 Task: Find connections with filter location Tianshui with filter topic #jobsearchwith filter profile language German with filter current company Government of India with filter school West Bengal University of Technology, Kolkata with filter industry Computers and Electronics Manufacturing with filter service category AssistanceAdvertising with filter keywords title File Clerk
Action: Mouse moved to (192, 277)
Screenshot: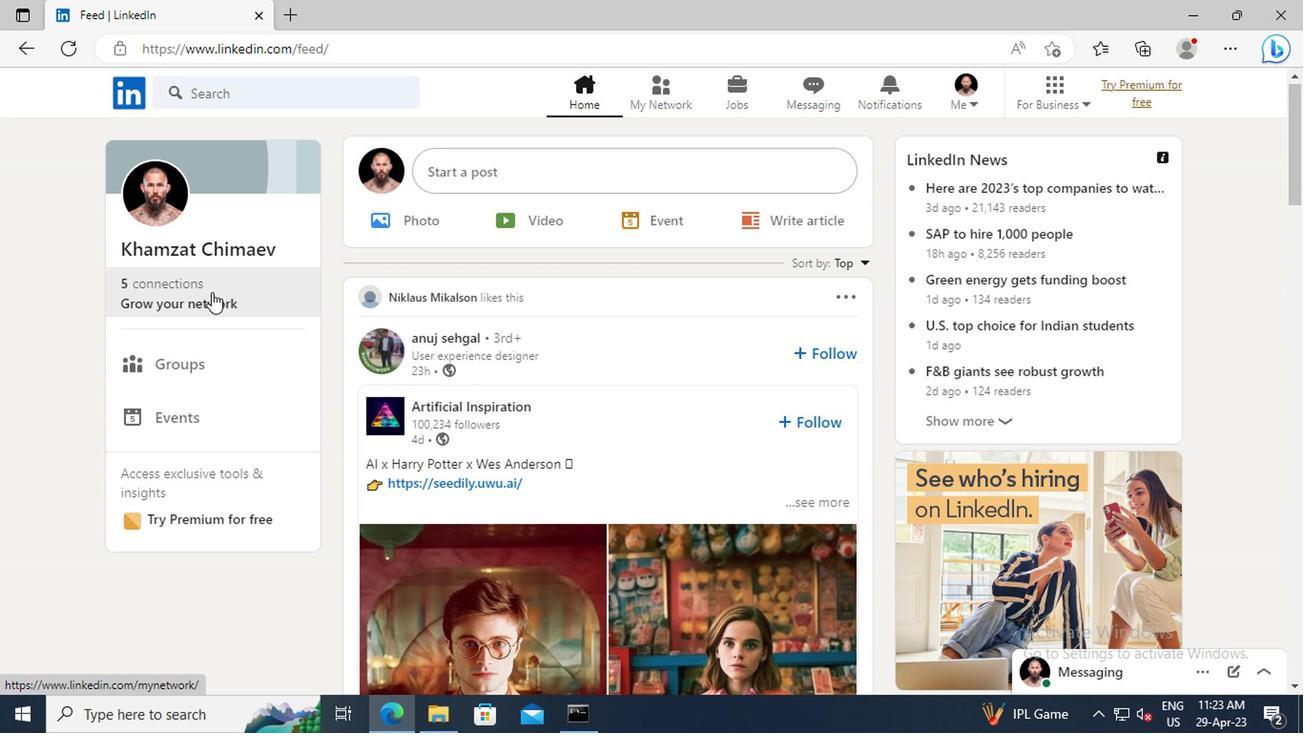 
Action: Mouse pressed left at (192, 277)
Screenshot: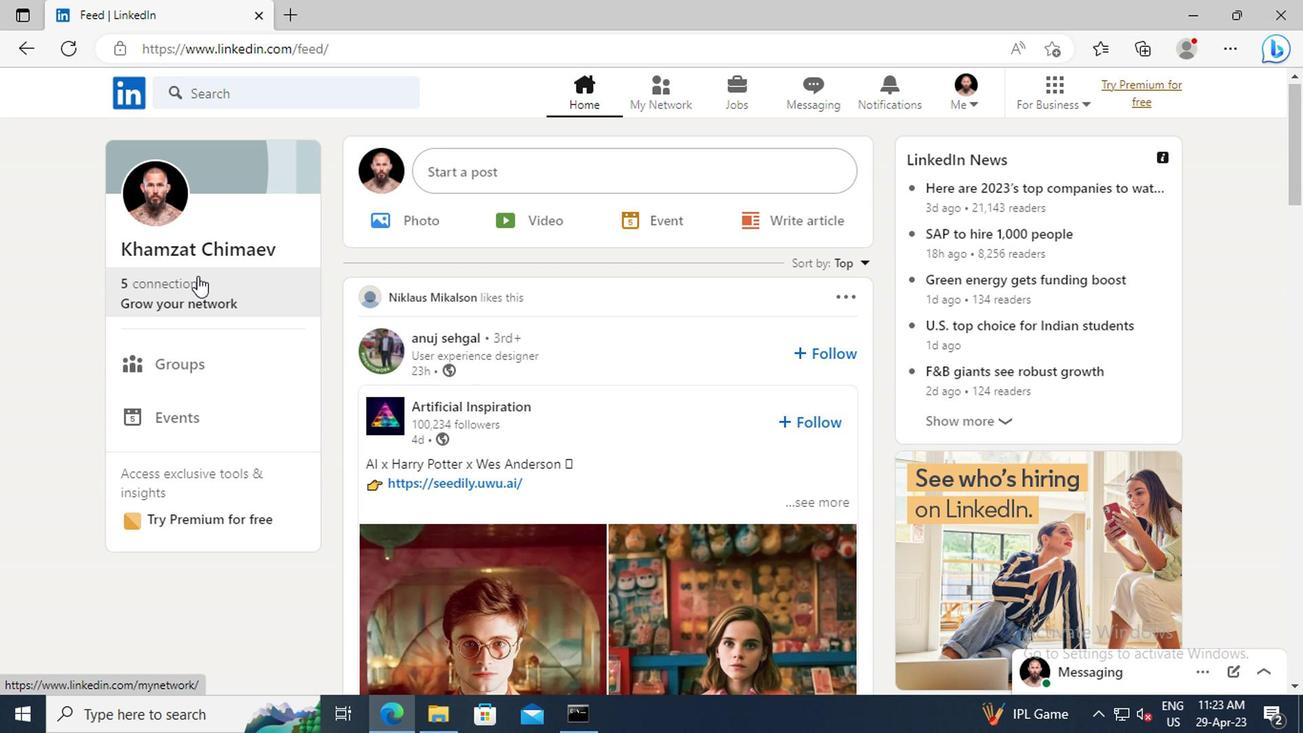 
Action: Mouse moved to (196, 204)
Screenshot: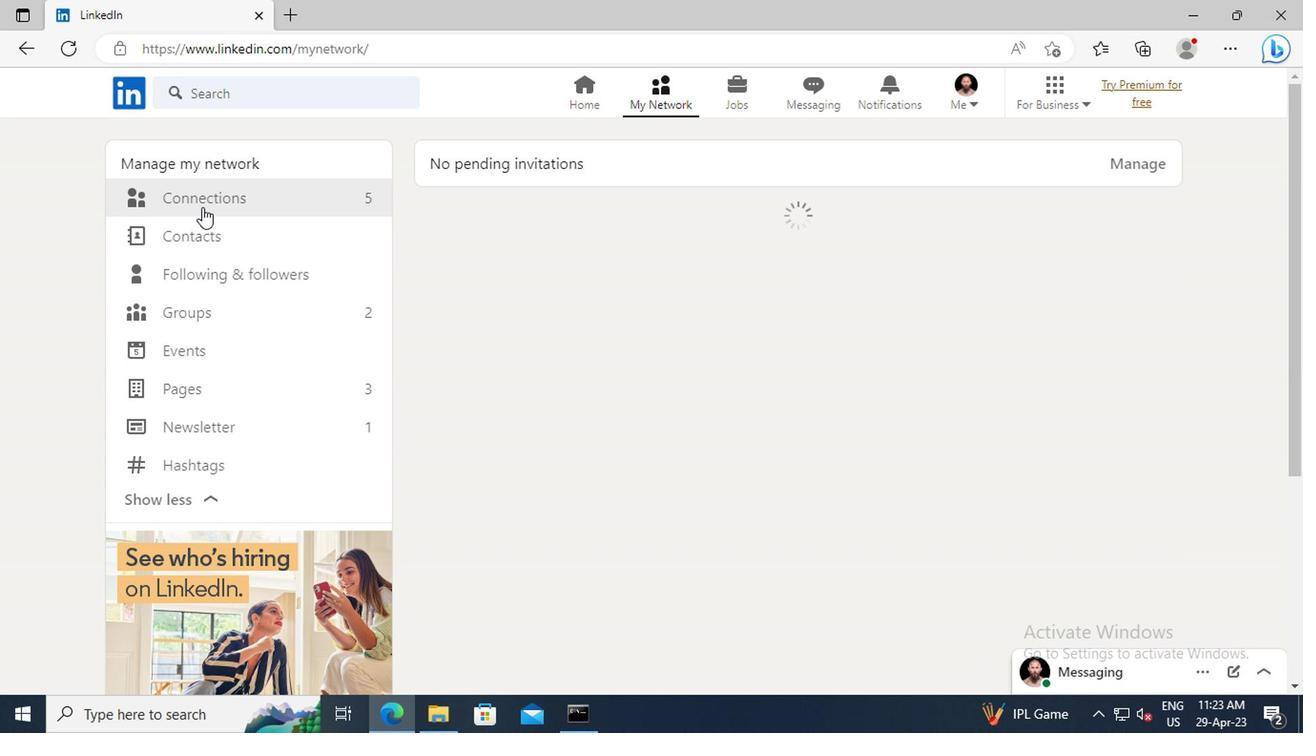 
Action: Mouse pressed left at (196, 204)
Screenshot: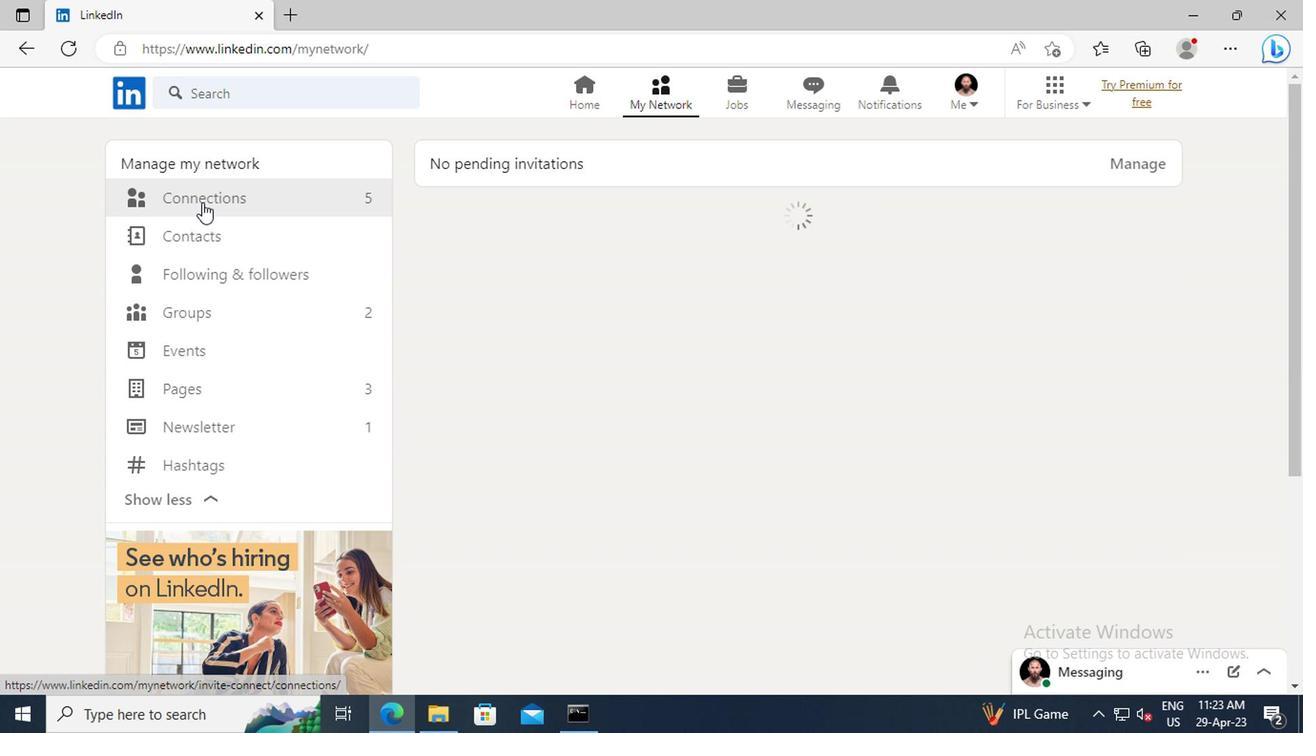 
Action: Mouse moved to (765, 206)
Screenshot: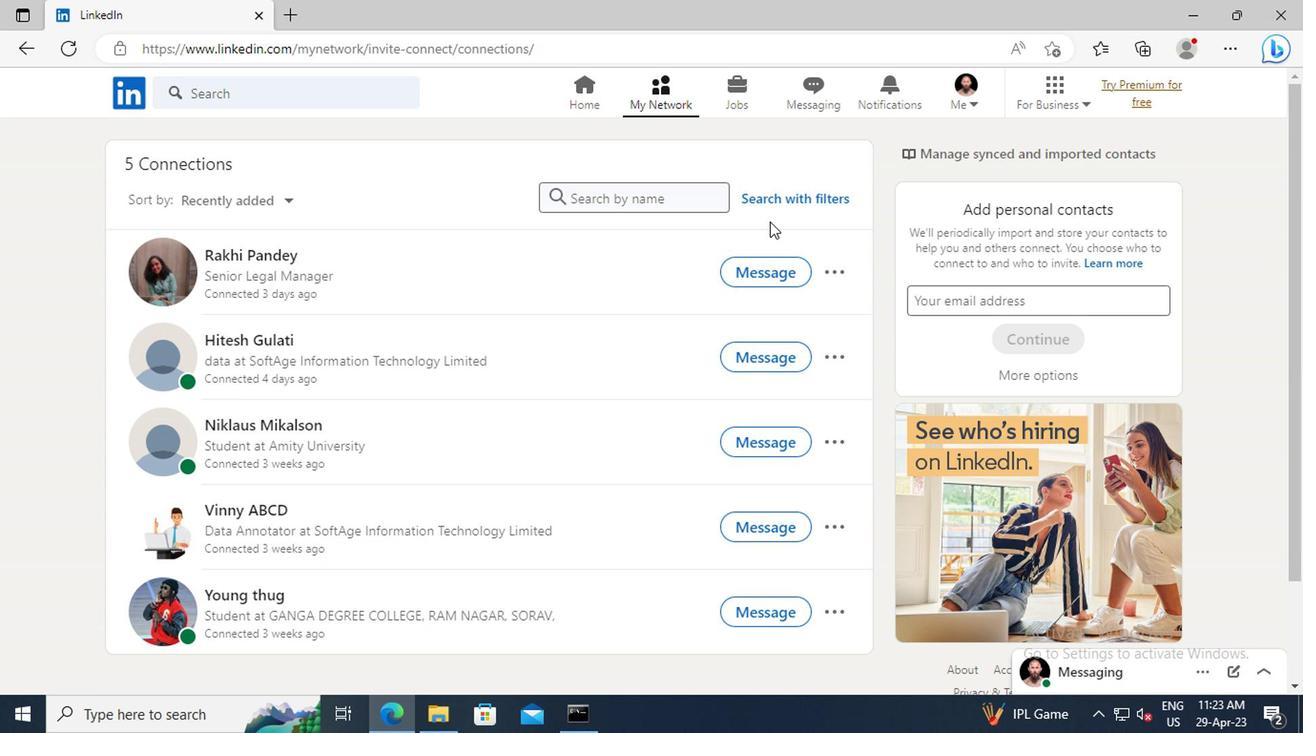 
Action: Mouse pressed left at (765, 206)
Screenshot: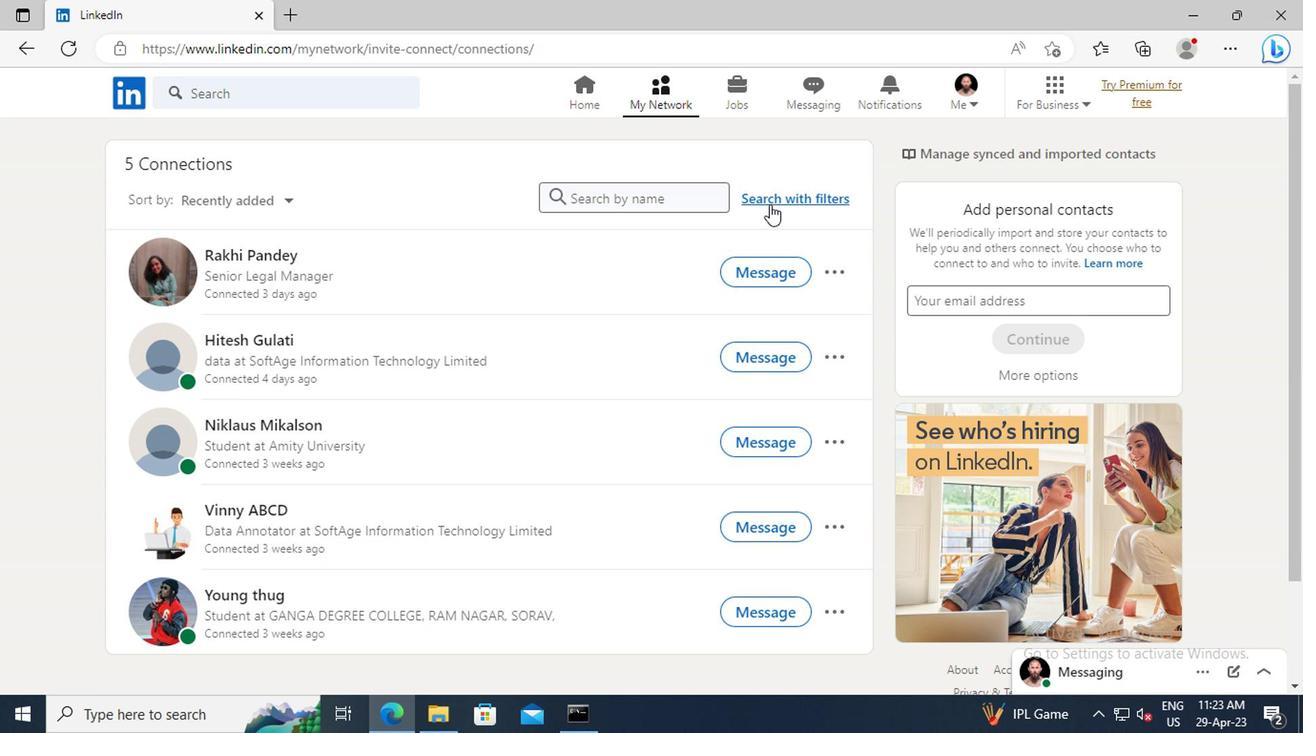 
Action: Mouse moved to (721, 154)
Screenshot: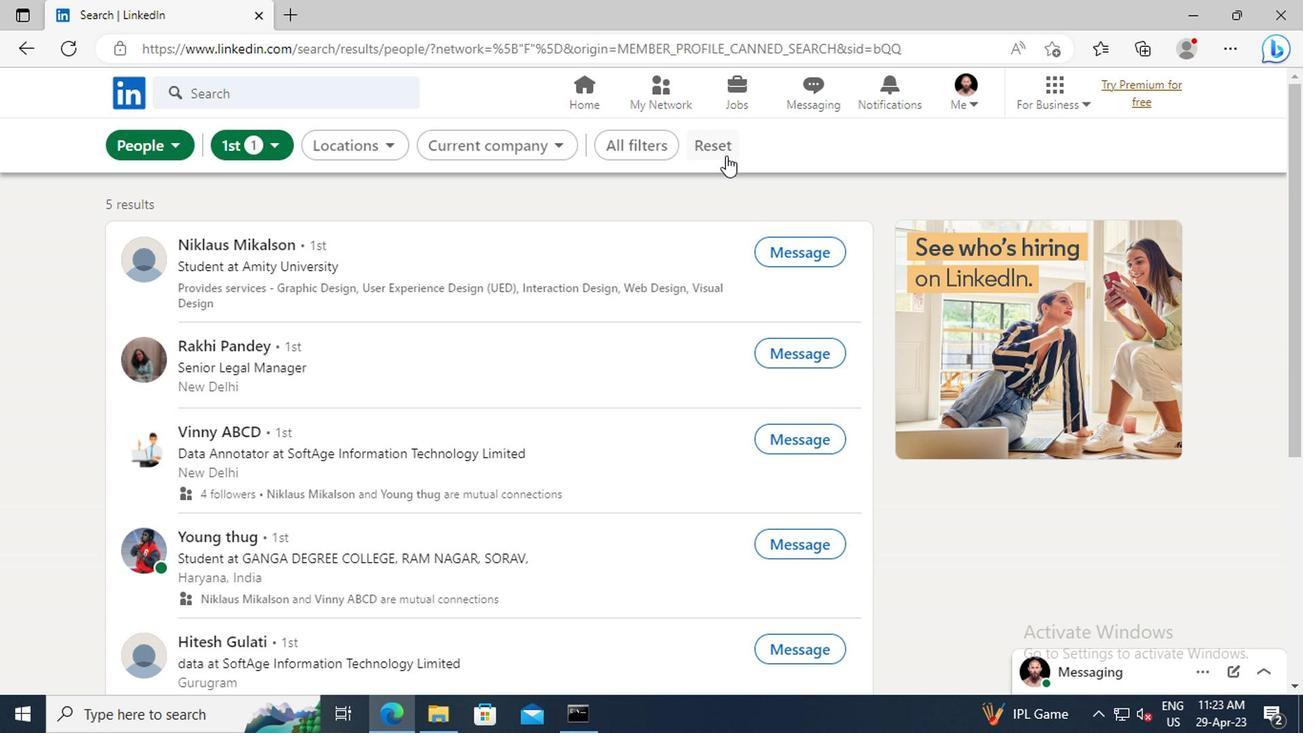 
Action: Mouse pressed left at (721, 154)
Screenshot: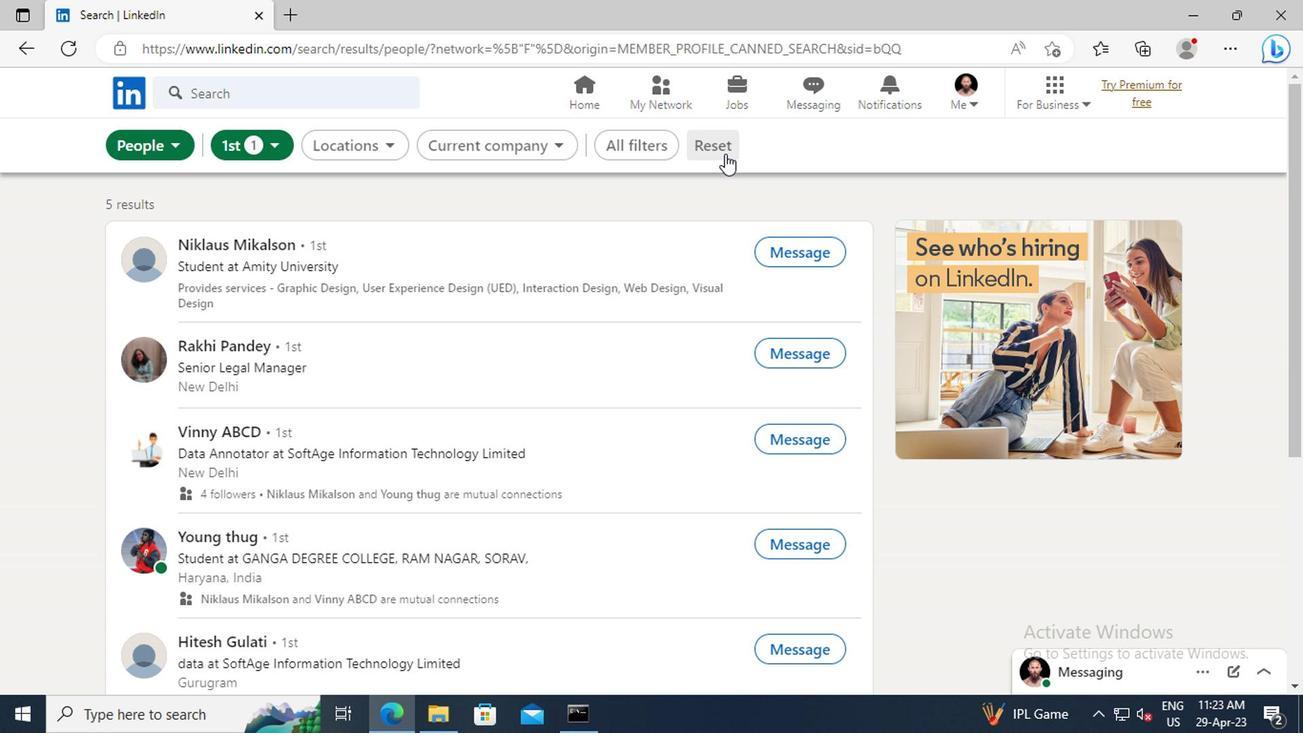 
Action: Mouse moved to (687, 145)
Screenshot: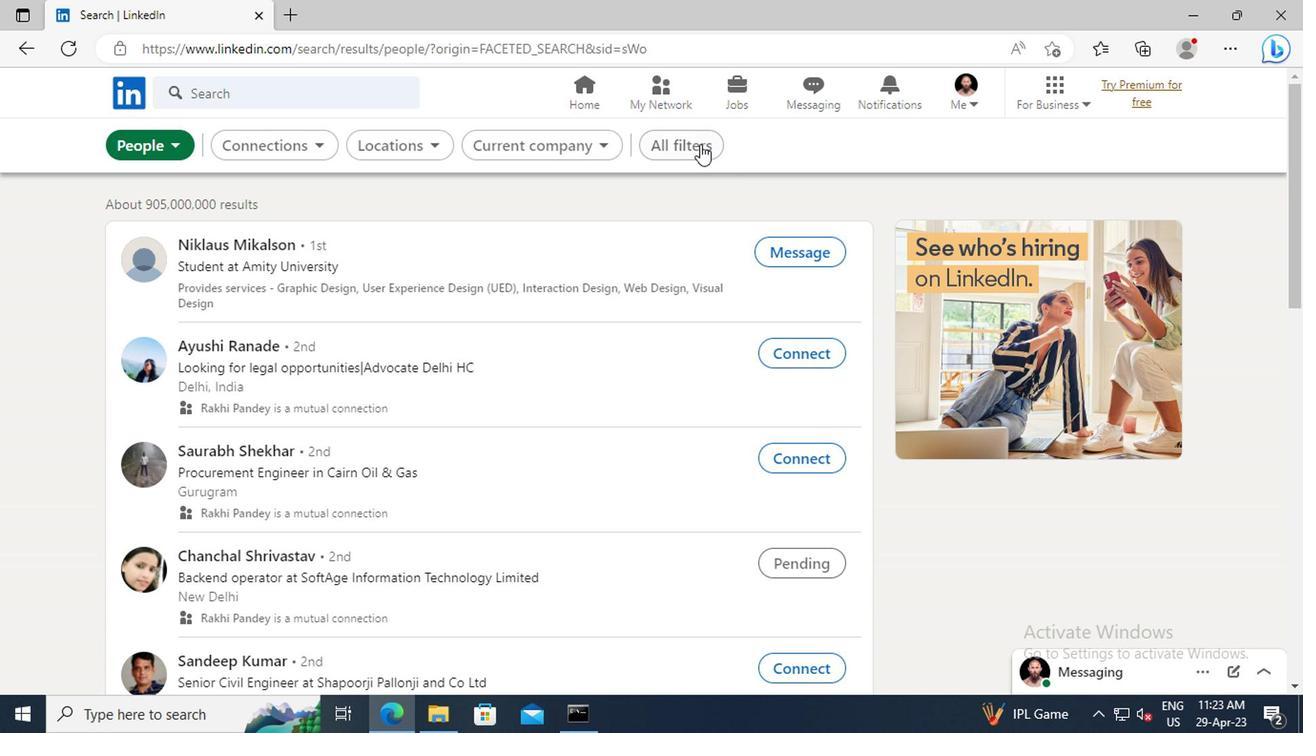 
Action: Mouse pressed left at (687, 145)
Screenshot: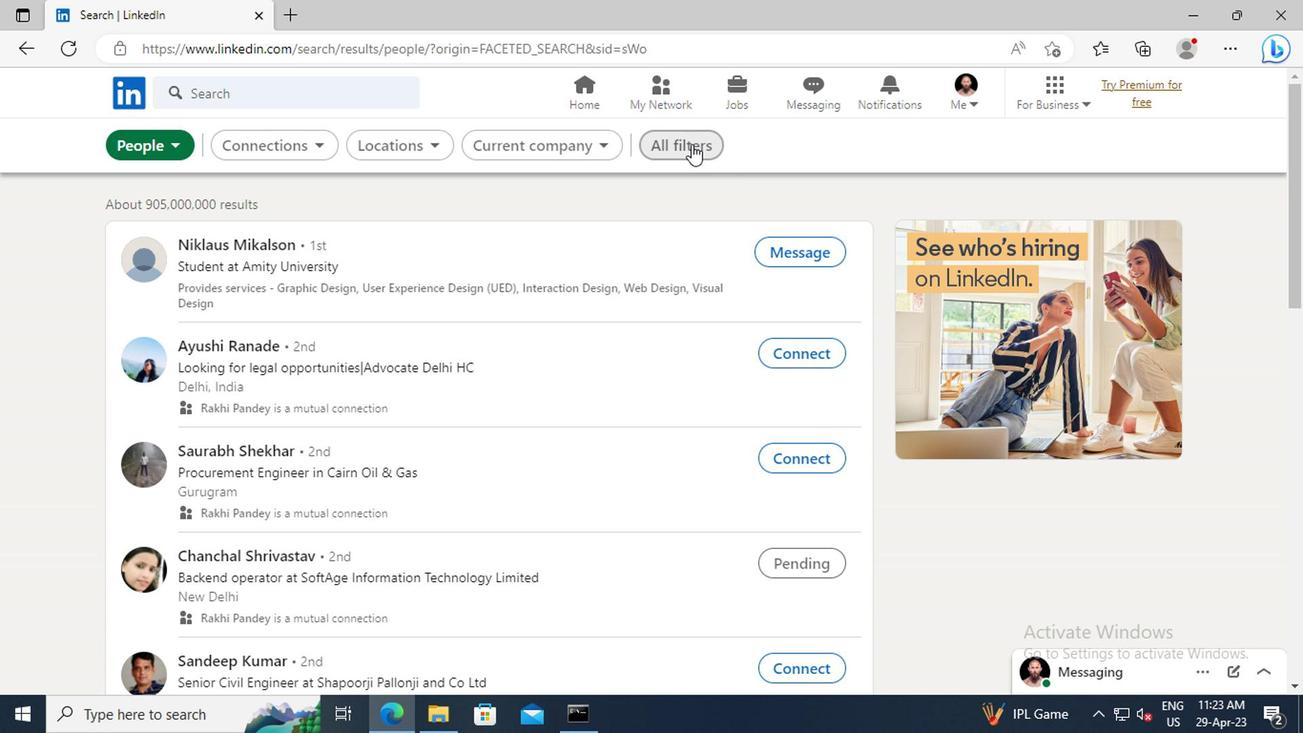 
Action: Mouse moved to (1076, 320)
Screenshot: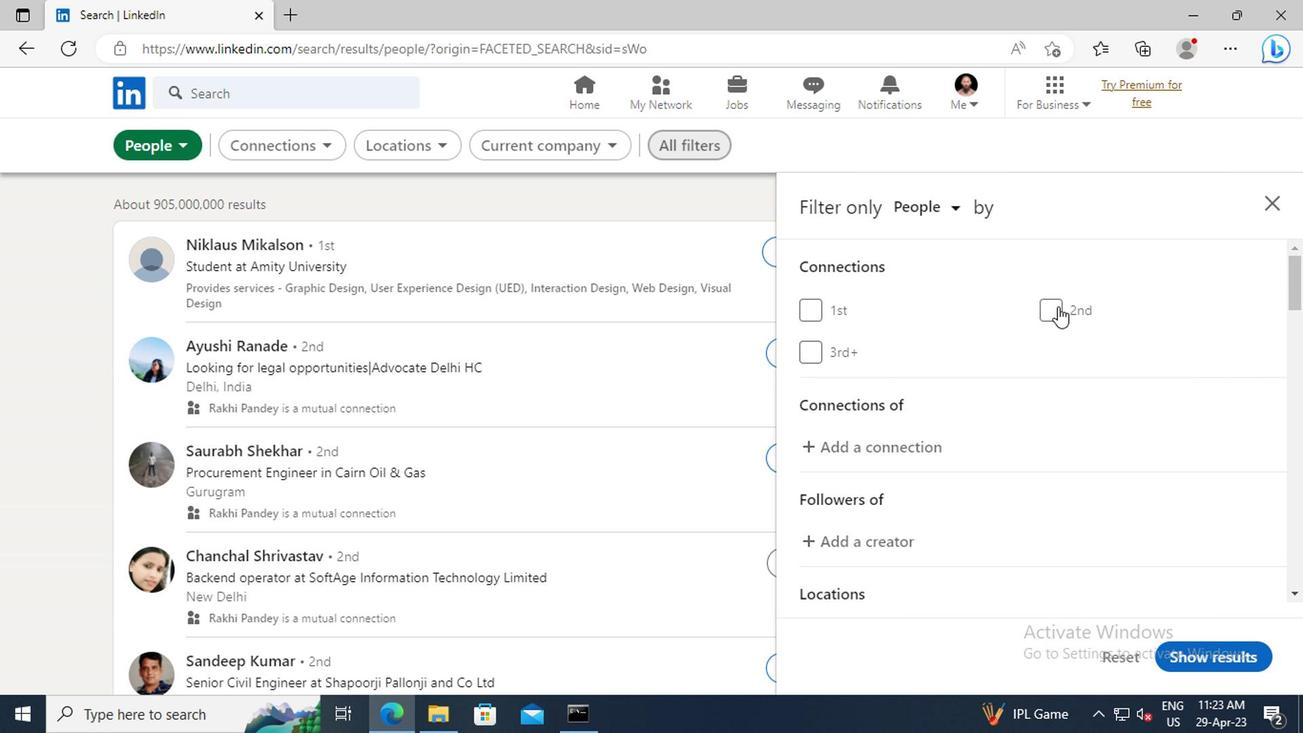 
Action: Mouse scrolled (1076, 319) with delta (0, 0)
Screenshot: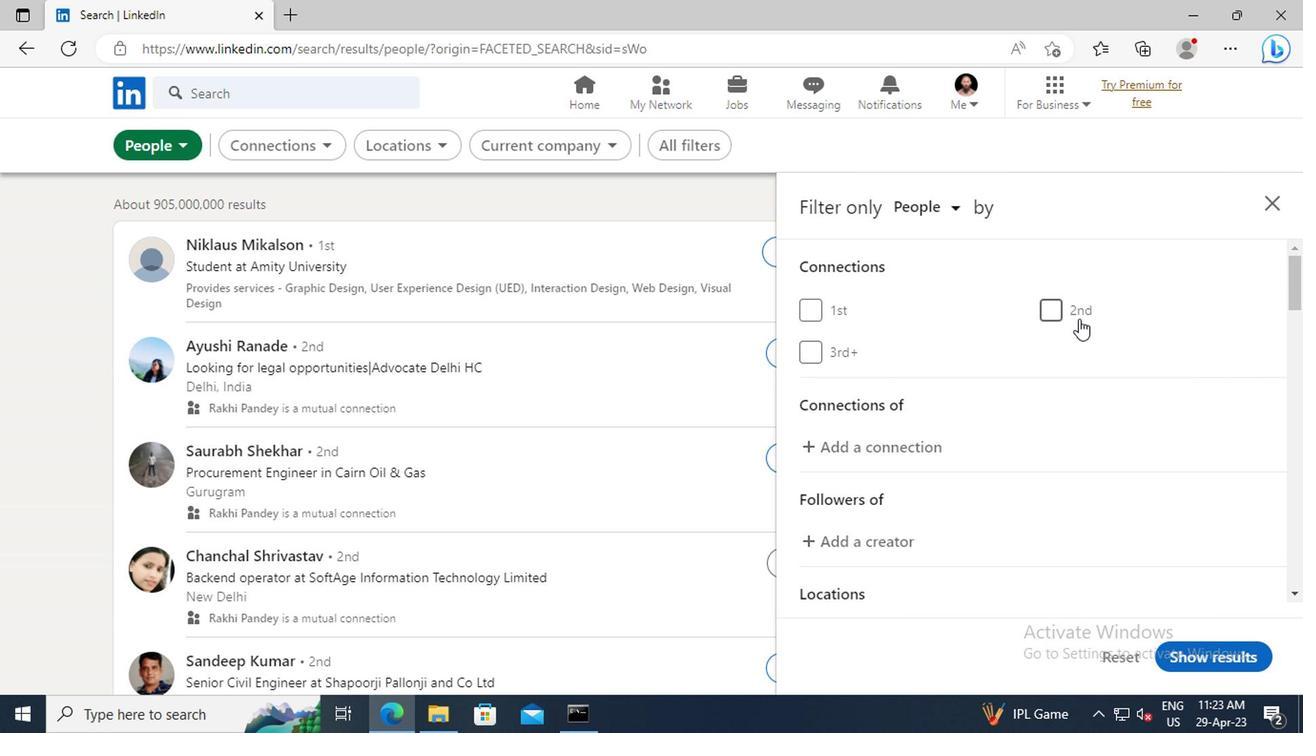 
Action: Mouse scrolled (1076, 319) with delta (0, 0)
Screenshot: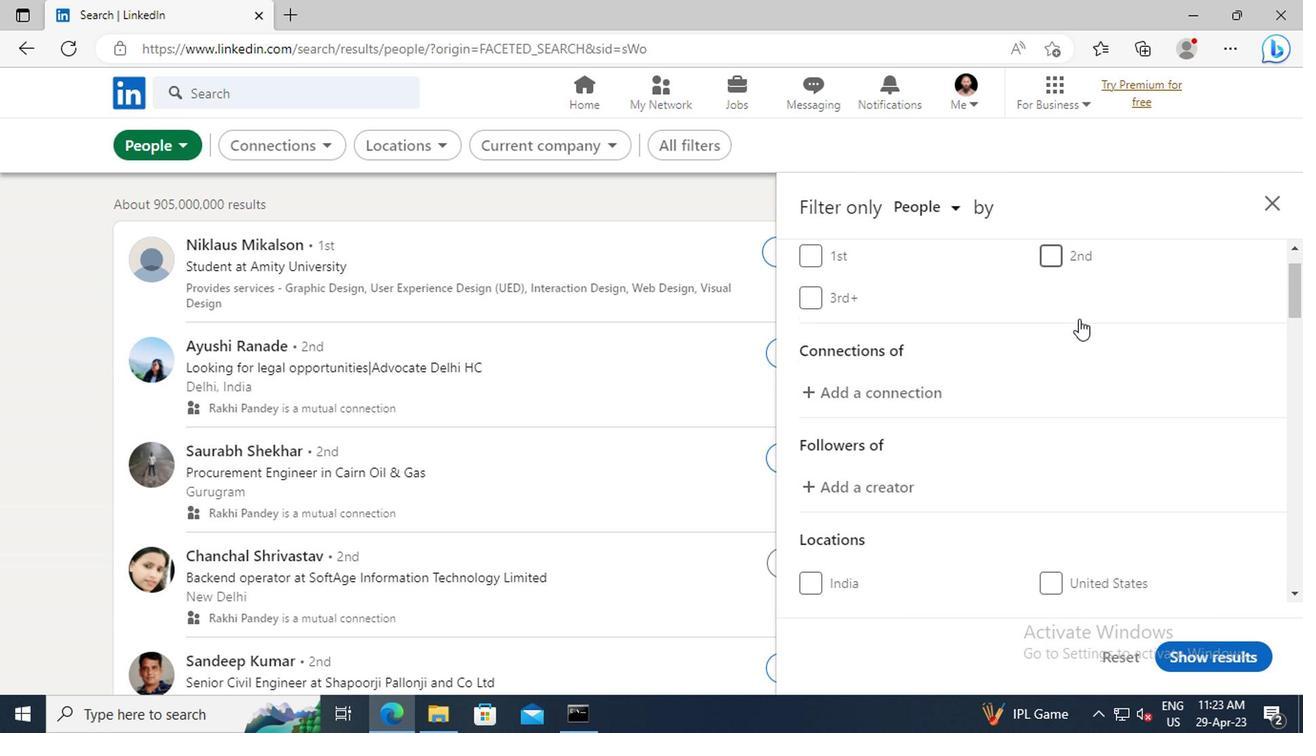 
Action: Mouse scrolled (1076, 319) with delta (0, 0)
Screenshot: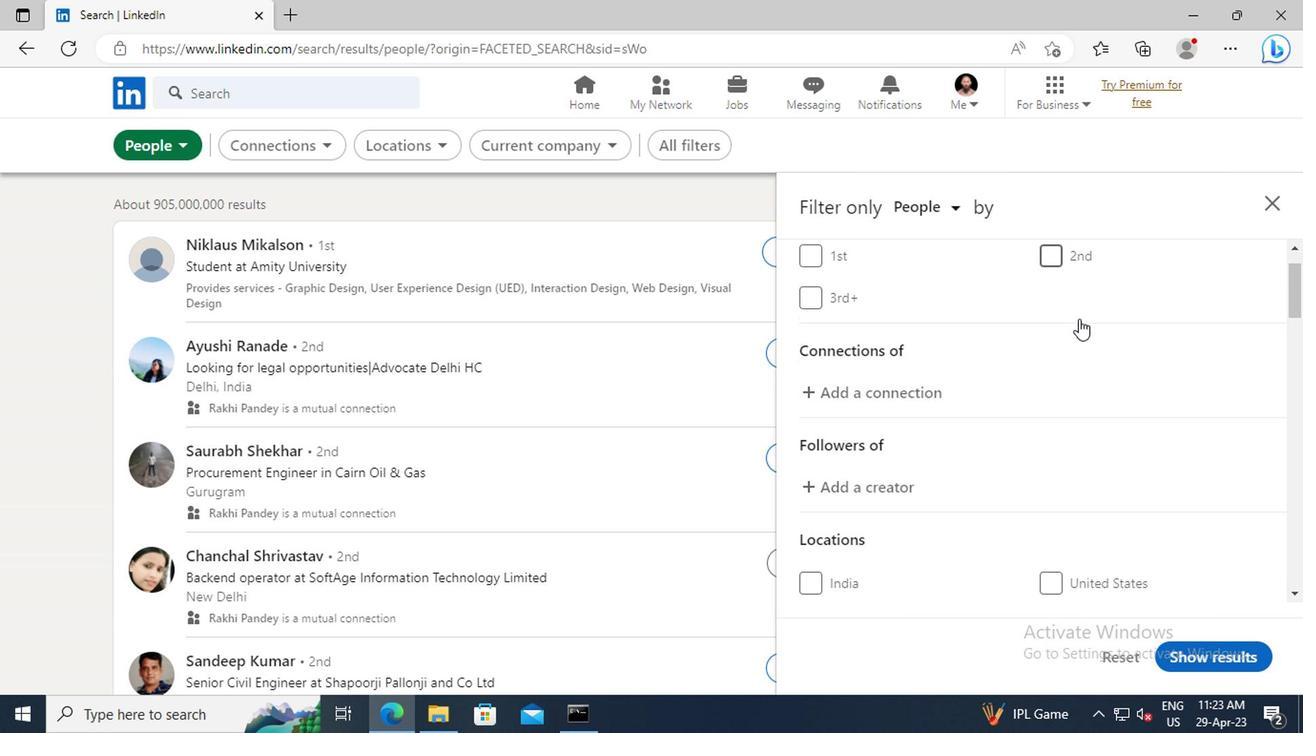 
Action: Mouse scrolled (1076, 319) with delta (0, 0)
Screenshot: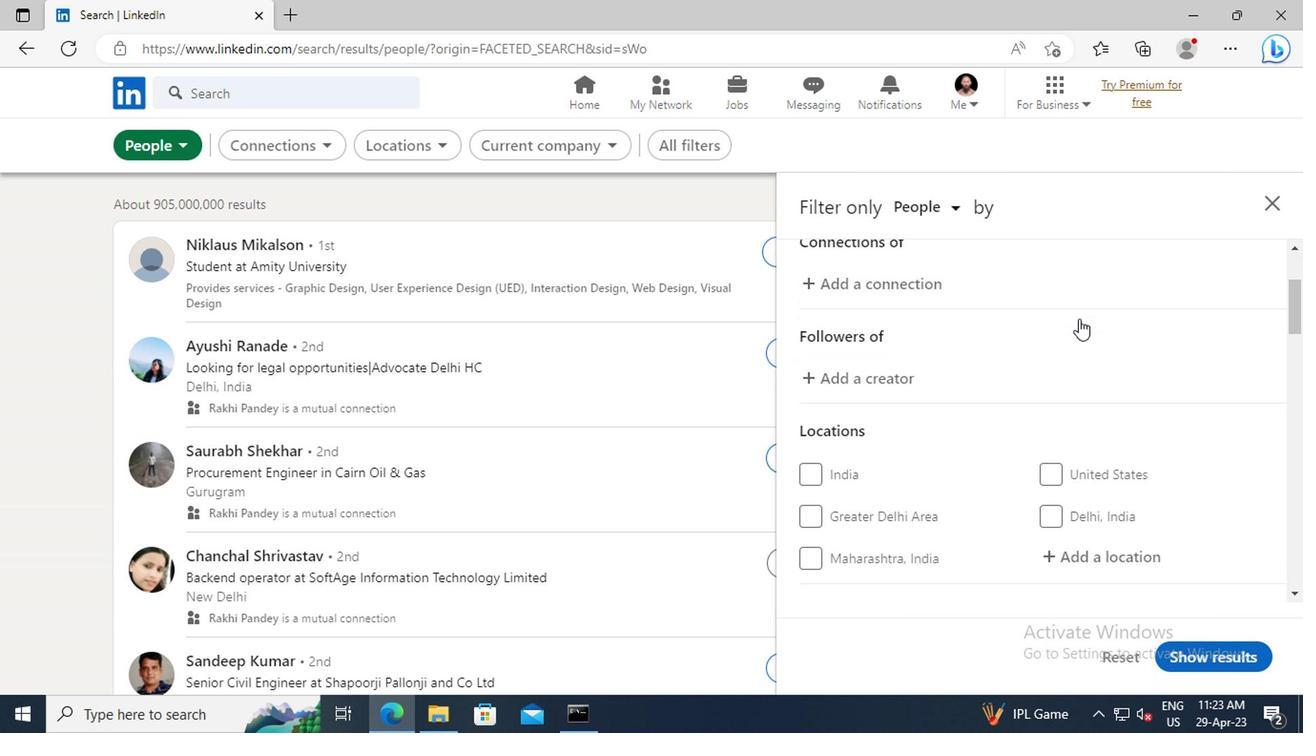 
Action: Mouse scrolled (1076, 319) with delta (0, 0)
Screenshot: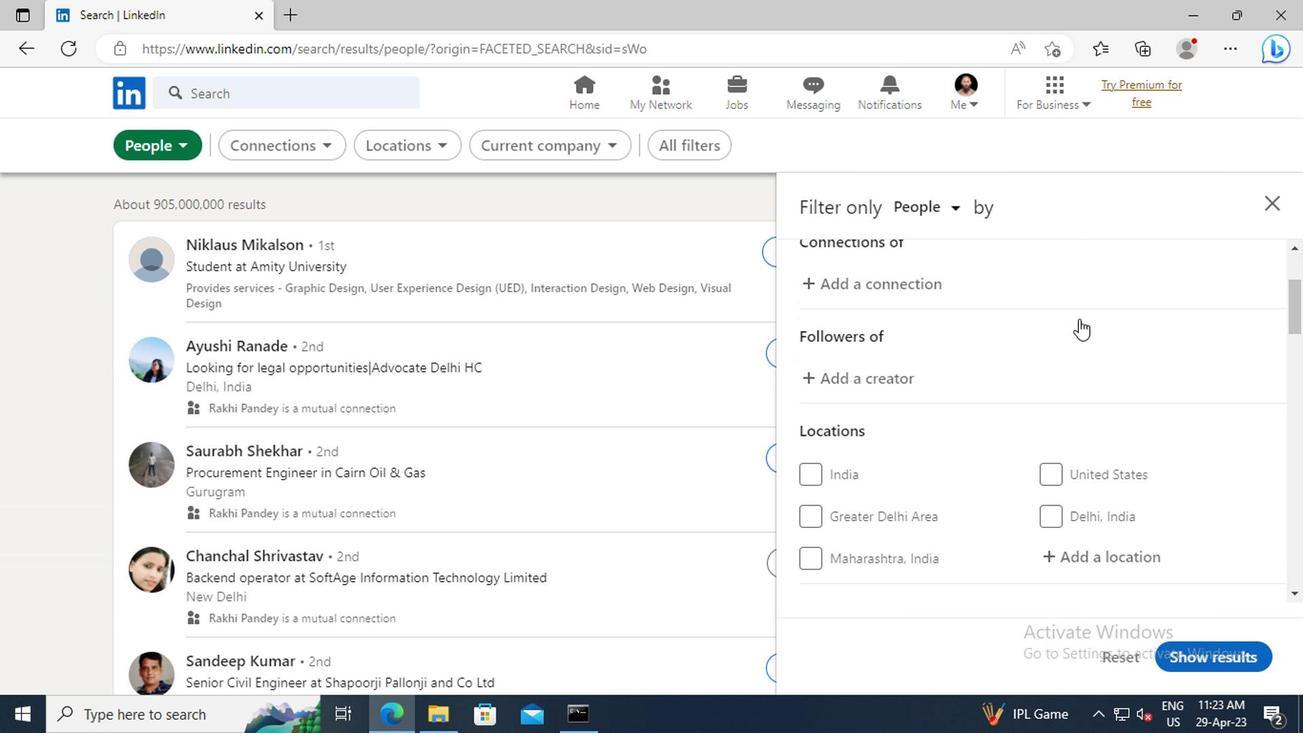 
Action: Mouse scrolled (1076, 319) with delta (0, 0)
Screenshot: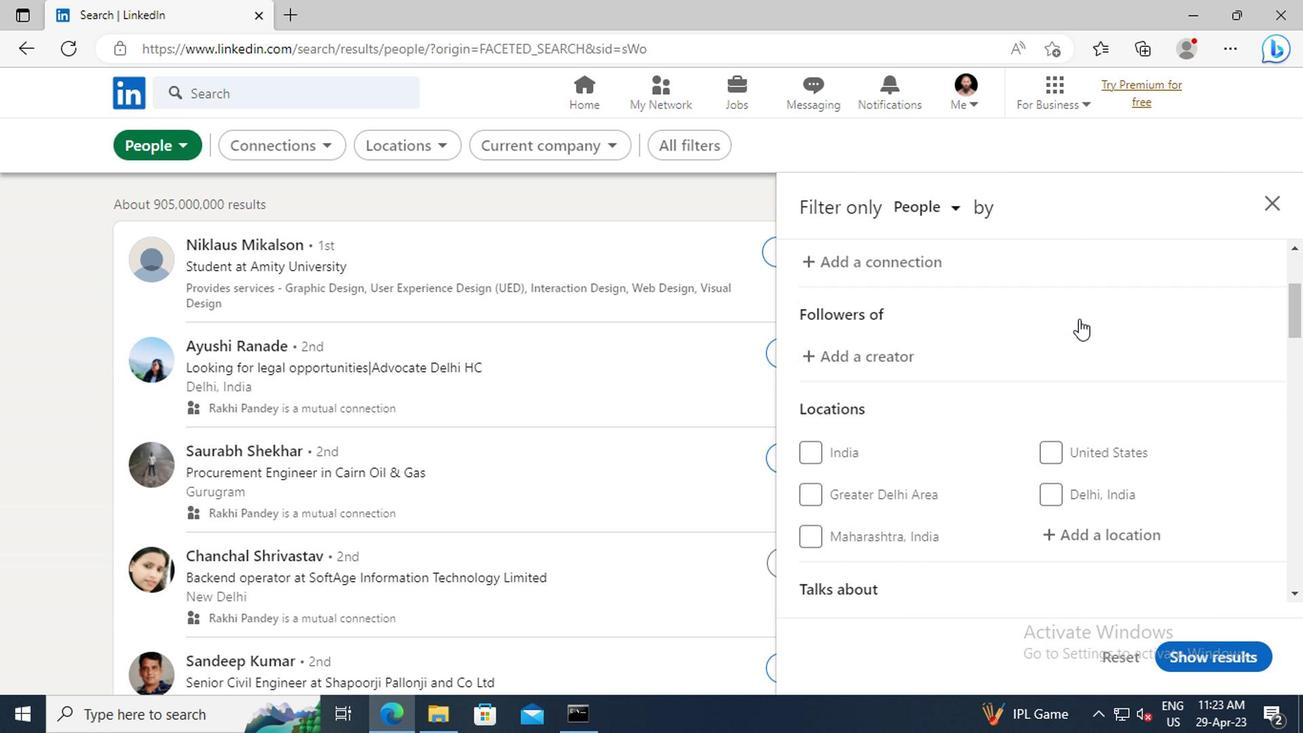 
Action: Mouse moved to (1055, 390)
Screenshot: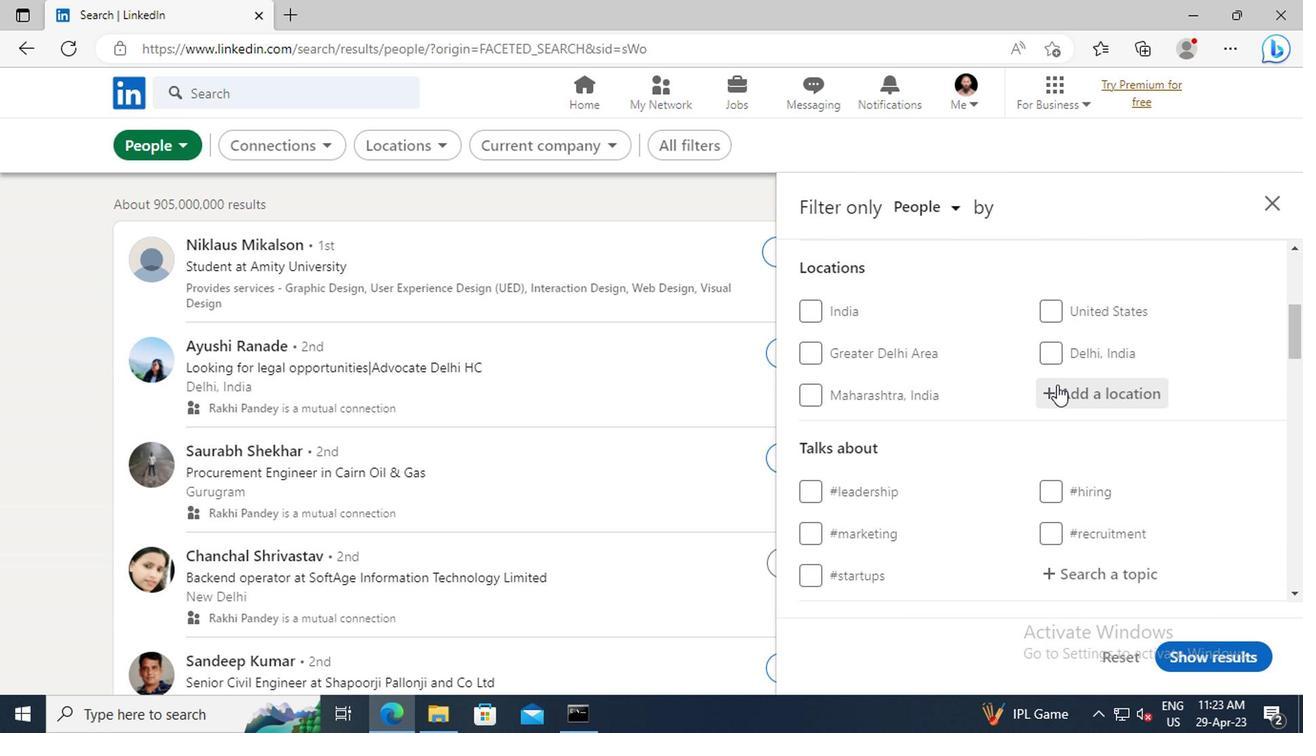 
Action: Mouse pressed left at (1055, 390)
Screenshot: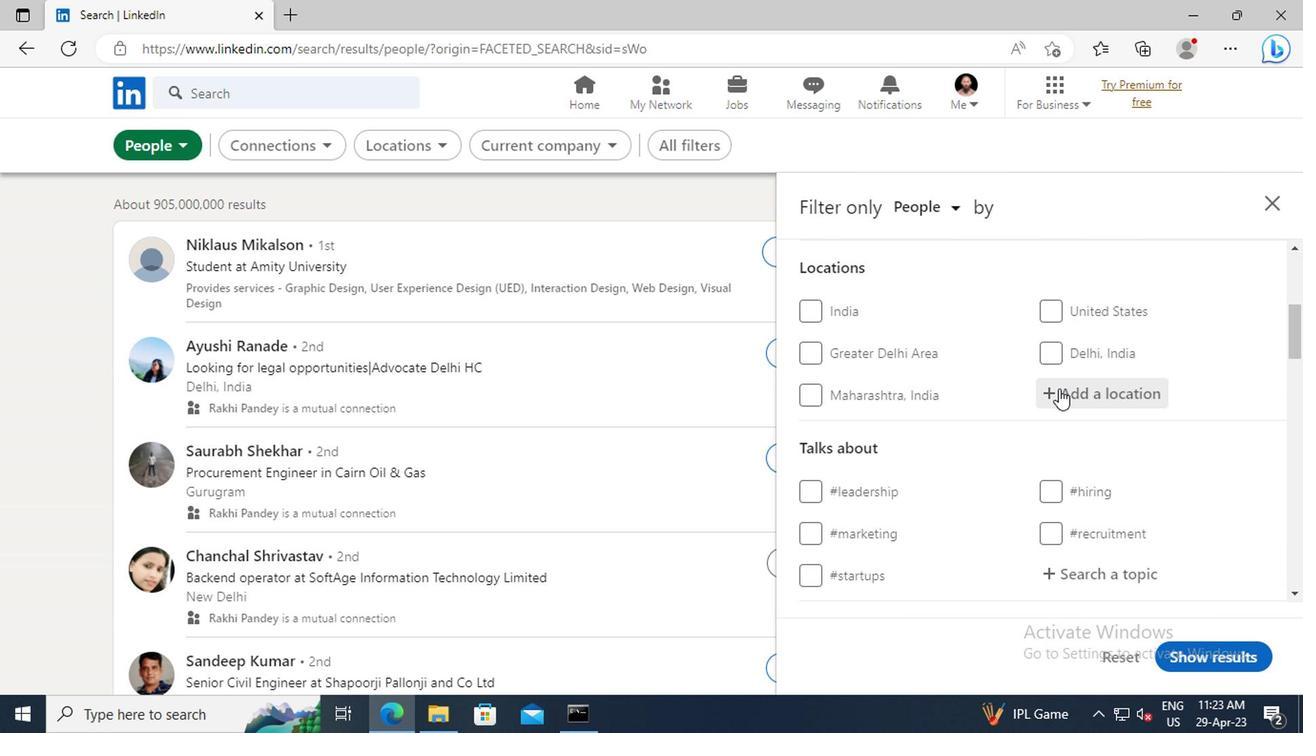
Action: Key pressed <Key.shift>TIANSHUI<Key.enter>
Screenshot: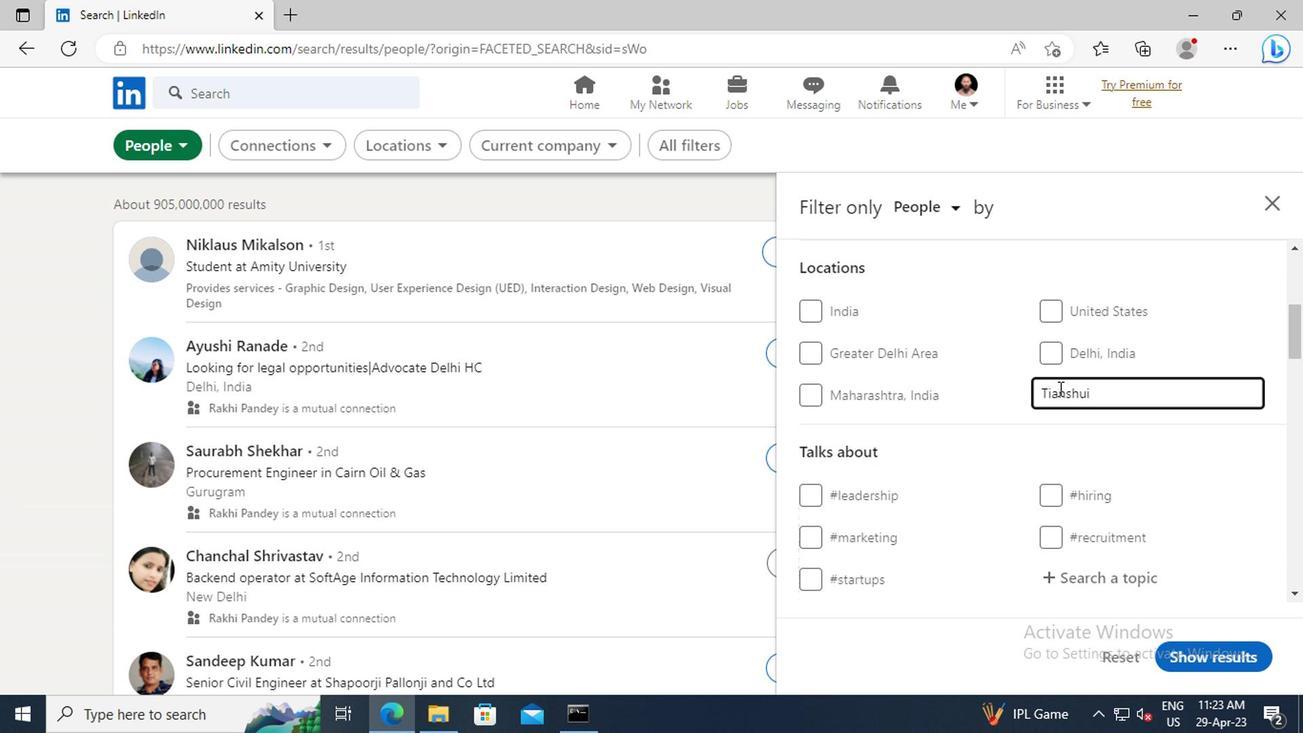 
Action: Mouse scrolled (1055, 389) with delta (0, -1)
Screenshot: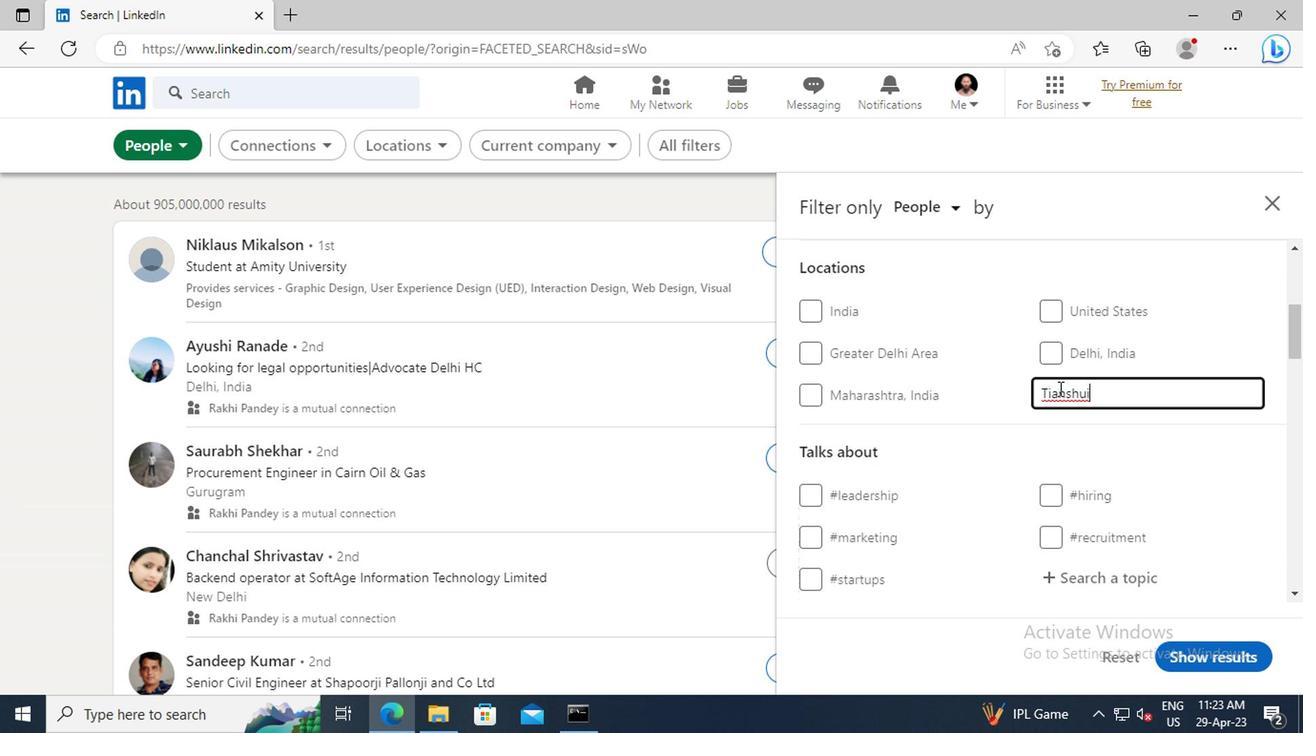 
Action: Mouse scrolled (1055, 389) with delta (0, -1)
Screenshot: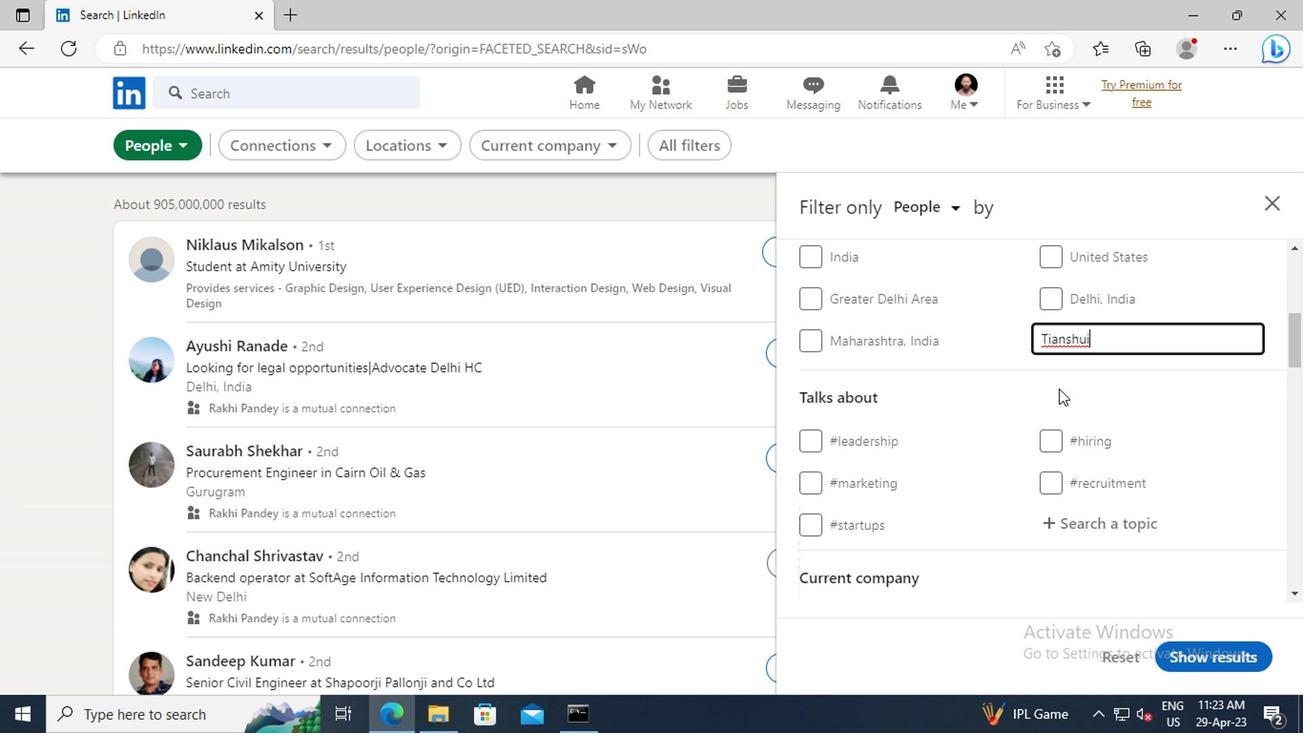 
Action: Mouse scrolled (1055, 389) with delta (0, -1)
Screenshot: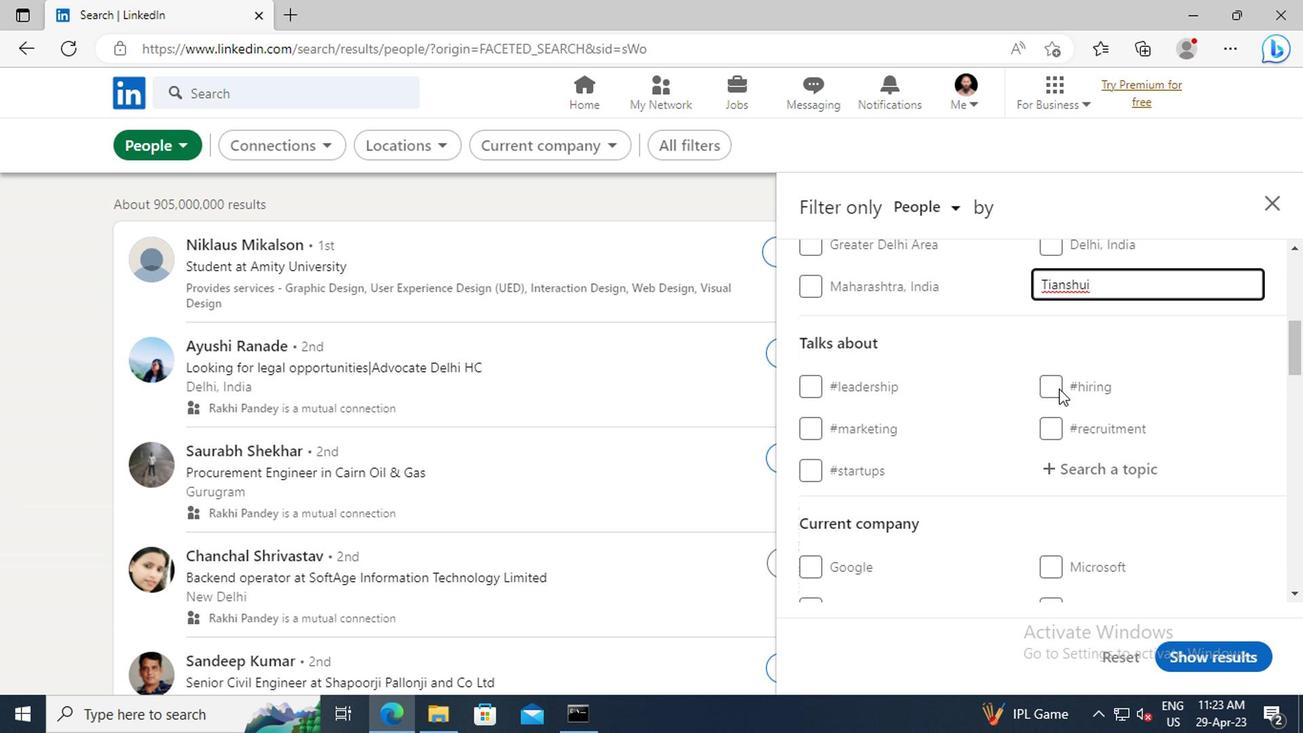 
Action: Mouse moved to (1064, 410)
Screenshot: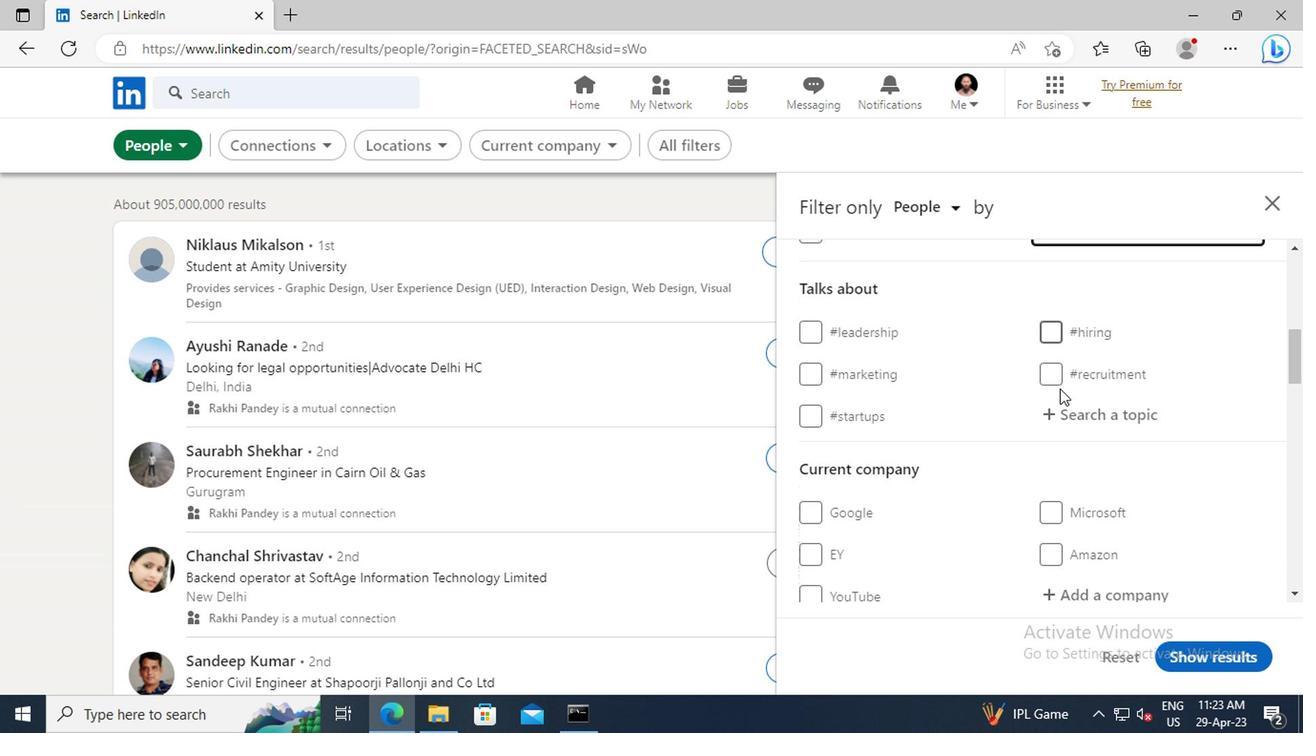 
Action: Mouse pressed left at (1064, 410)
Screenshot: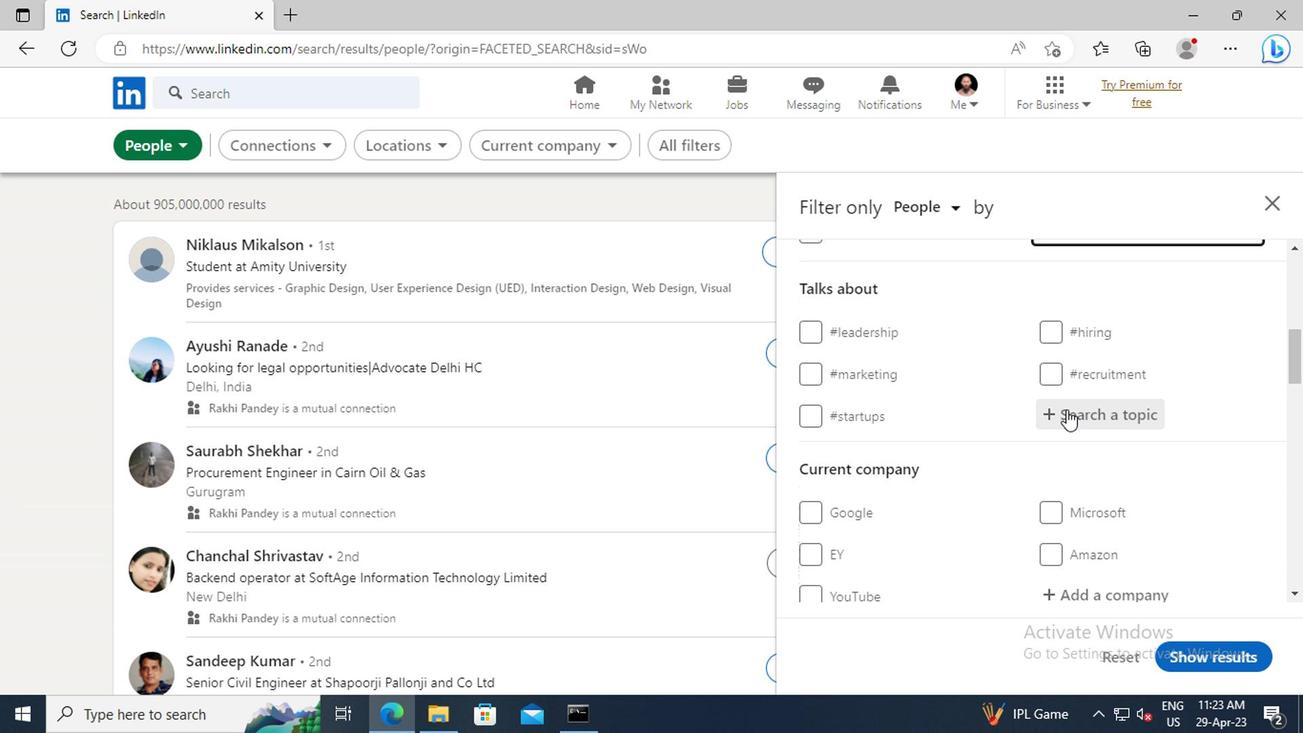
Action: Key pressed JOBSEARCH
Screenshot: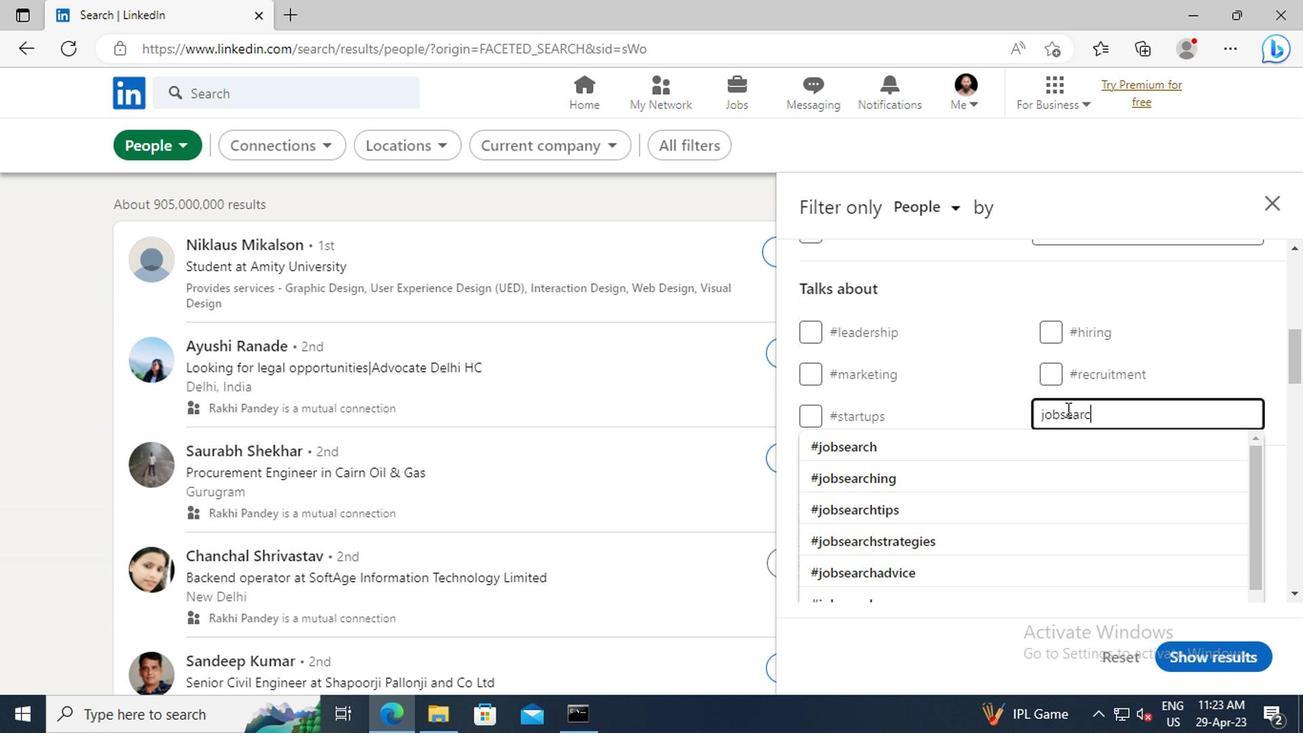 
Action: Mouse moved to (1062, 441)
Screenshot: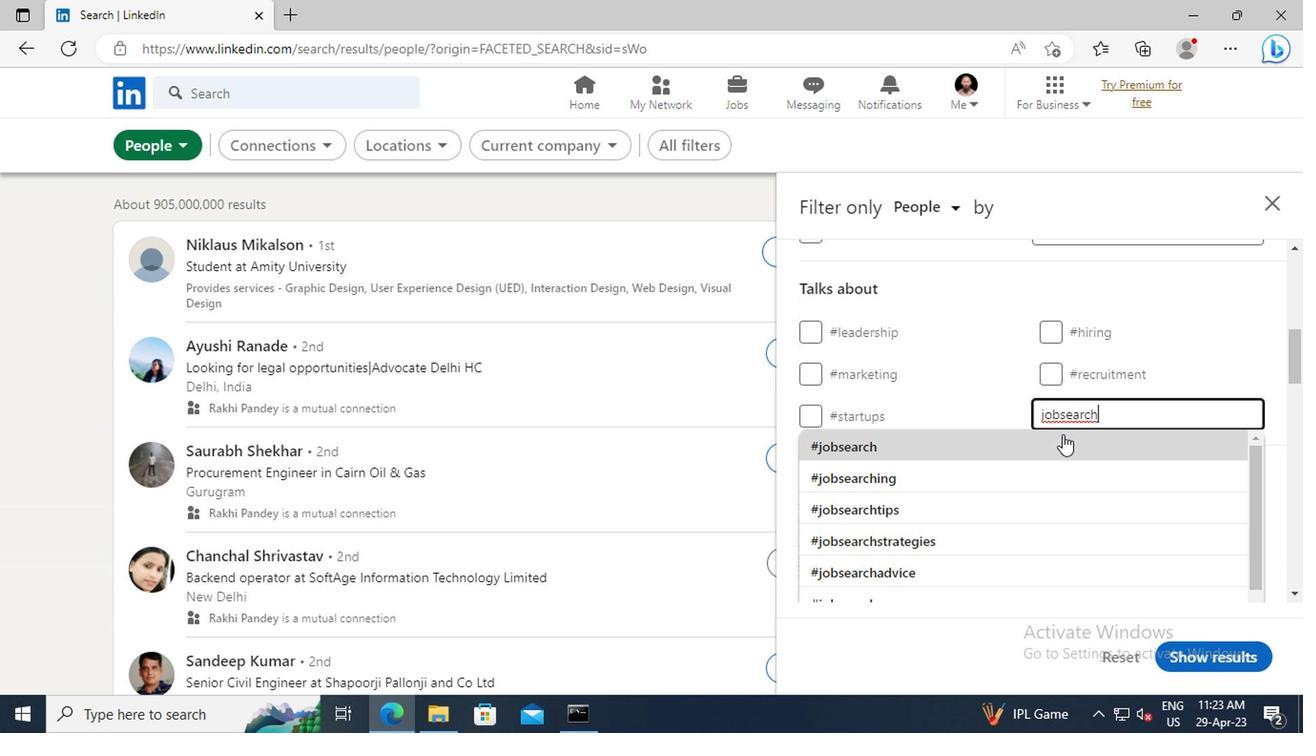 
Action: Mouse pressed left at (1062, 441)
Screenshot: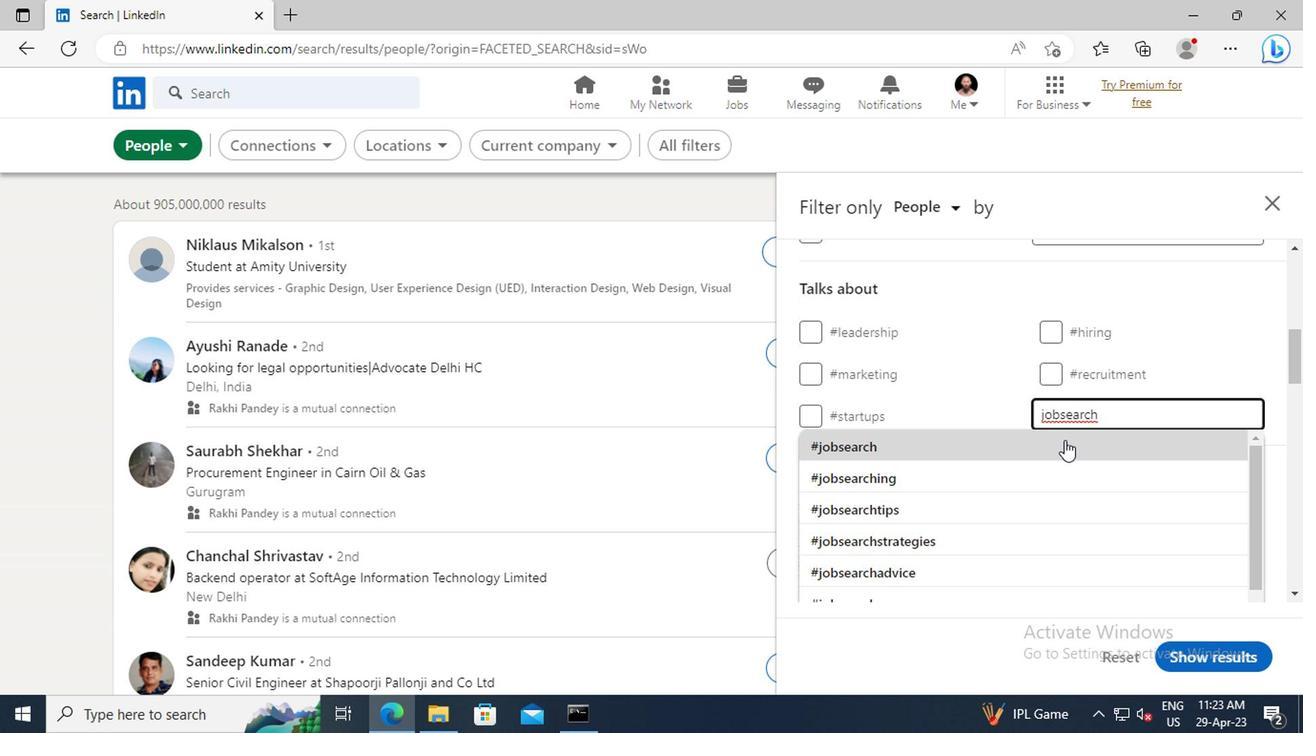 
Action: Mouse scrolled (1062, 440) with delta (0, 0)
Screenshot: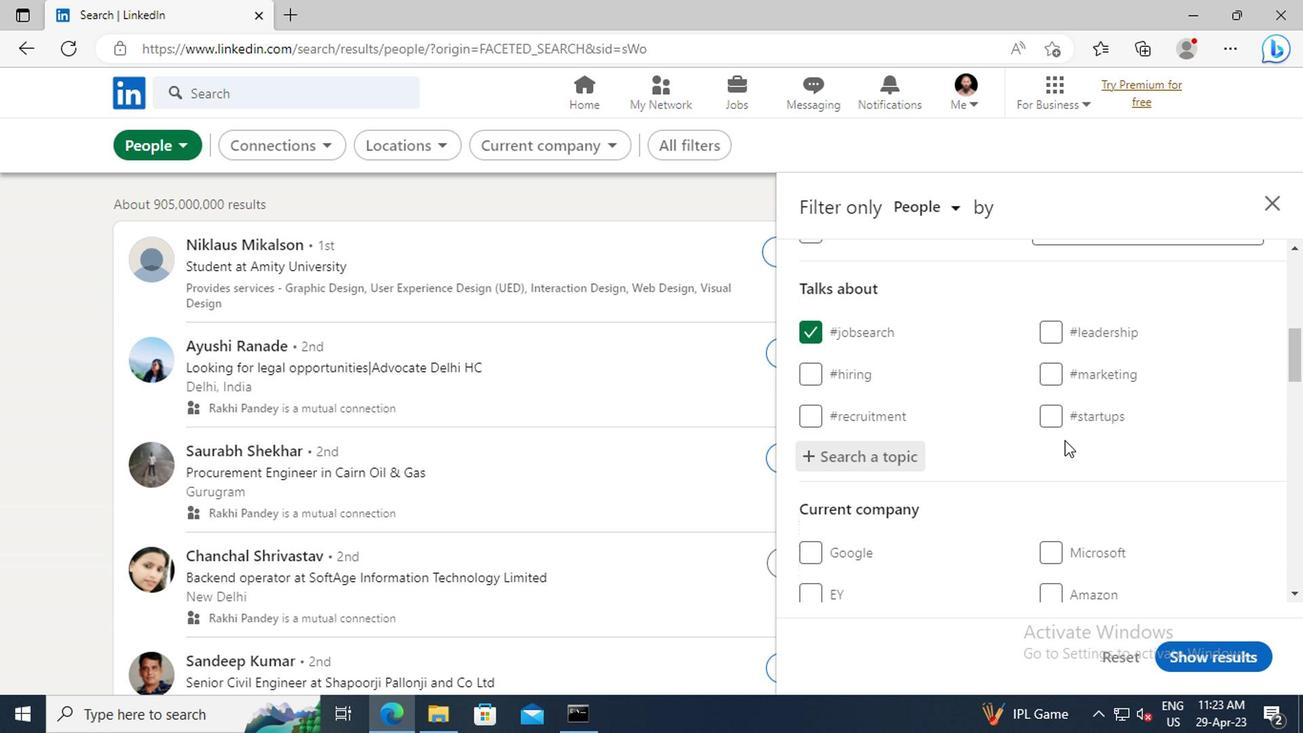 
Action: Mouse scrolled (1062, 440) with delta (0, 0)
Screenshot: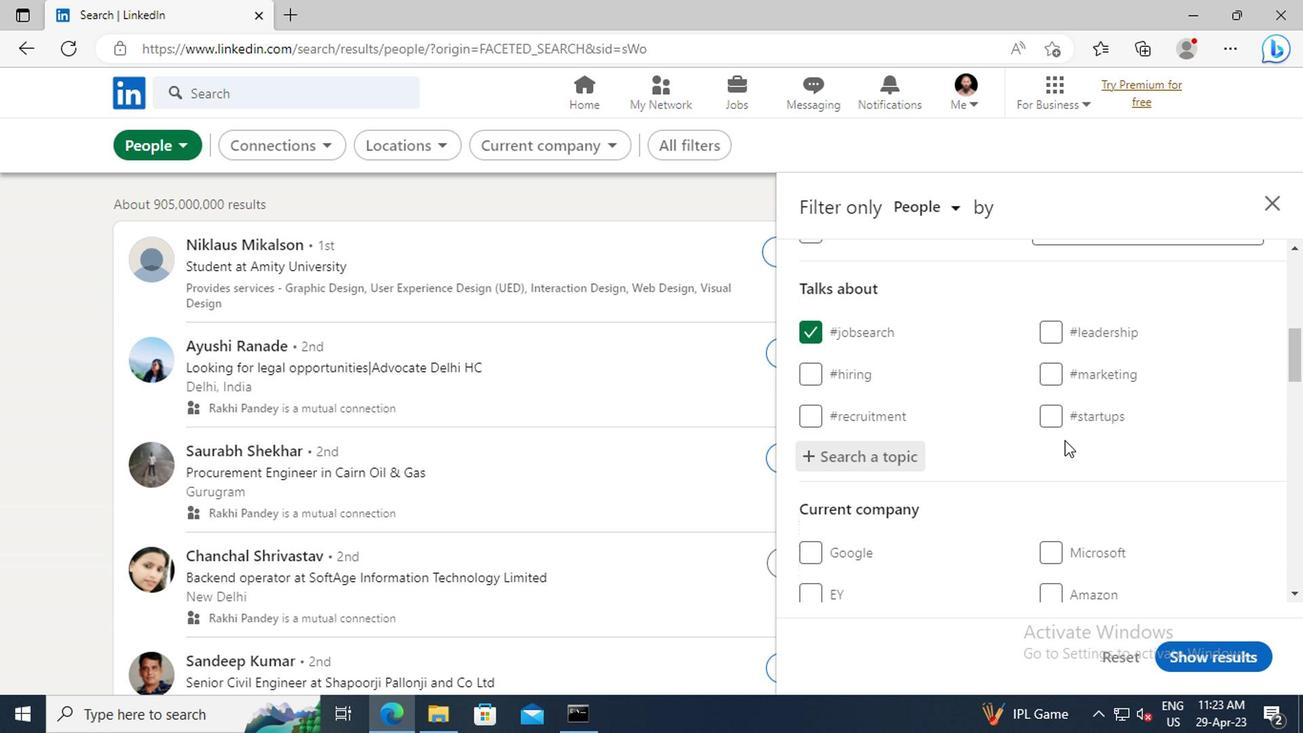 
Action: Mouse moved to (1051, 402)
Screenshot: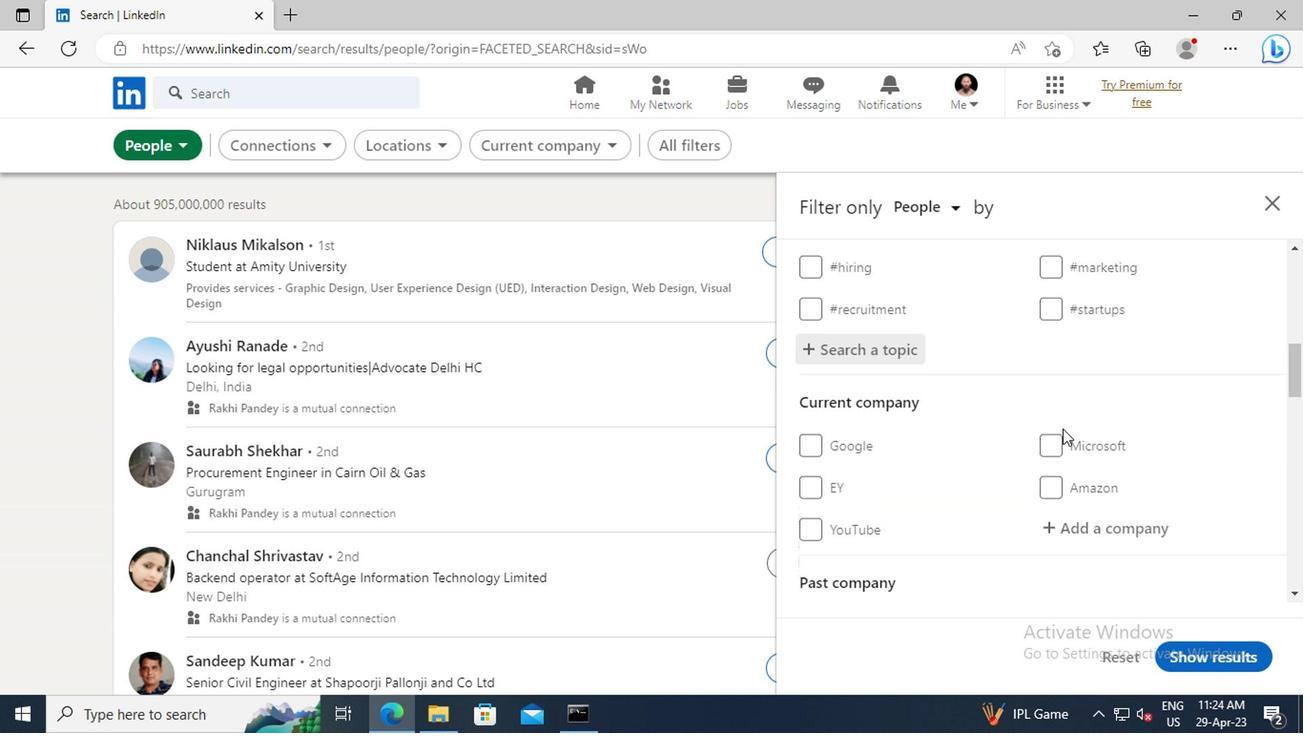 
Action: Mouse scrolled (1051, 401) with delta (0, -1)
Screenshot: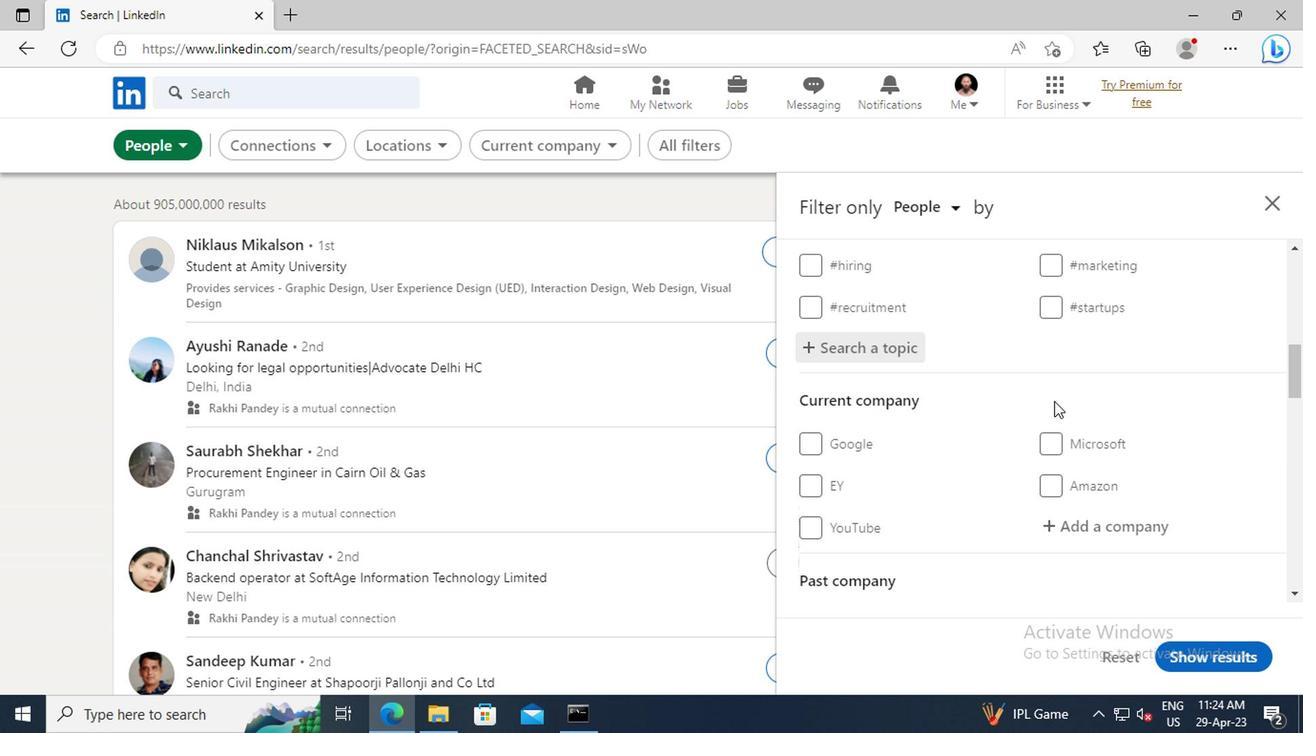 
Action: Mouse scrolled (1051, 401) with delta (0, -1)
Screenshot: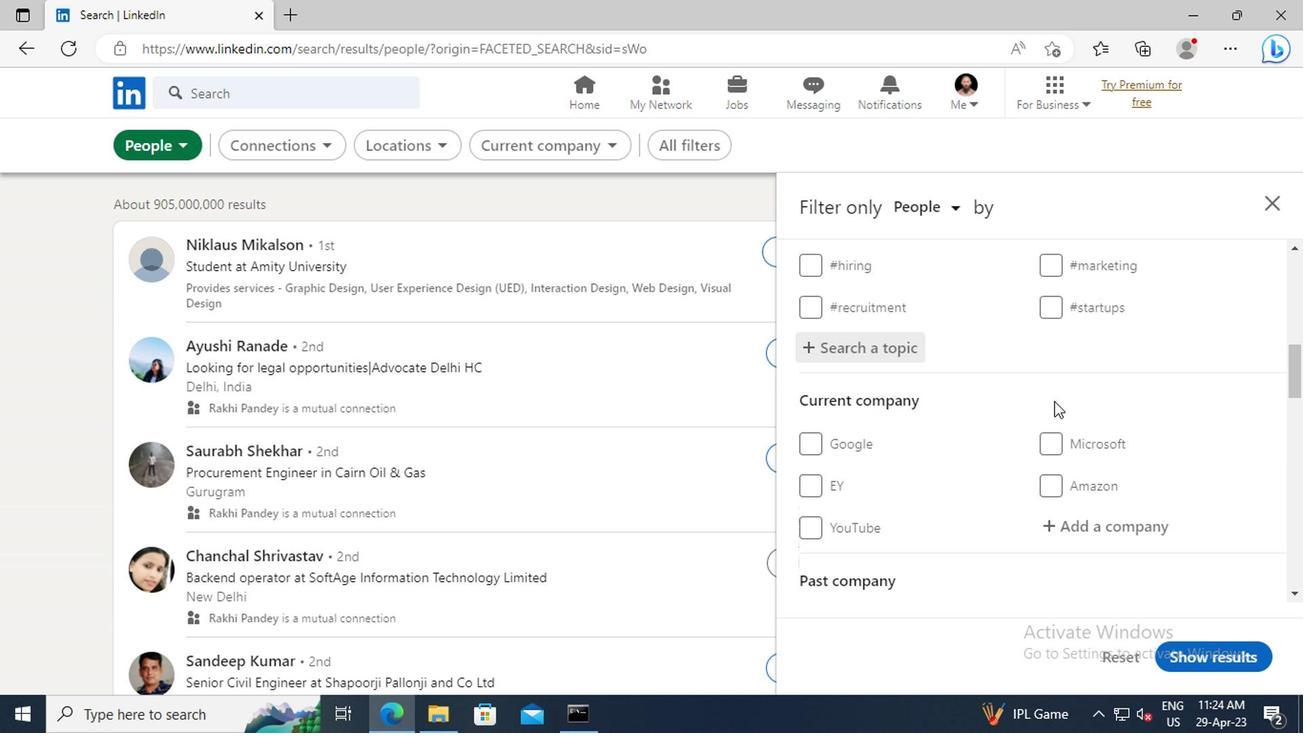
Action: Mouse scrolled (1051, 401) with delta (0, -1)
Screenshot: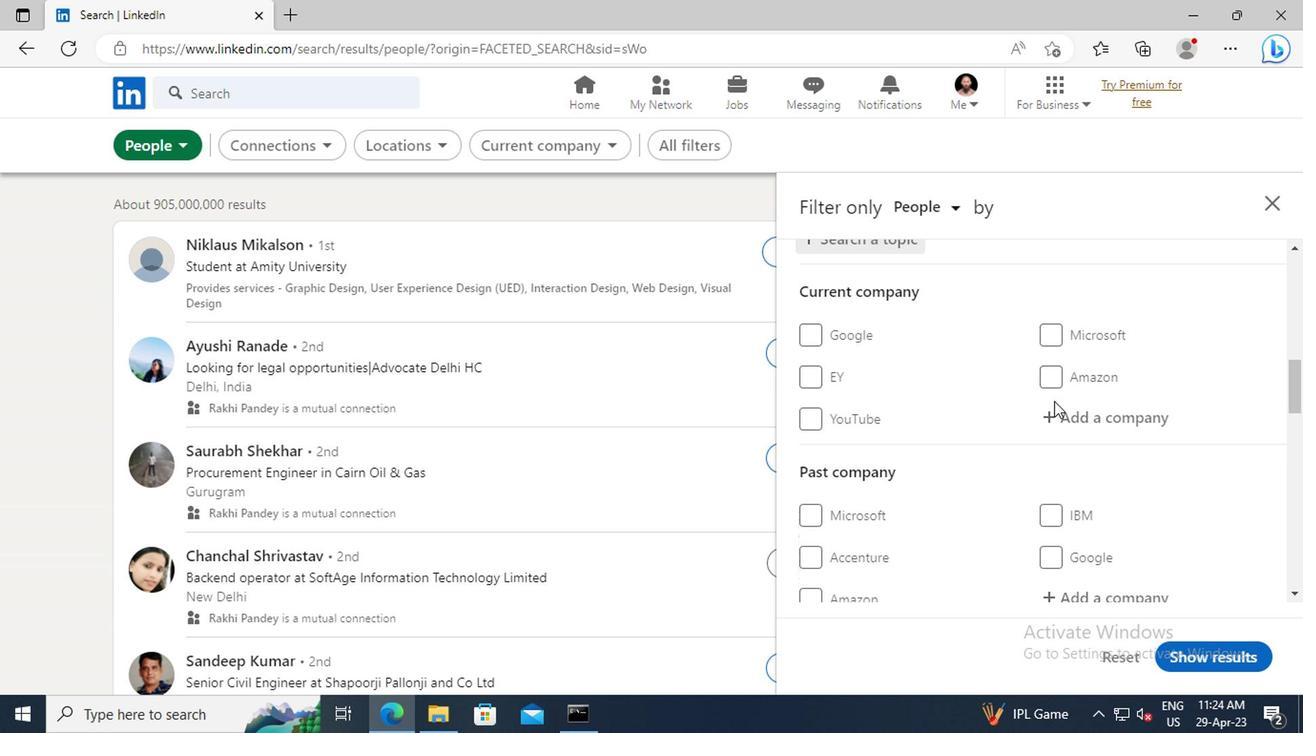 
Action: Mouse scrolled (1051, 401) with delta (0, -1)
Screenshot: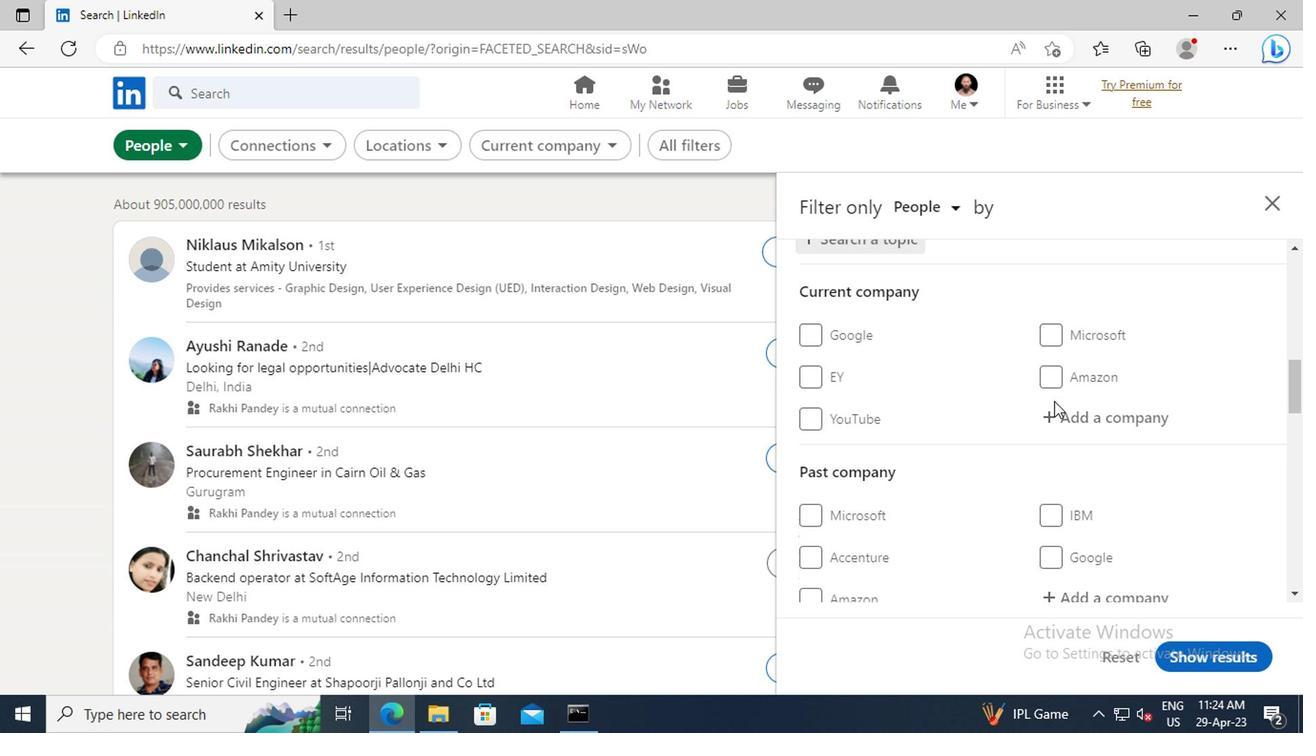 
Action: Mouse moved to (1050, 393)
Screenshot: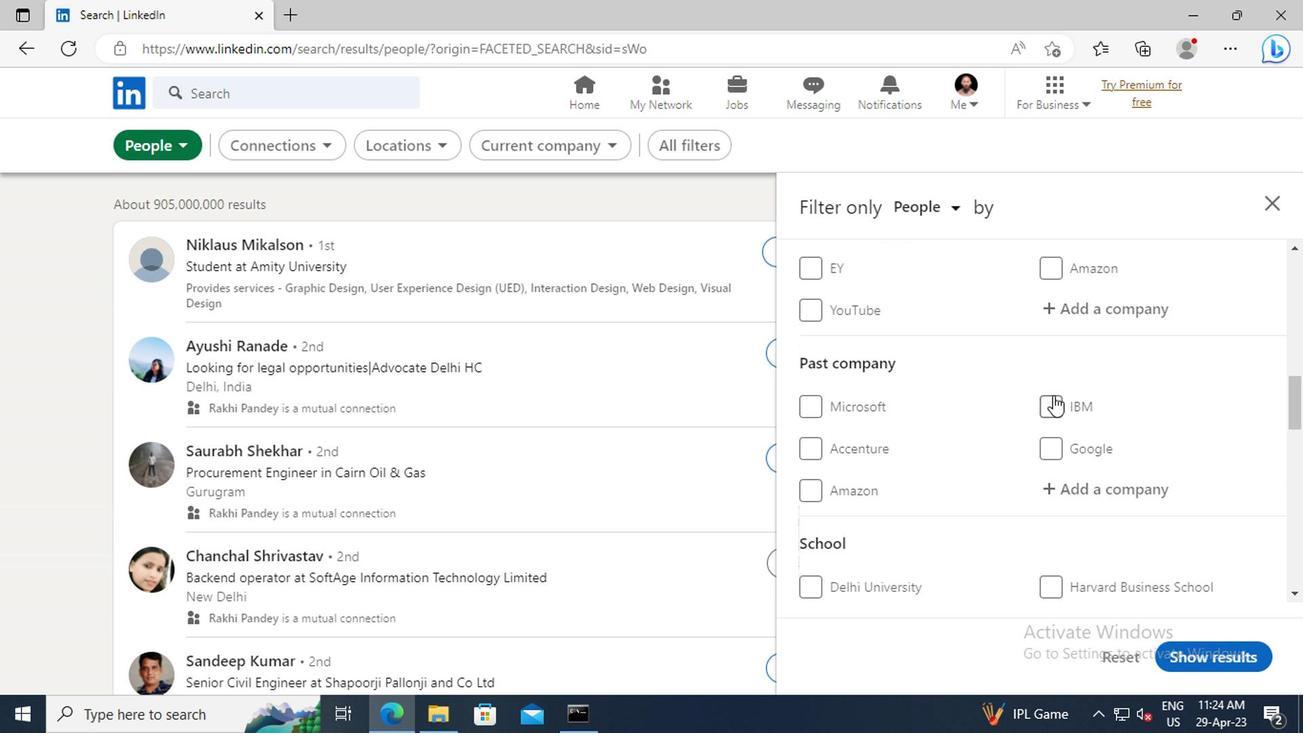 
Action: Mouse scrolled (1050, 393) with delta (0, 0)
Screenshot: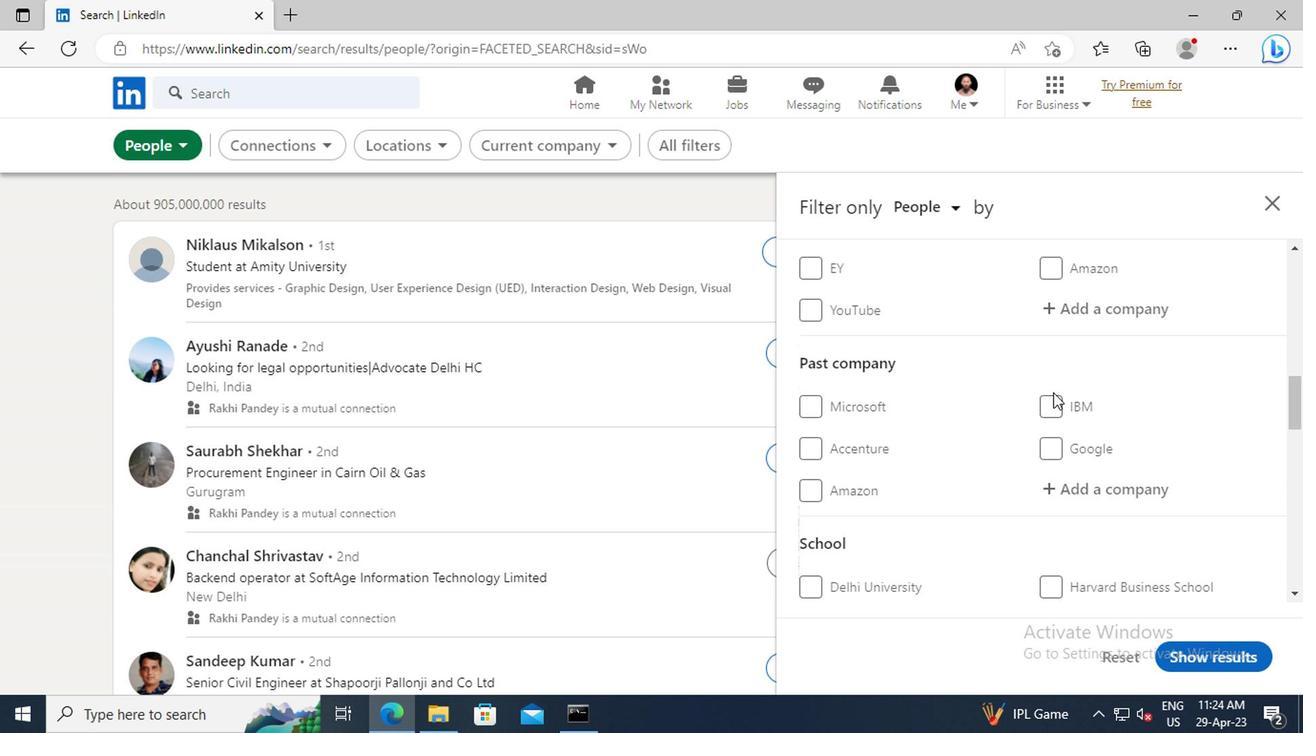 
Action: Mouse scrolled (1050, 393) with delta (0, 0)
Screenshot: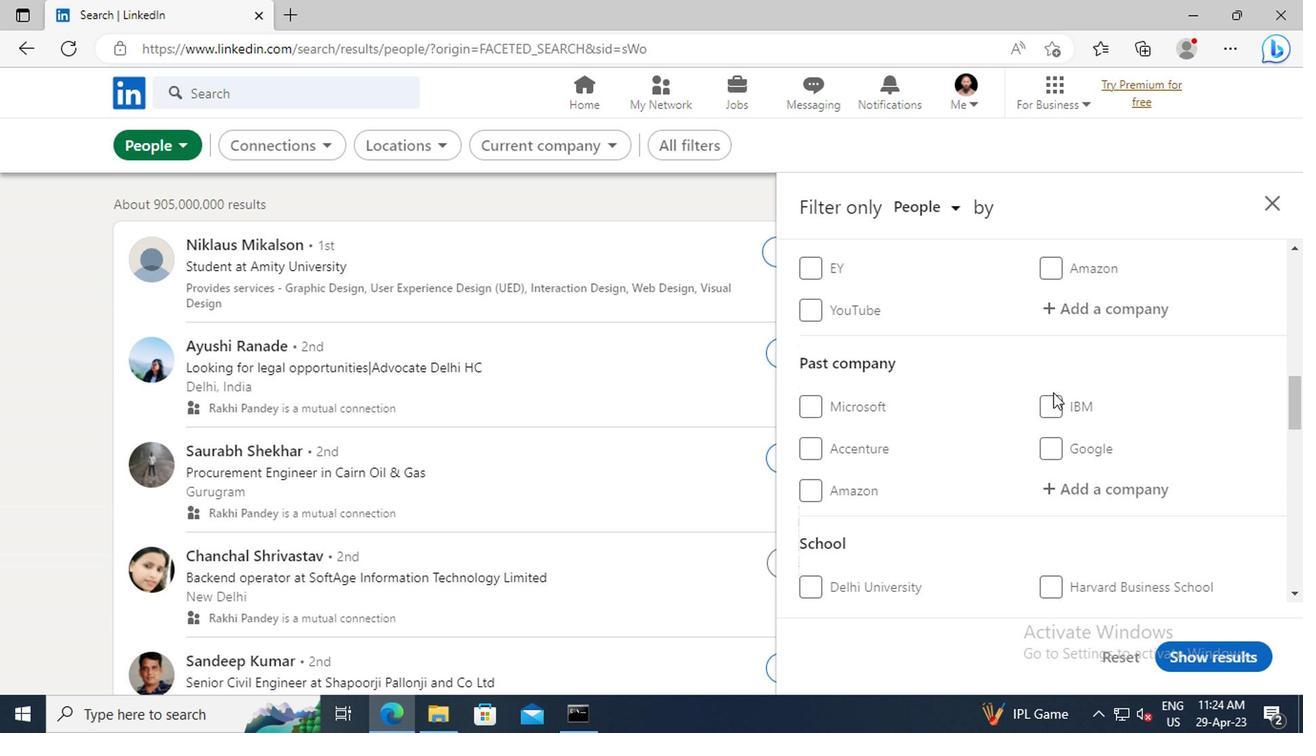 
Action: Mouse scrolled (1050, 393) with delta (0, 0)
Screenshot: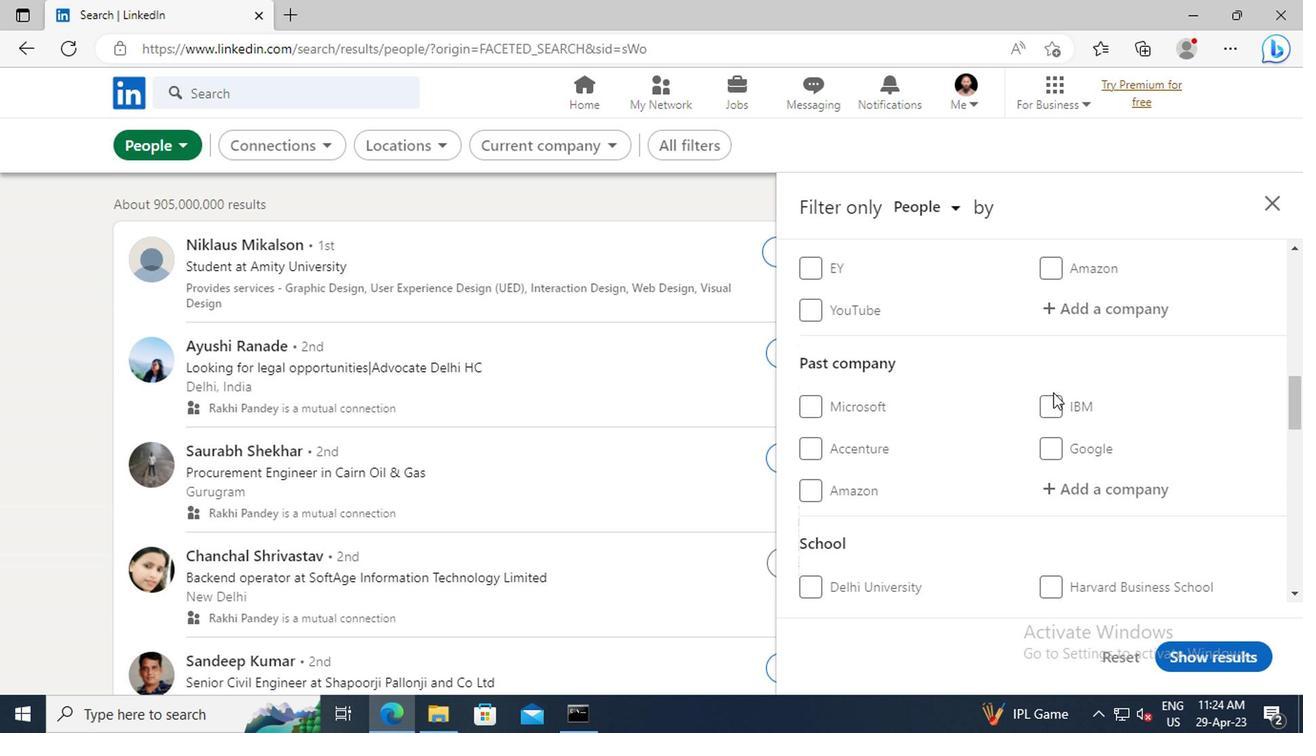 
Action: Mouse scrolled (1050, 393) with delta (0, 0)
Screenshot: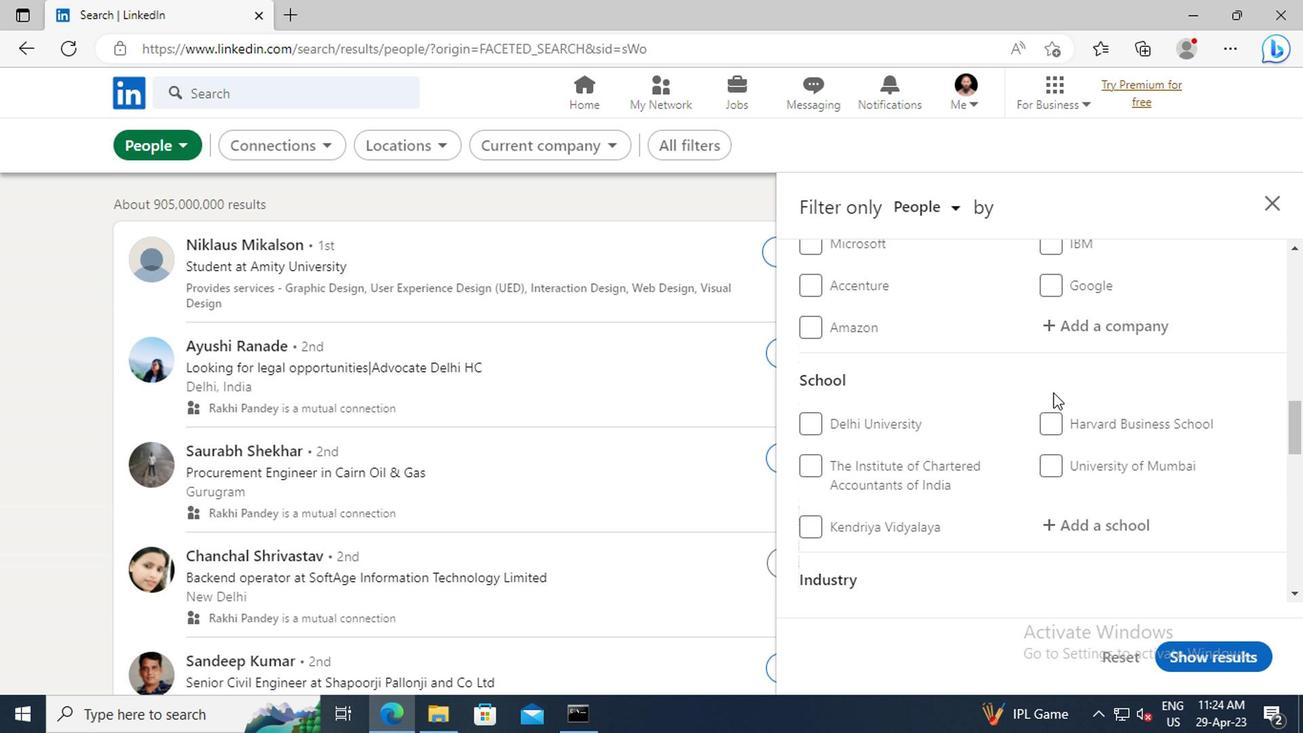 
Action: Mouse scrolled (1050, 393) with delta (0, 0)
Screenshot: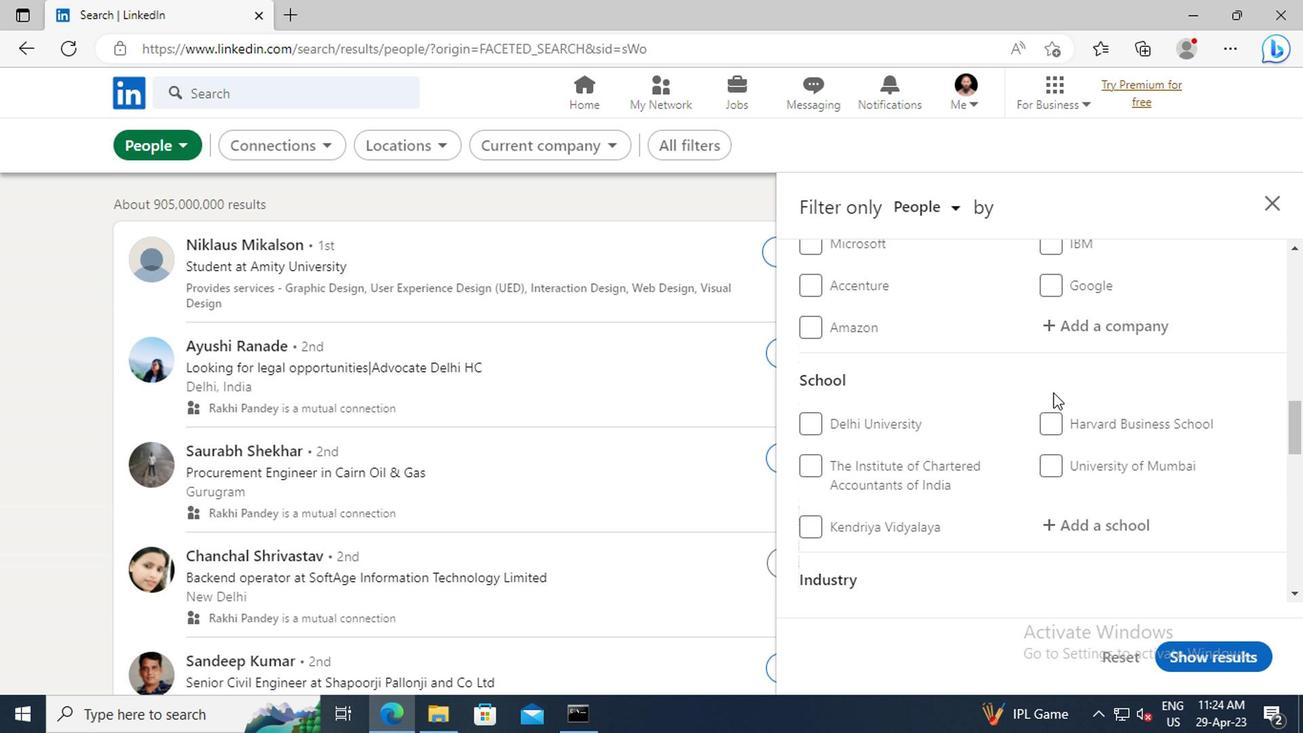 
Action: Mouse scrolled (1050, 393) with delta (0, 0)
Screenshot: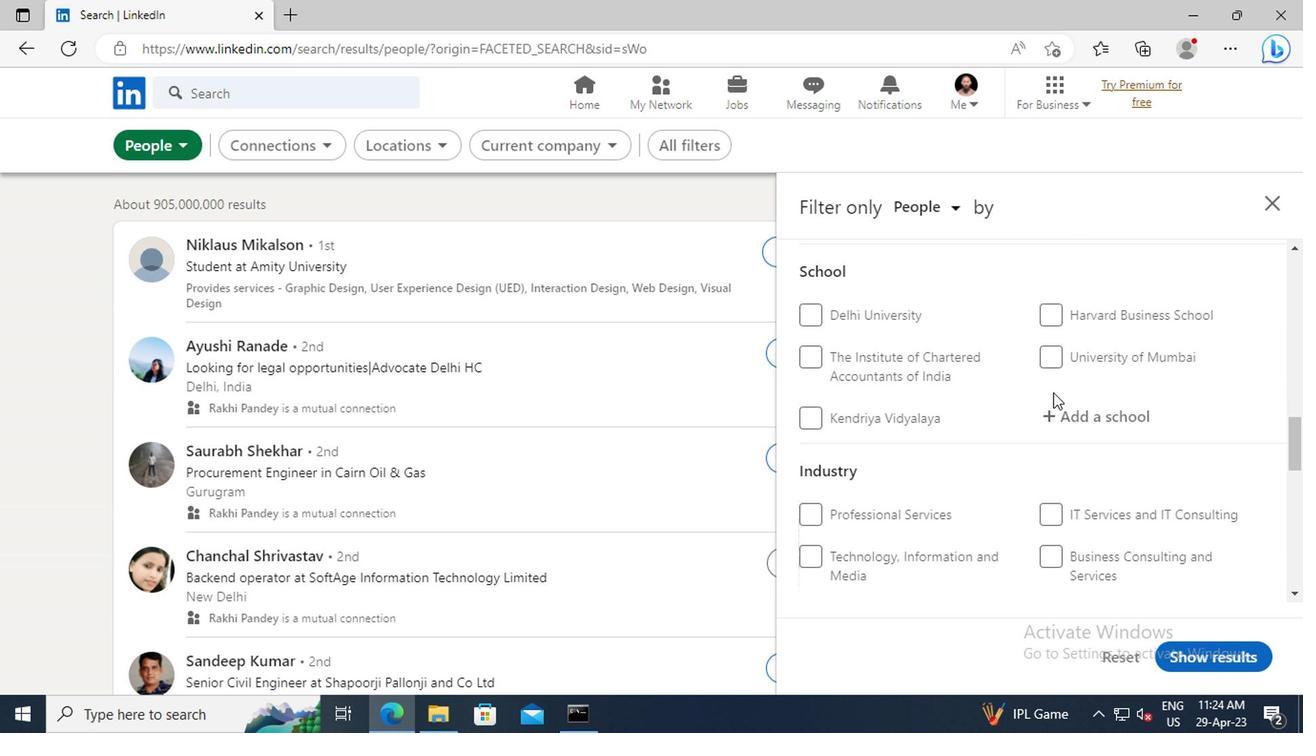 
Action: Mouse scrolled (1050, 393) with delta (0, 0)
Screenshot: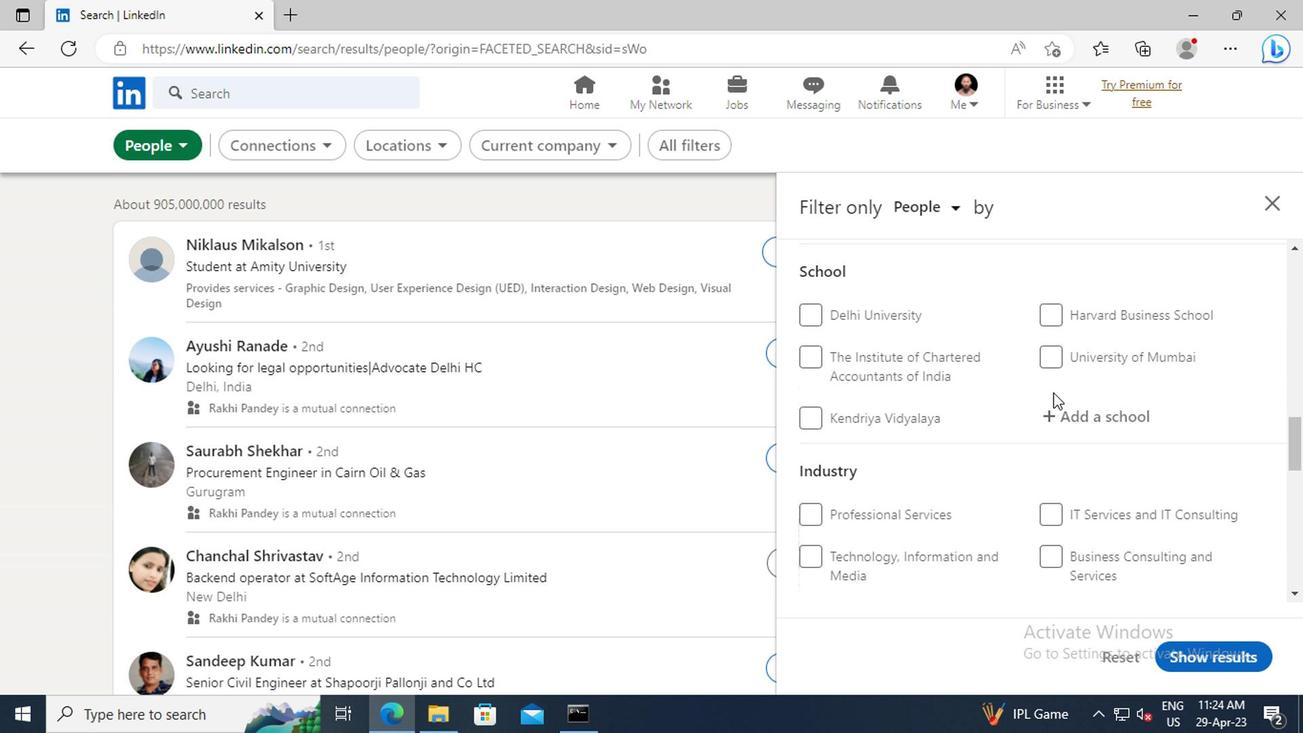 
Action: Mouse scrolled (1050, 393) with delta (0, 0)
Screenshot: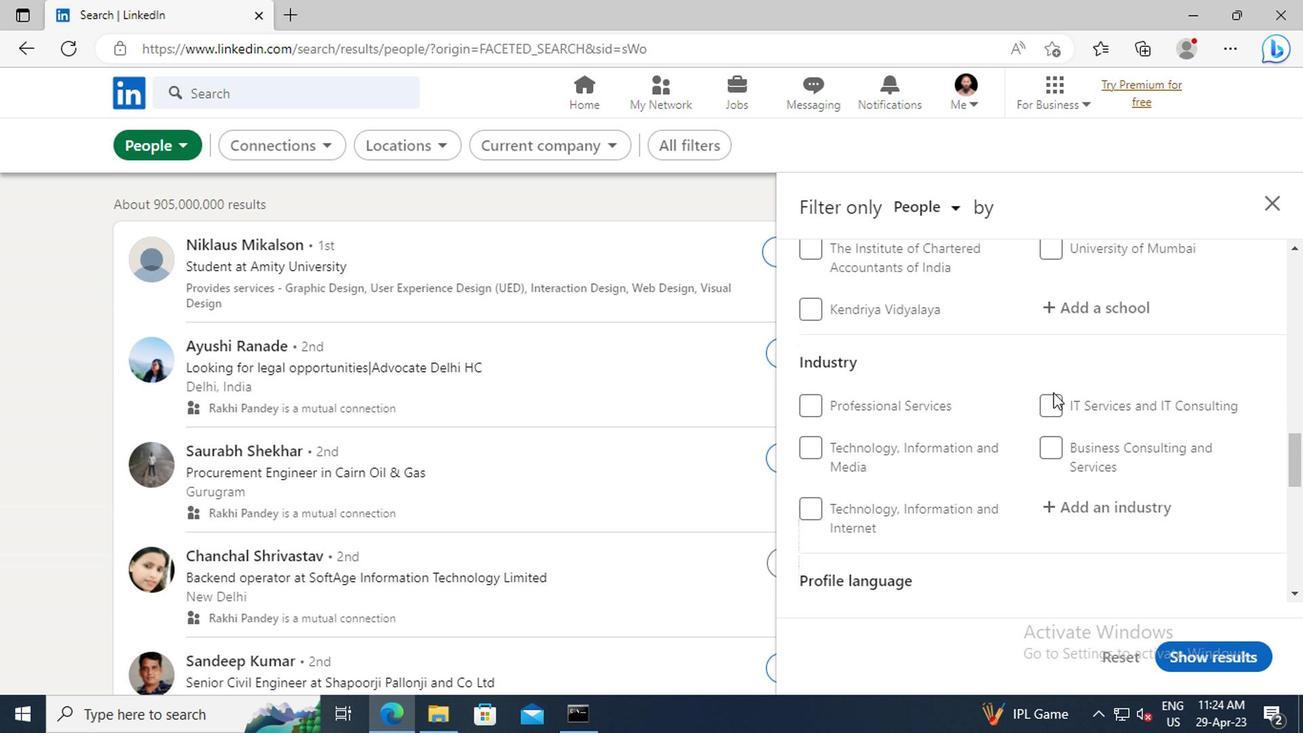 
Action: Mouse scrolled (1050, 393) with delta (0, 0)
Screenshot: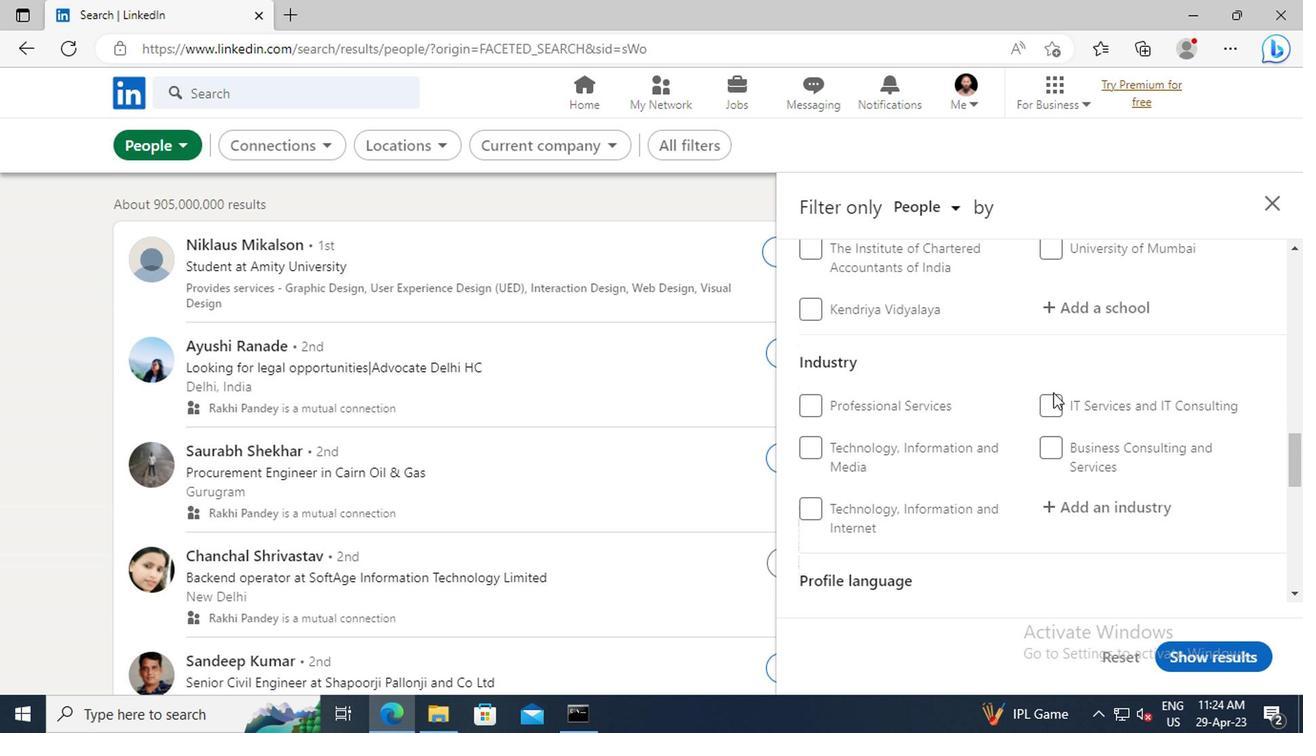 
Action: Mouse scrolled (1050, 393) with delta (0, 0)
Screenshot: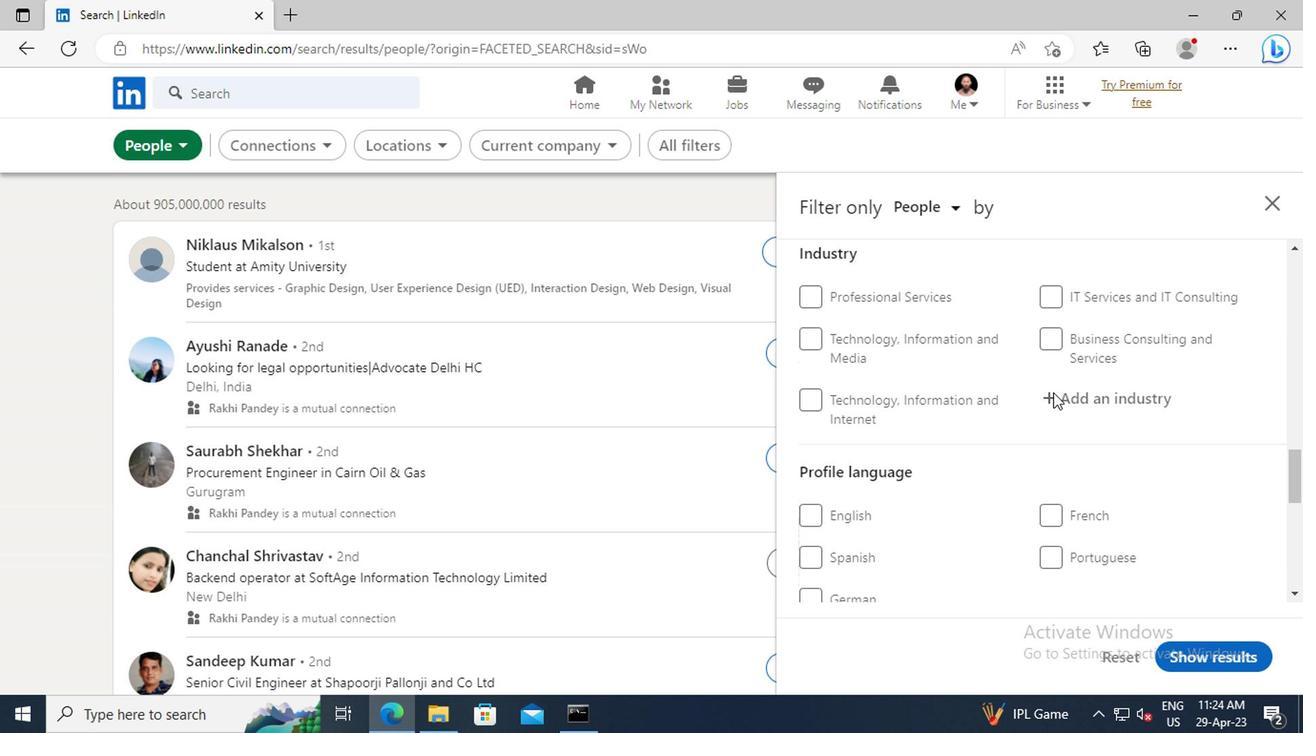 
Action: Mouse scrolled (1050, 393) with delta (0, 0)
Screenshot: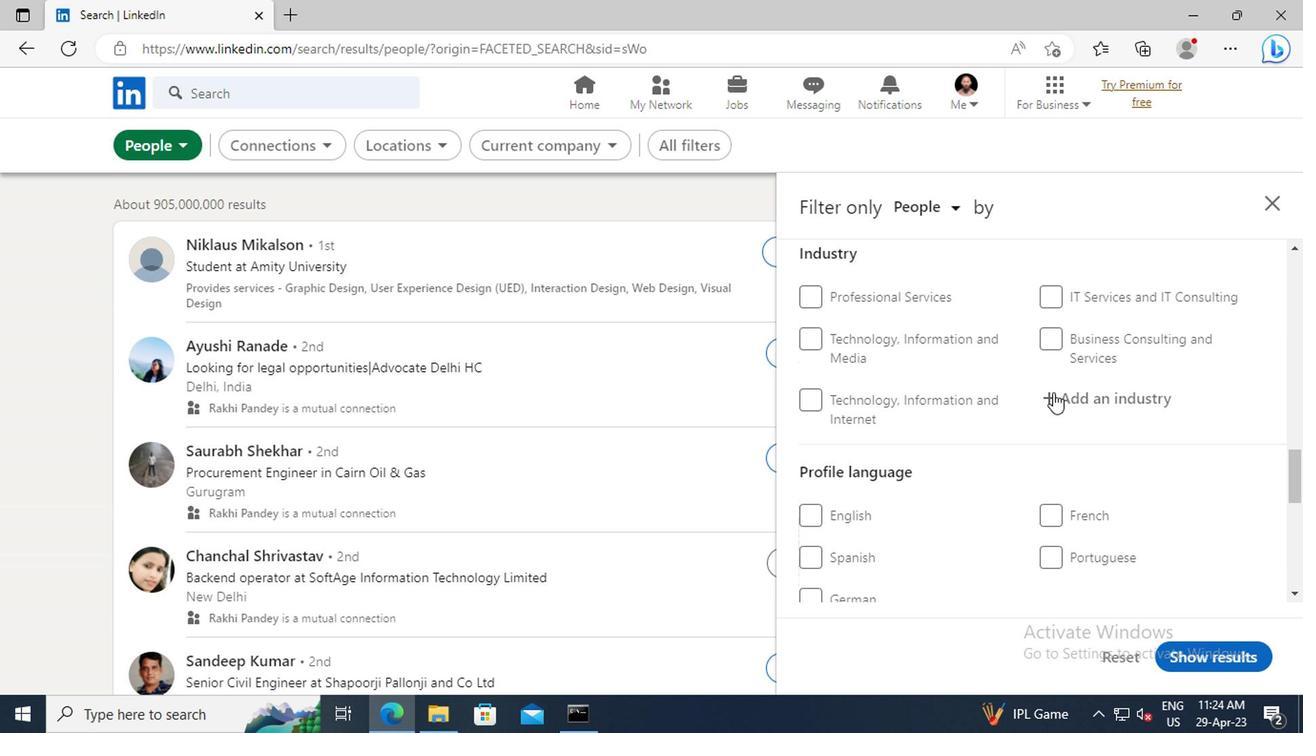 
Action: Mouse scrolled (1050, 393) with delta (0, 0)
Screenshot: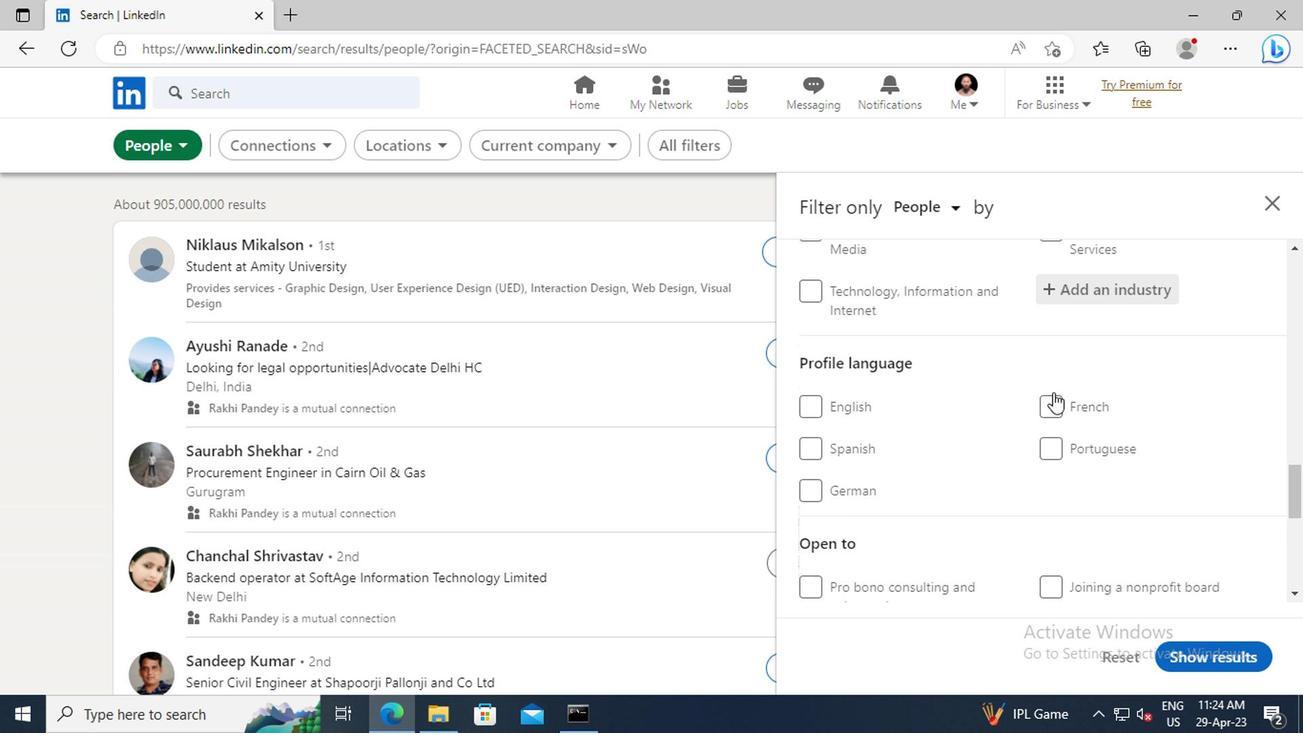 
Action: Mouse moved to (810, 439)
Screenshot: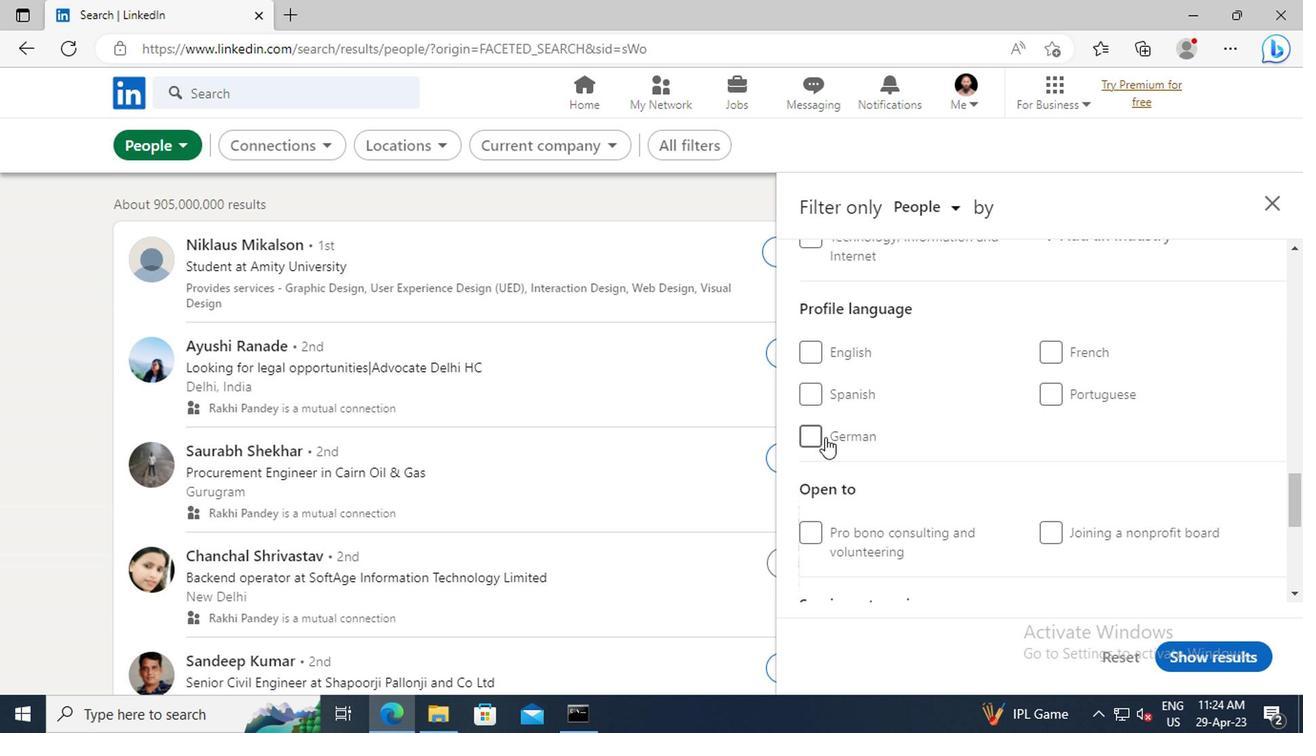 
Action: Mouse pressed left at (810, 439)
Screenshot: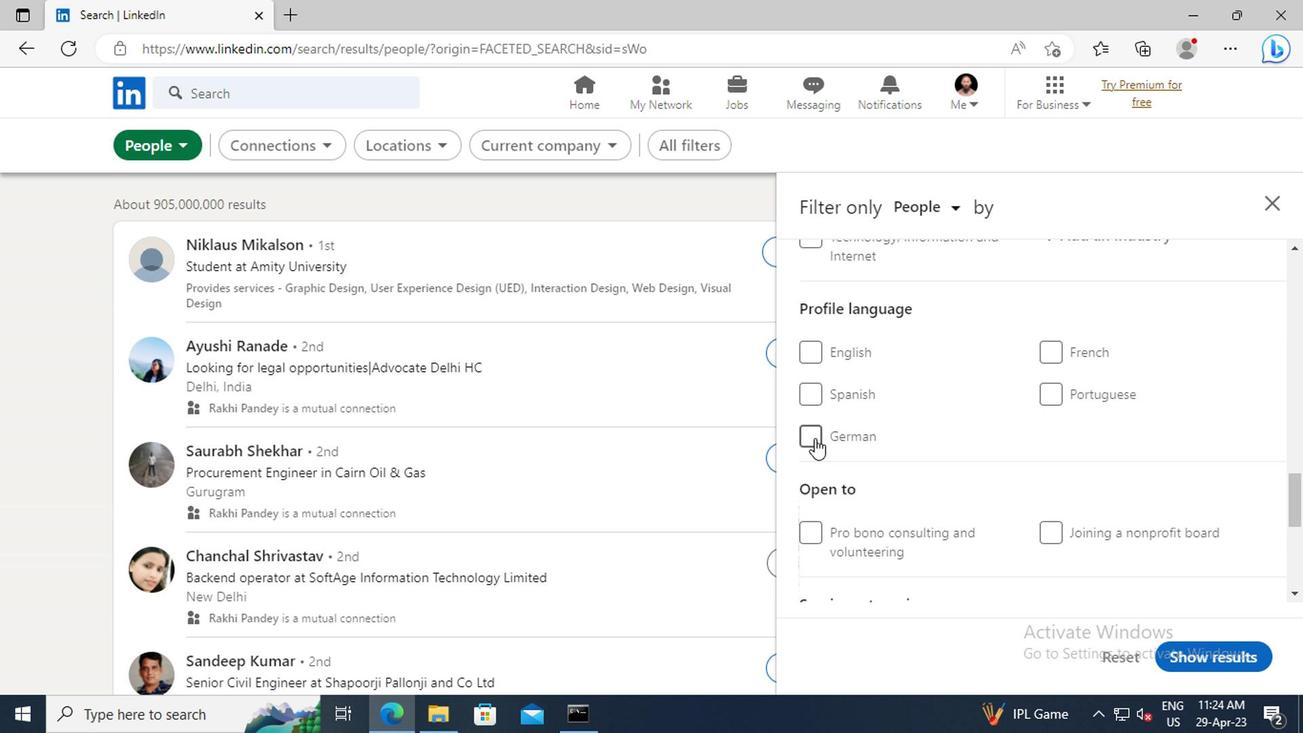 
Action: Mouse moved to (1044, 391)
Screenshot: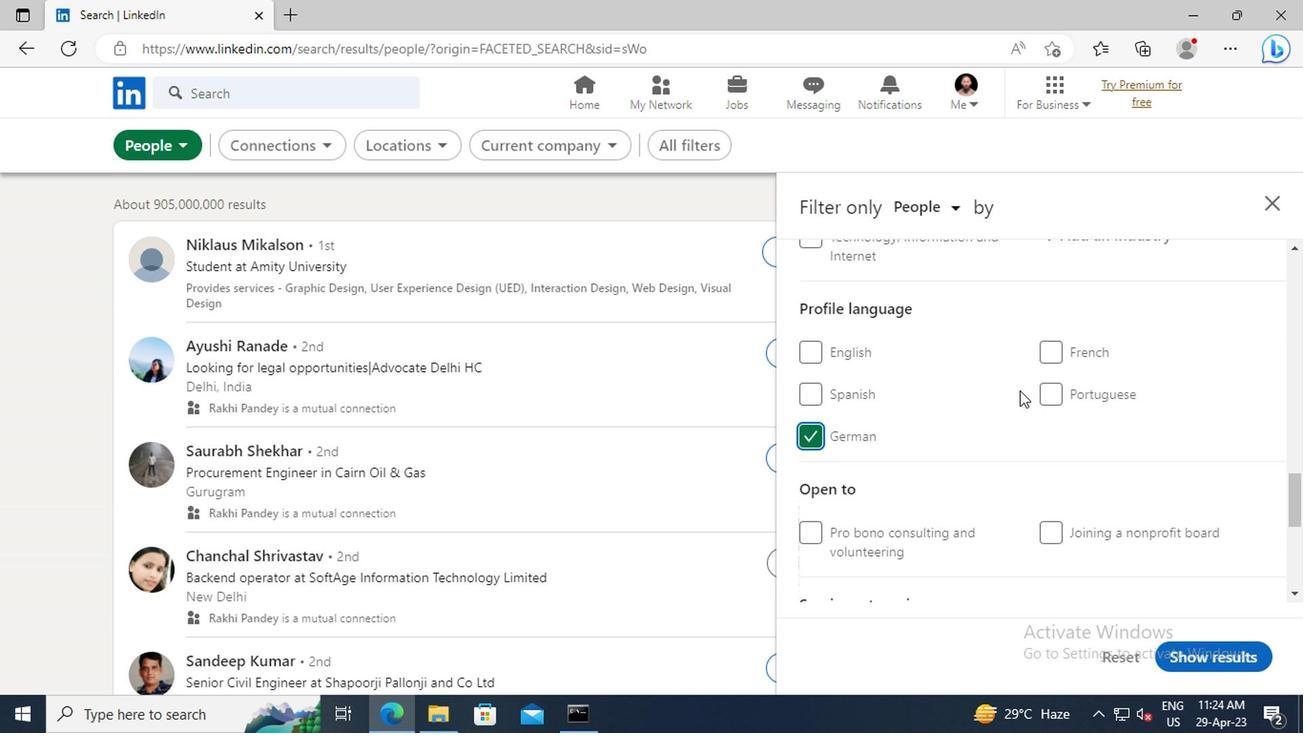 
Action: Mouse scrolled (1044, 393) with delta (0, 1)
Screenshot: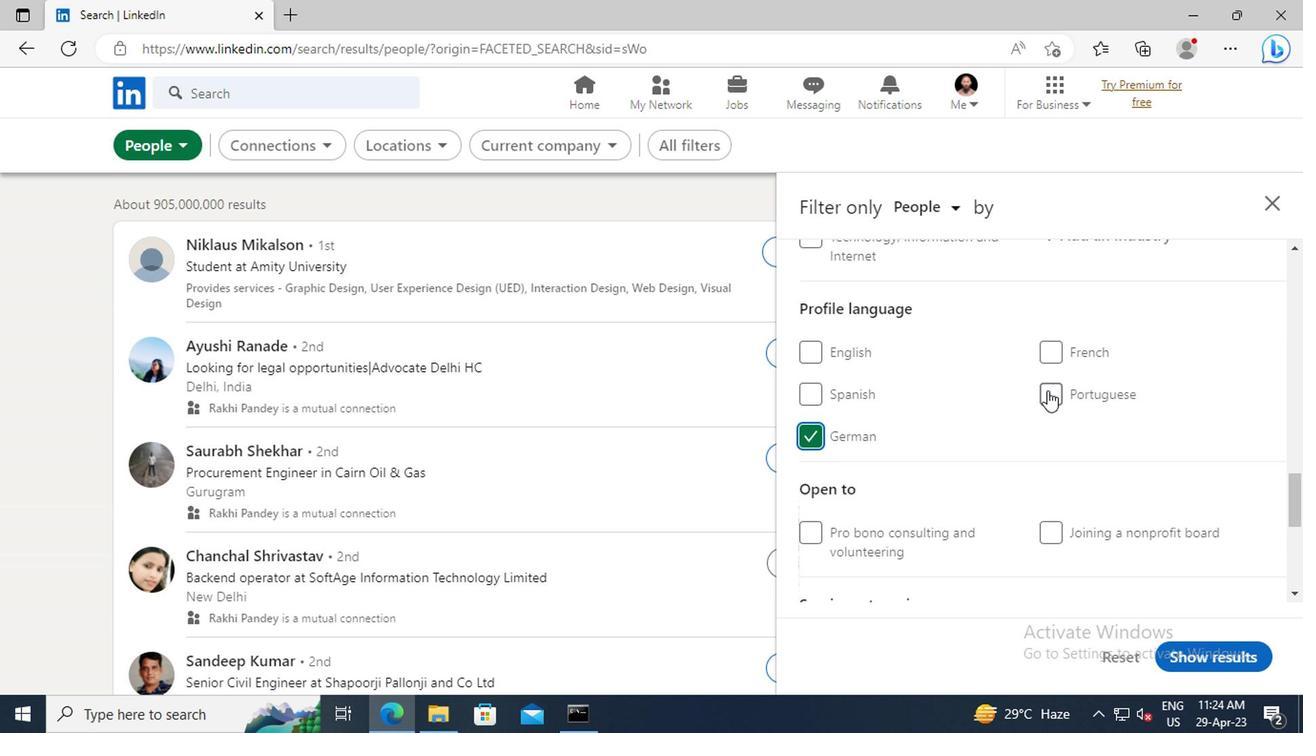 
Action: Mouse scrolled (1044, 393) with delta (0, 1)
Screenshot: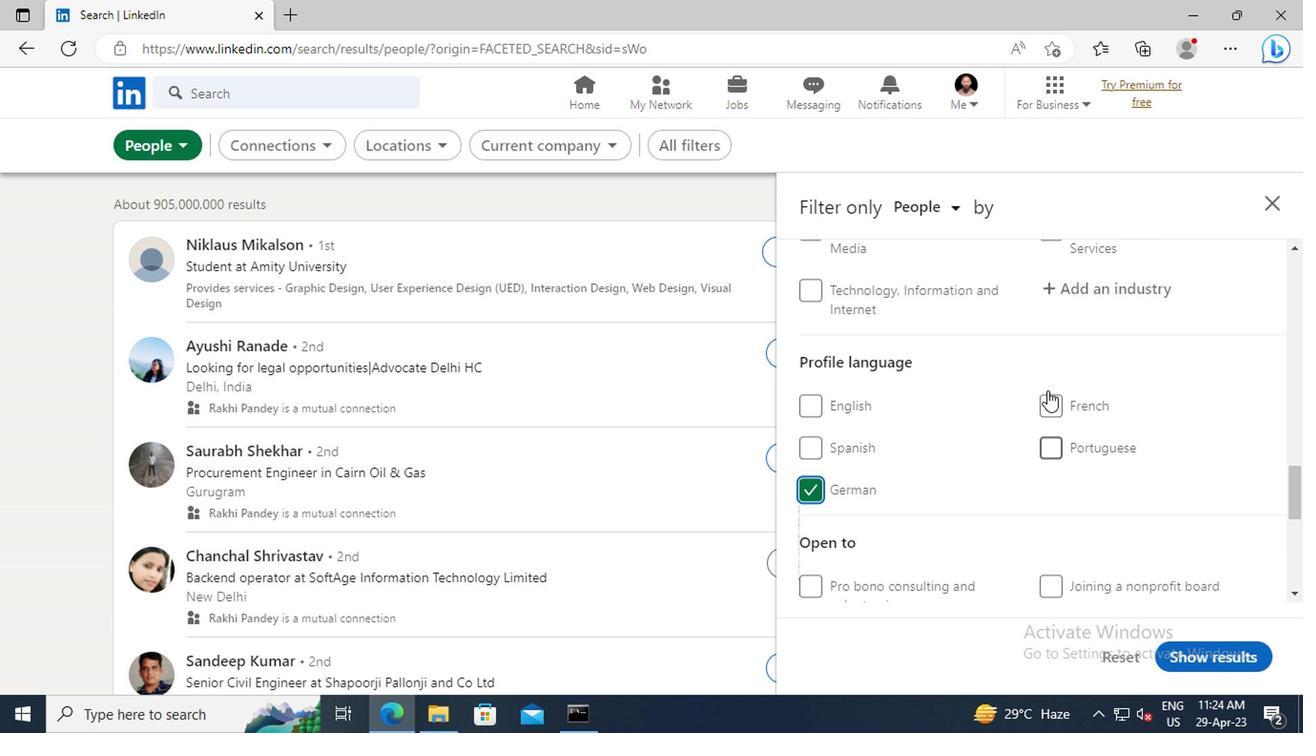 
Action: Mouse scrolled (1044, 393) with delta (0, 1)
Screenshot: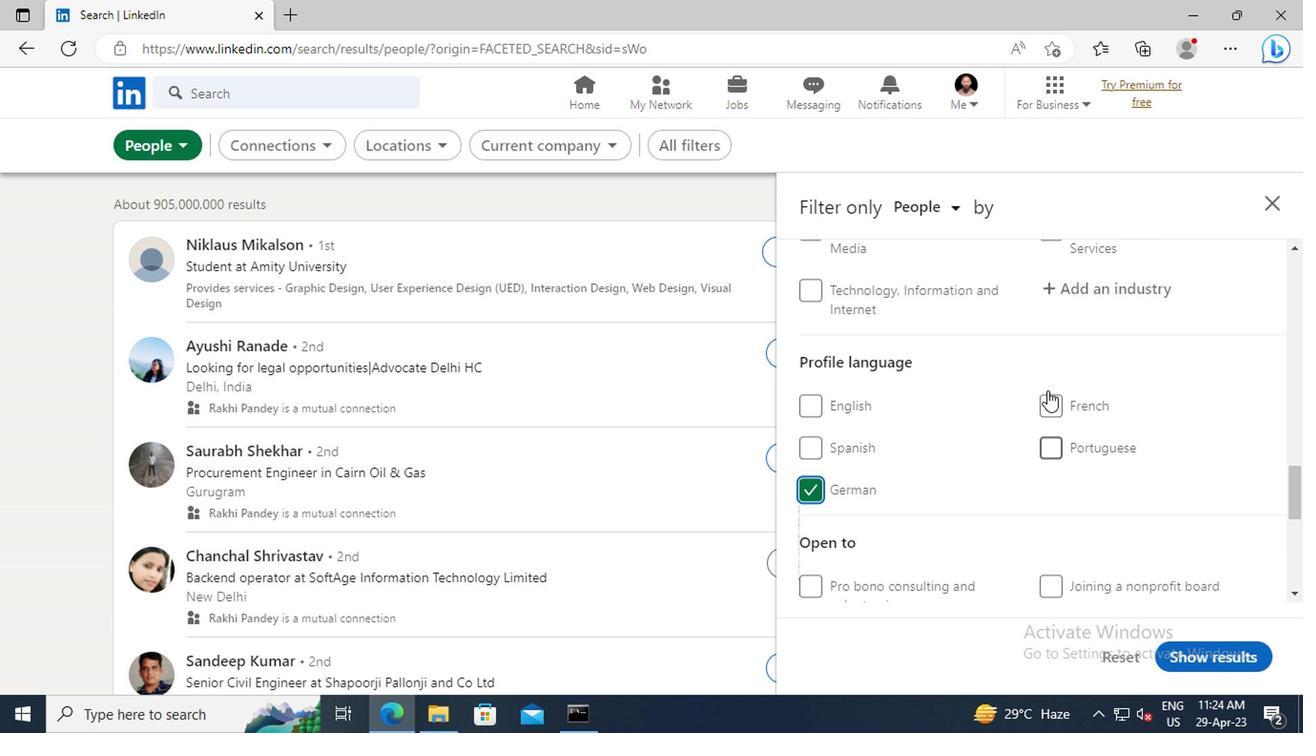 
Action: Mouse scrolled (1044, 393) with delta (0, 1)
Screenshot: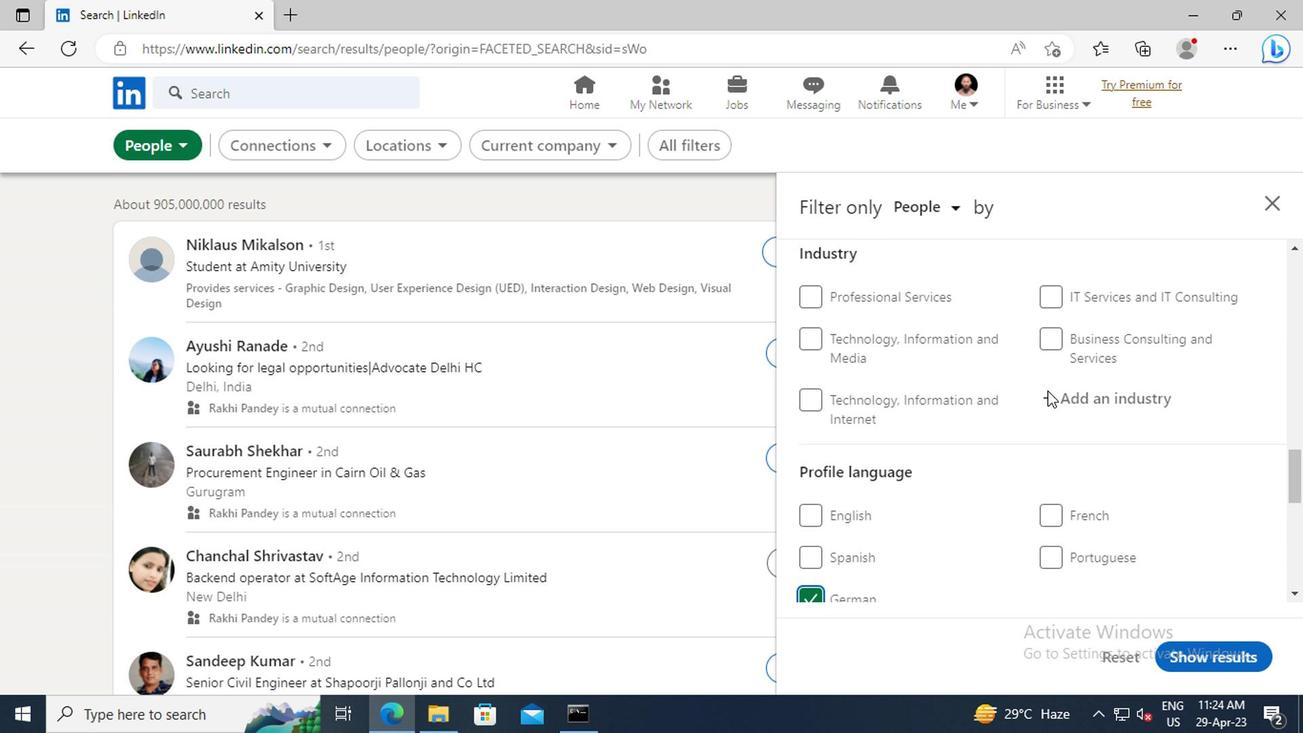 
Action: Mouse scrolled (1044, 393) with delta (0, 1)
Screenshot: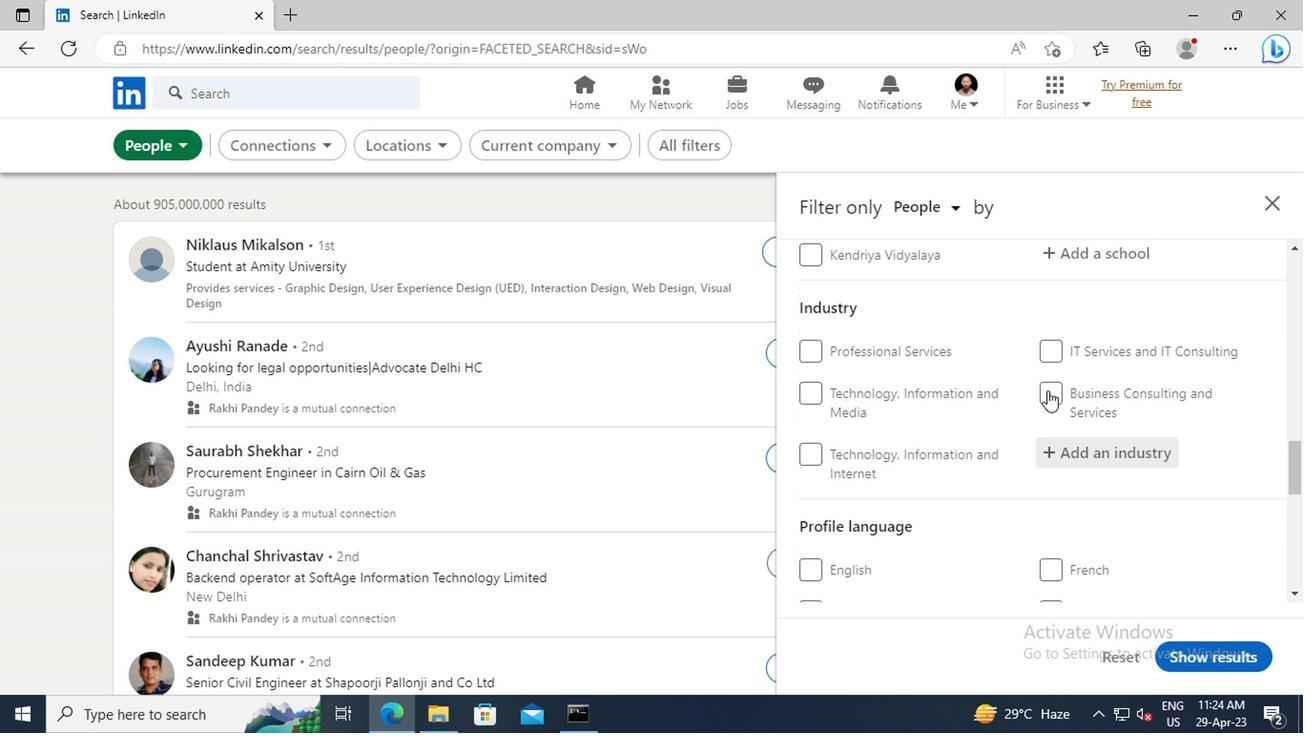 
Action: Mouse scrolled (1044, 393) with delta (0, 1)
Screenshot: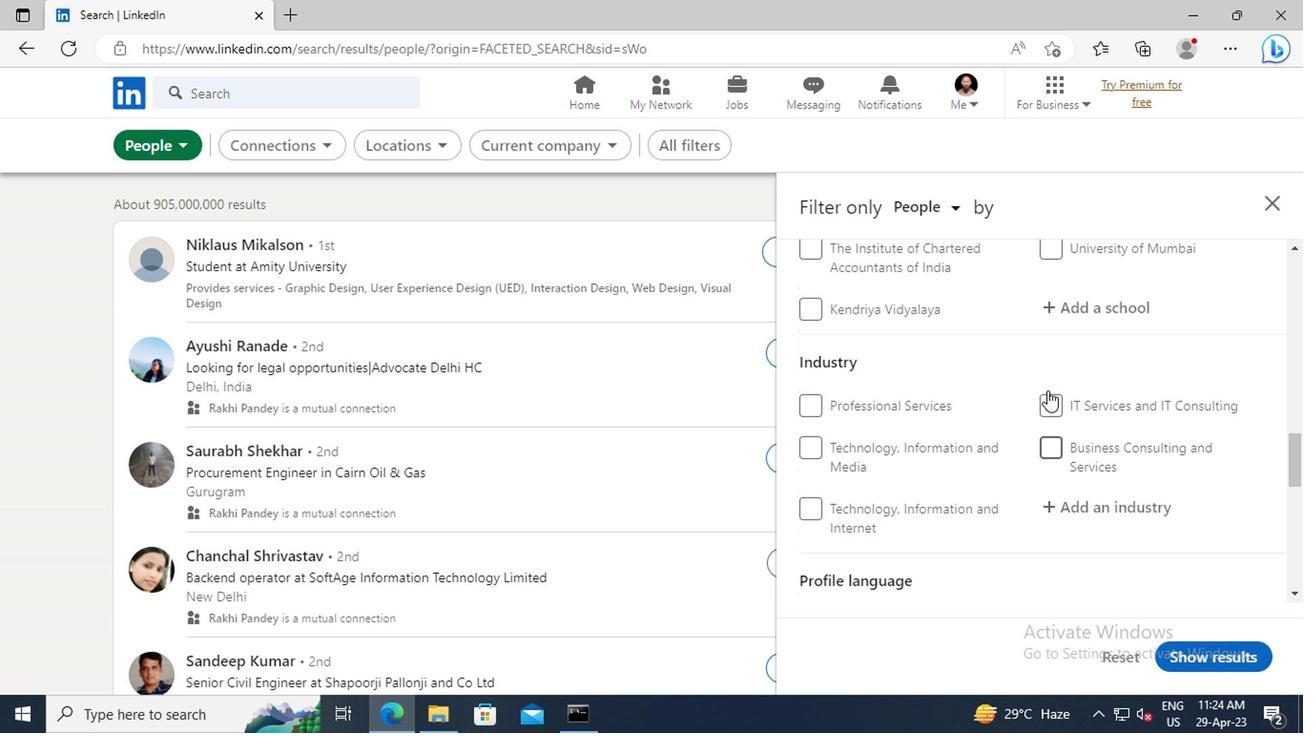 
Action: Mouse scrolled (1044, 393) with delta (0, 1)
Screenshot: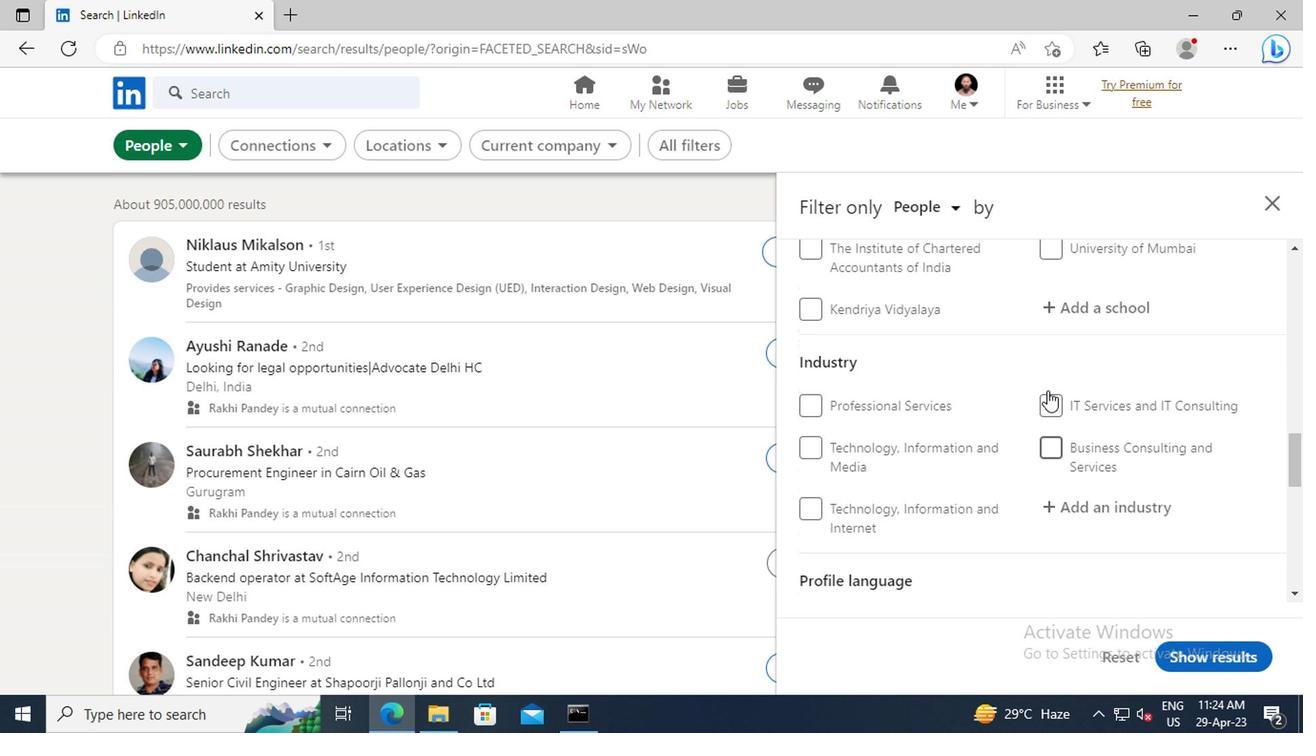 
Action: Mouse scrolled (1044, 393) with delta (0, 1)
Screenshot: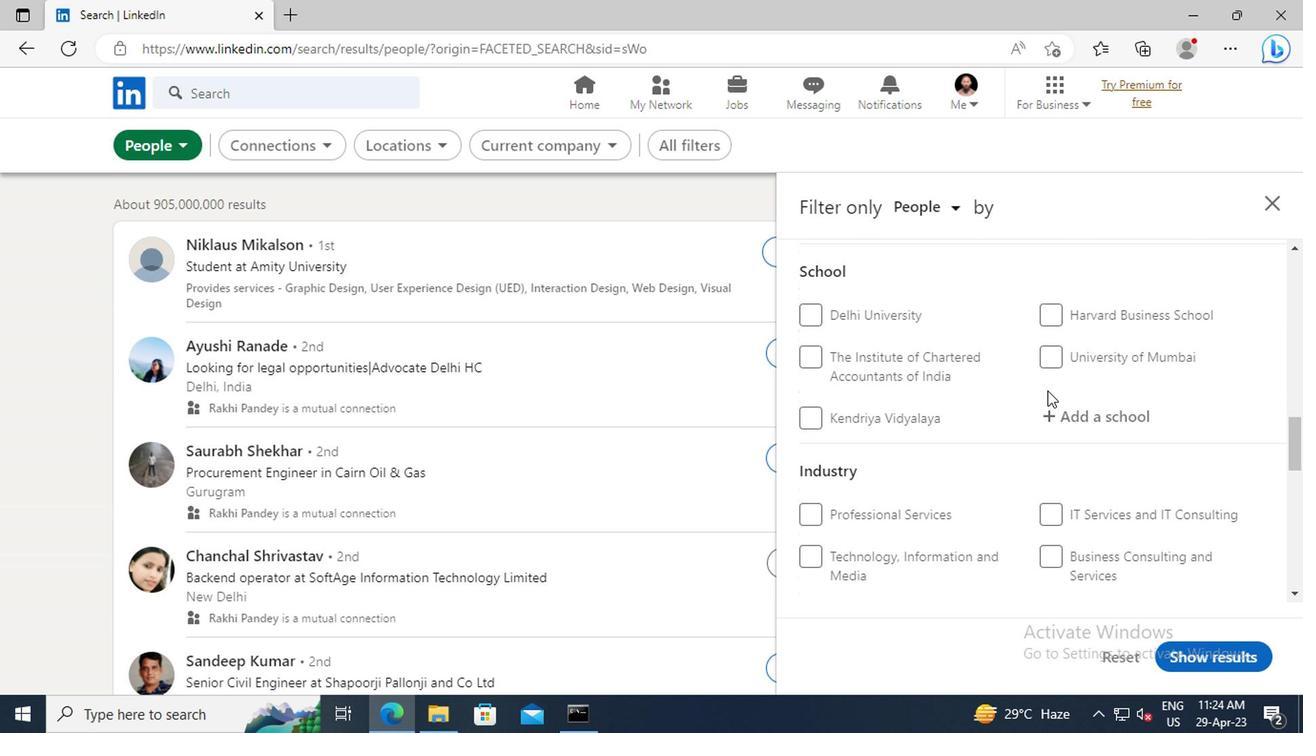 
Action: Mouse scrolled (1044, 393) with delta (0, 1)
Screenshot: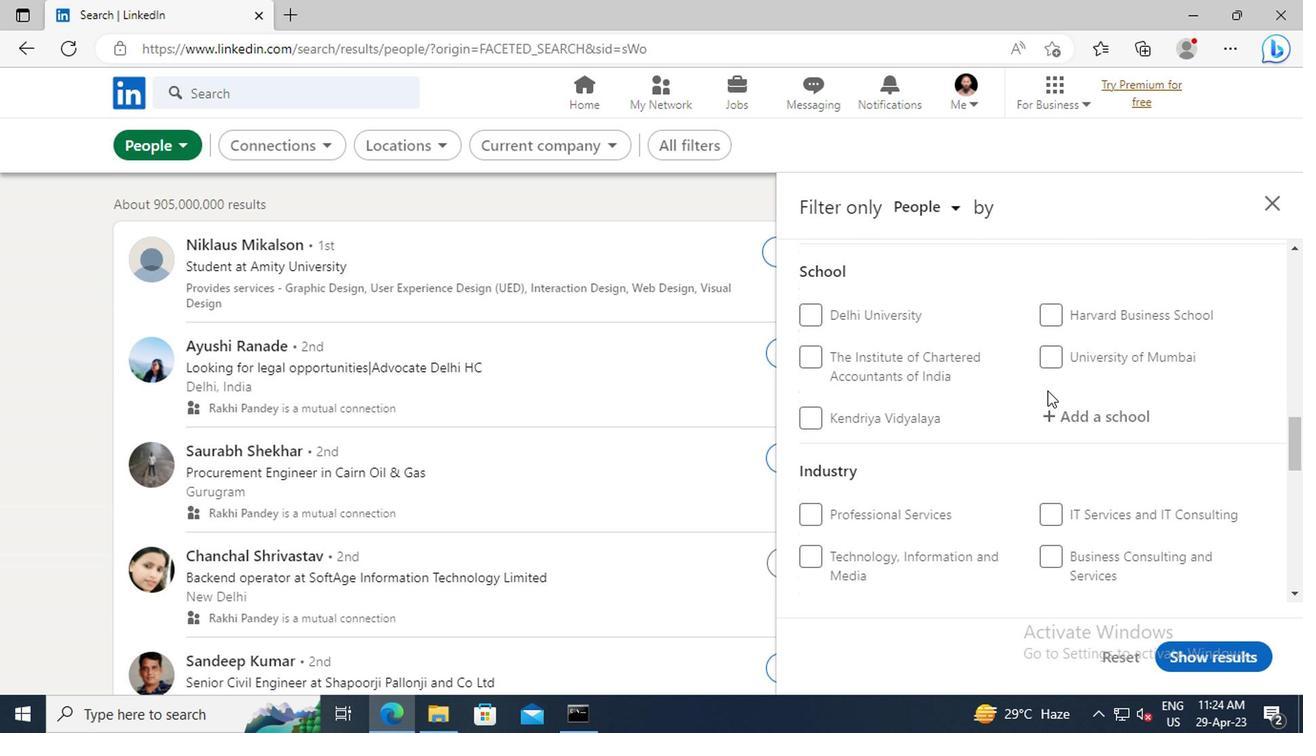 
Action: Mouse scrolled (1044, 393) with delta (0, 1)
Screenshot: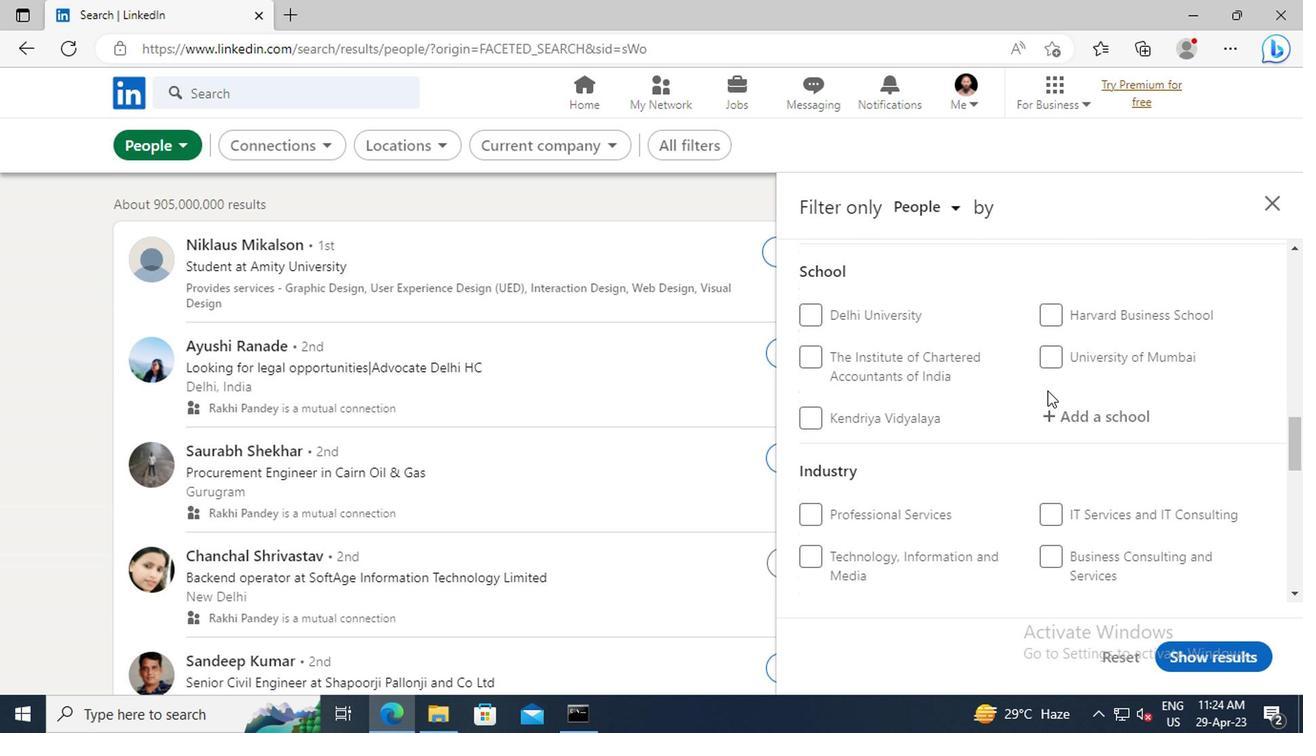 
Action: Mouse scrolled (1044, 393) with delta (0, 1)
Screenshot: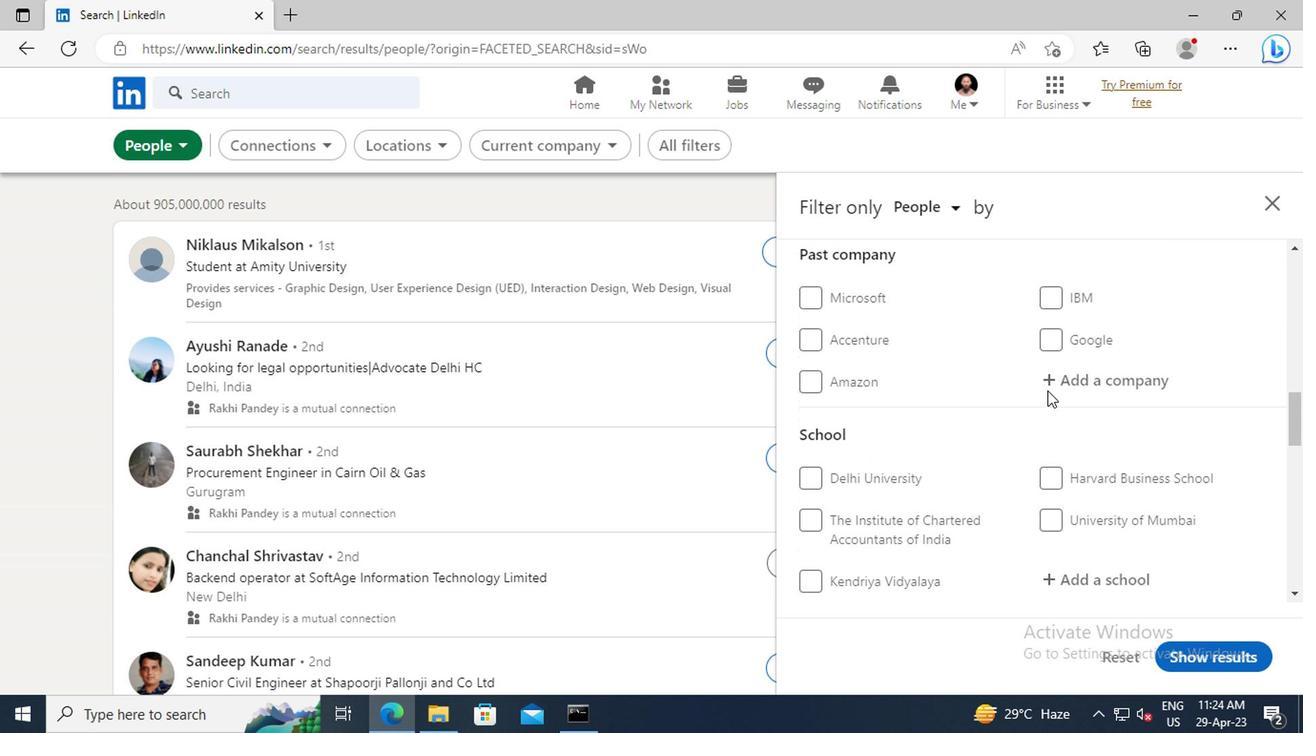 
Action: Mouse scrolled (1044, 393) with delta (0, 1)
Screenshot: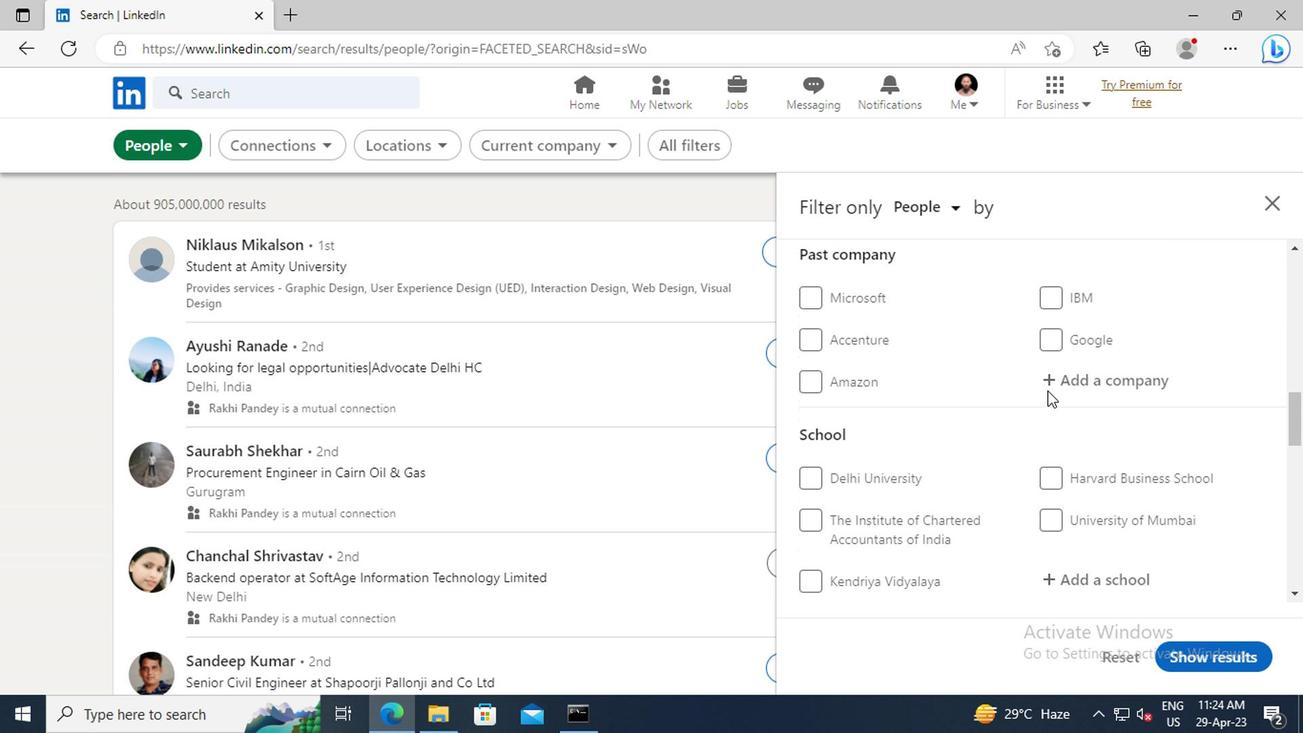 
Action: Mouse scrolled (1044, 393) with delta (0, 1)
Screenshot: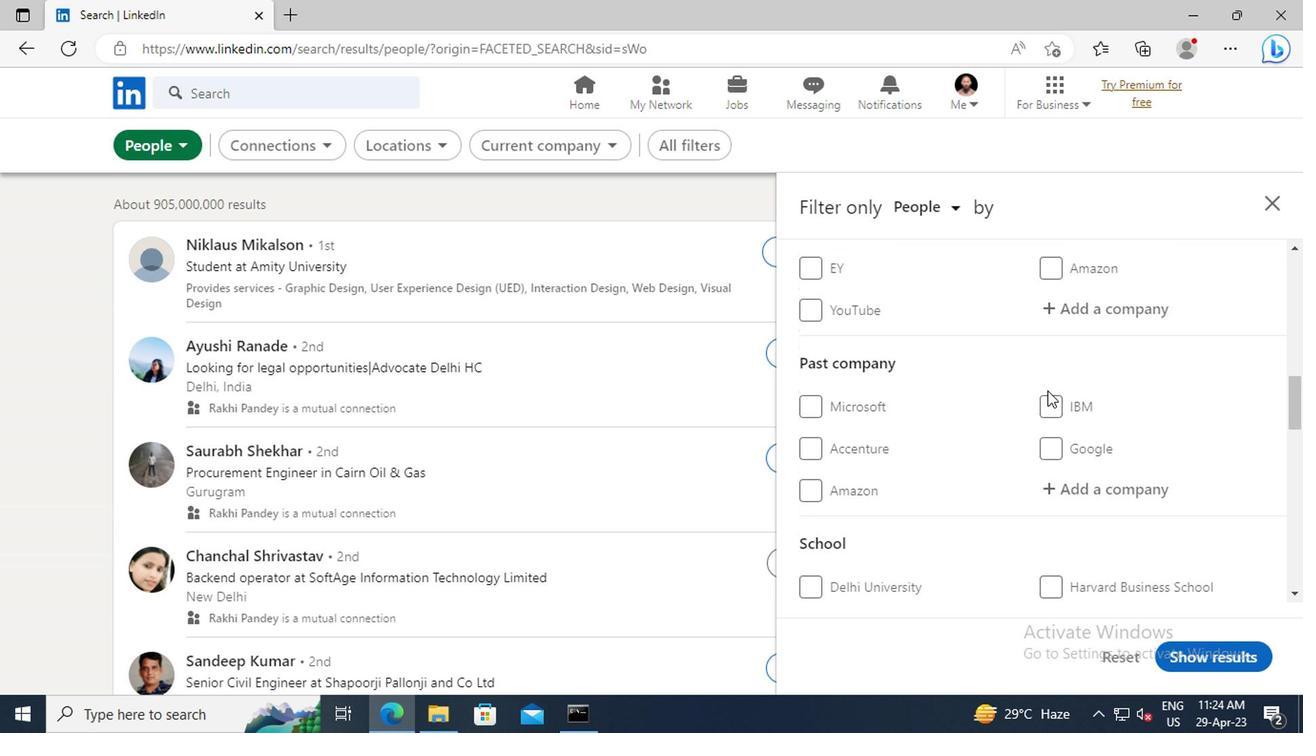 
Action: Mouse scrolled (1044, 393) with delta (0, 1)
Screenshot: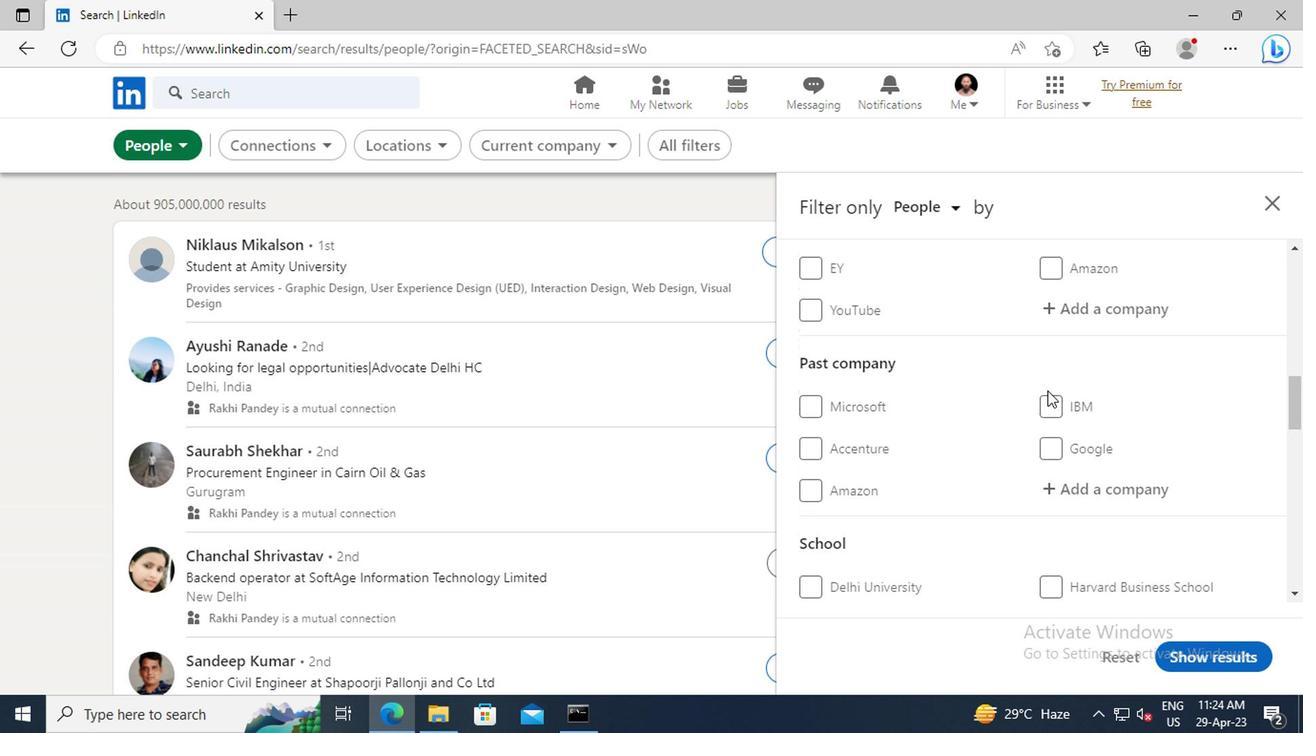 
Action: Mouse moved to (1055, 414)
Screenshot: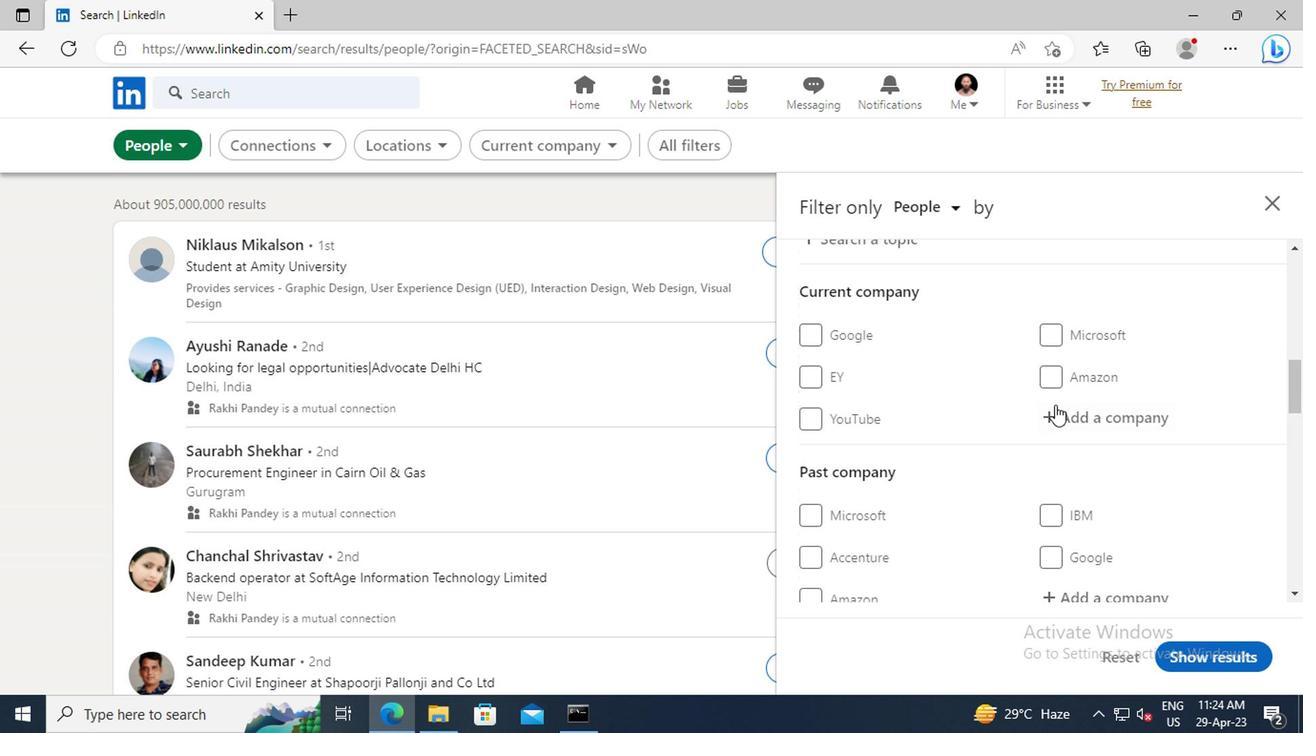 
Action: Mouse pressed left at (1055, 414)
Screenshot: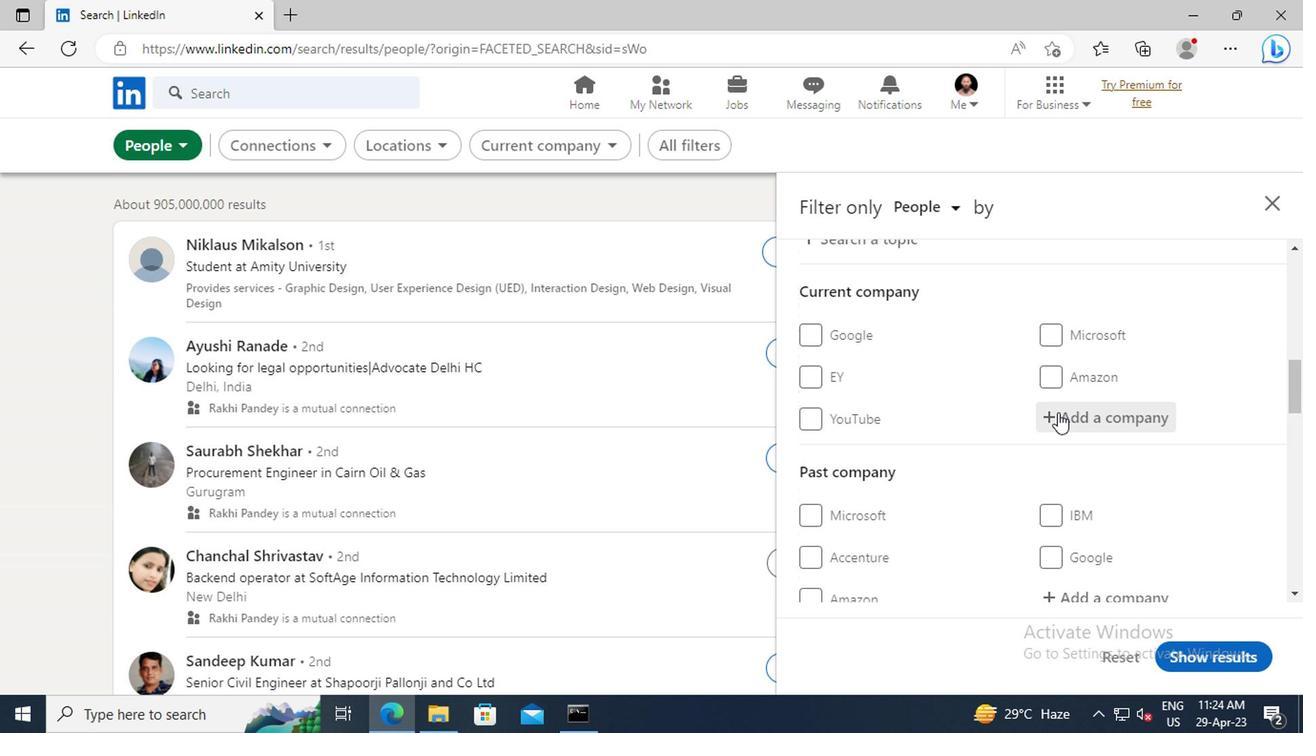 
Action: Key pressed <Key.shift>GOVERNMENT<Key.space>OF<Key.space><Key.shift>INDIA
Screenshot: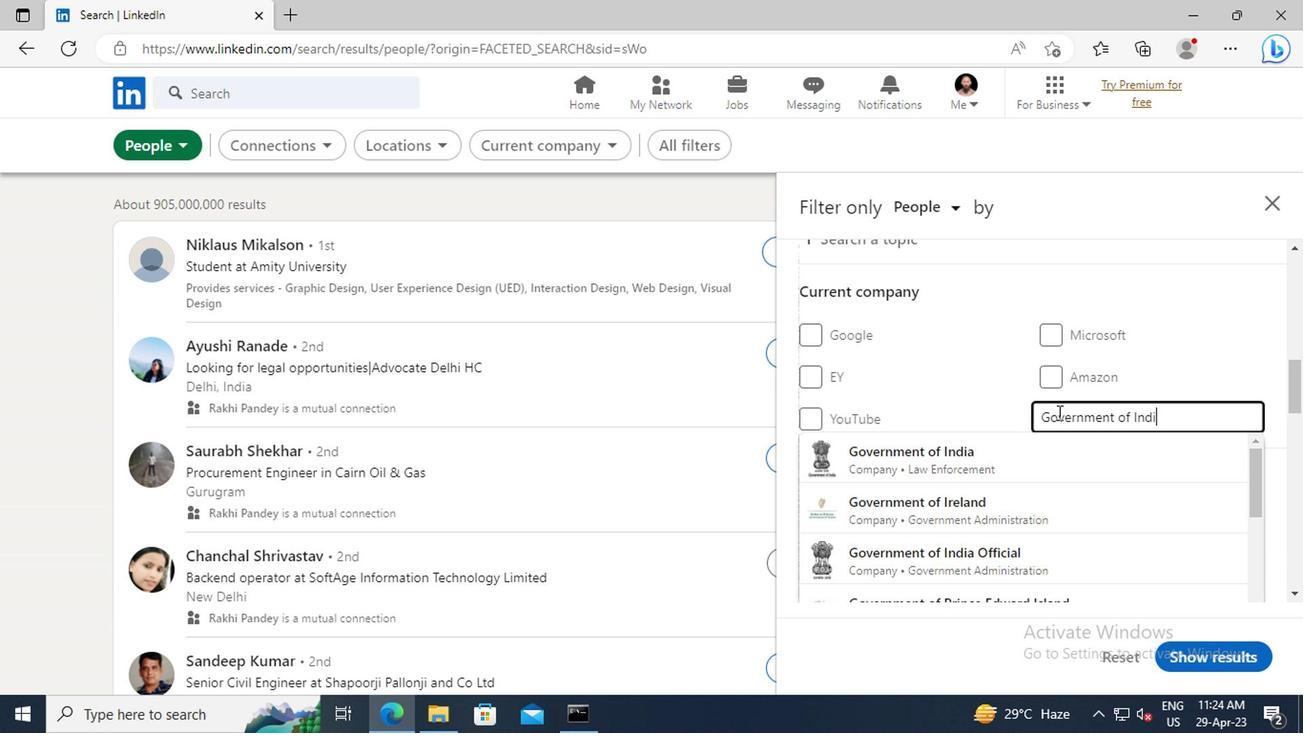 
Action: Mouse moved to (1055, 452)
Screenshot: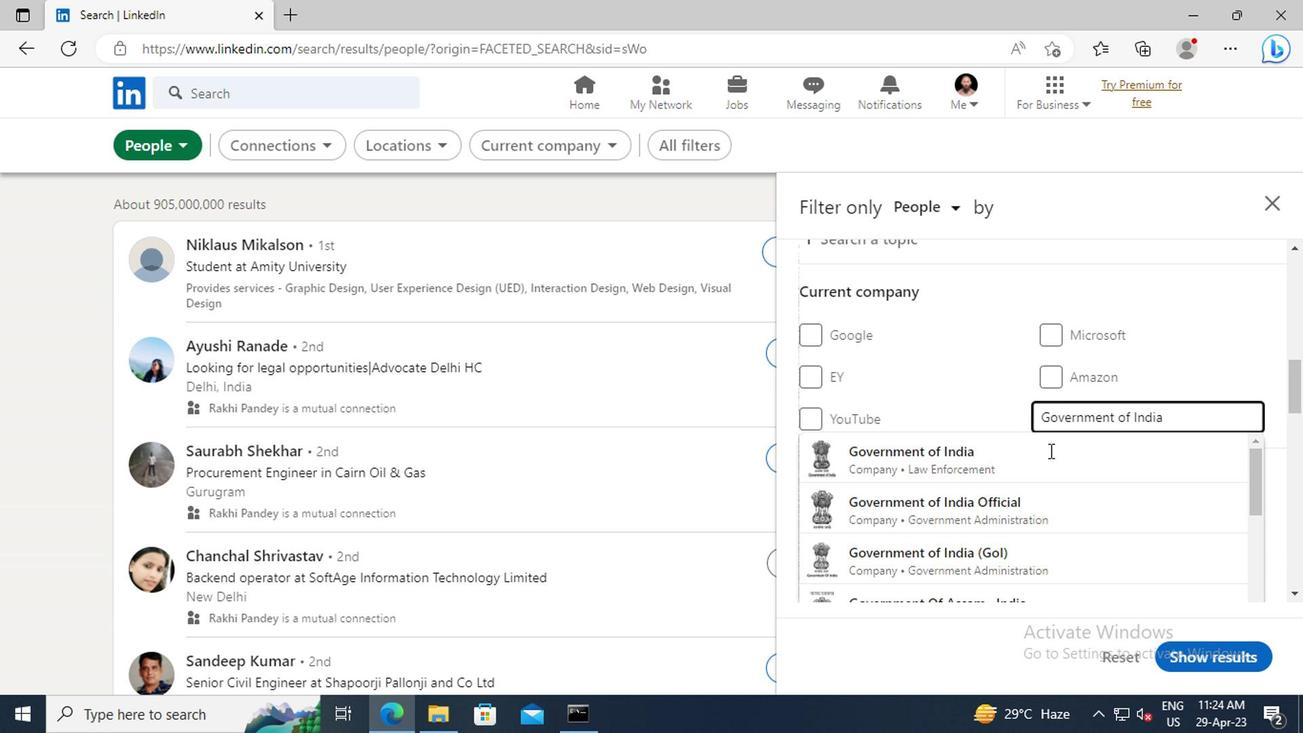 
Action: Mouse pressed left at (1055, 452)
Screenshot: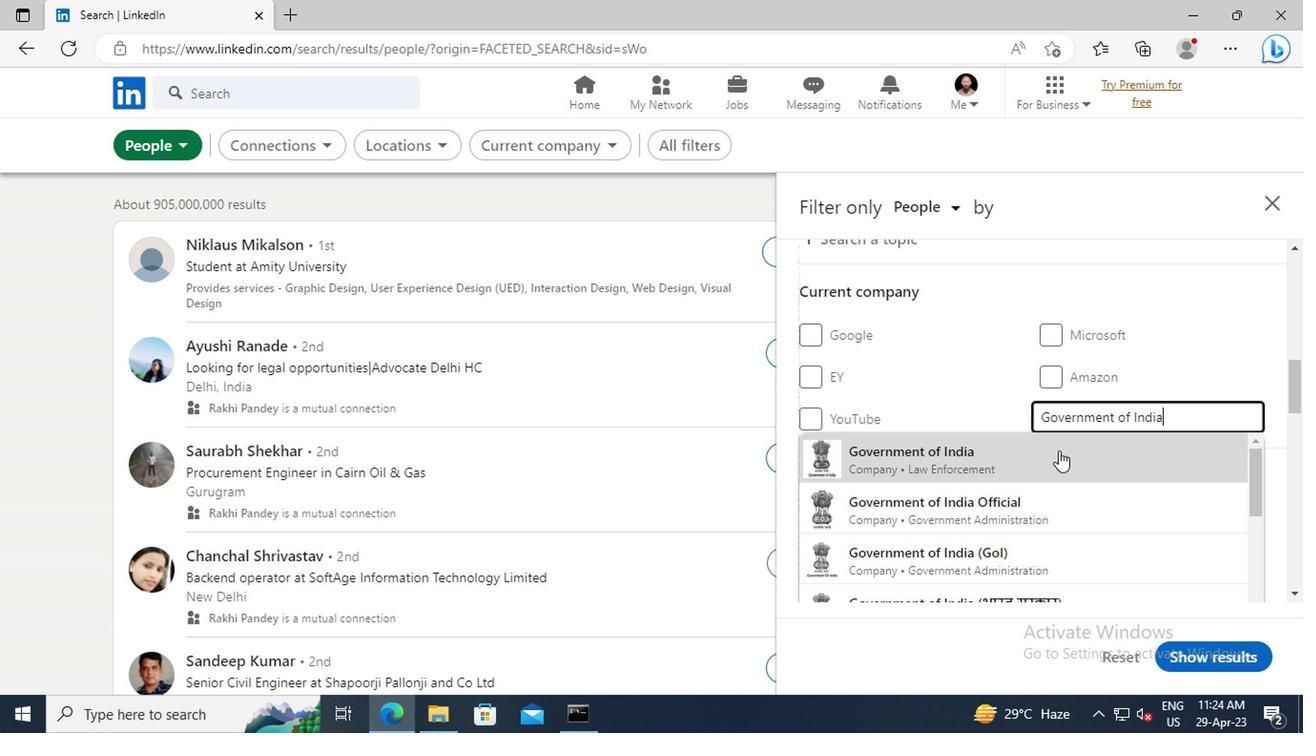 
Action: Mouse moved to (1057, 433)
Screenshot: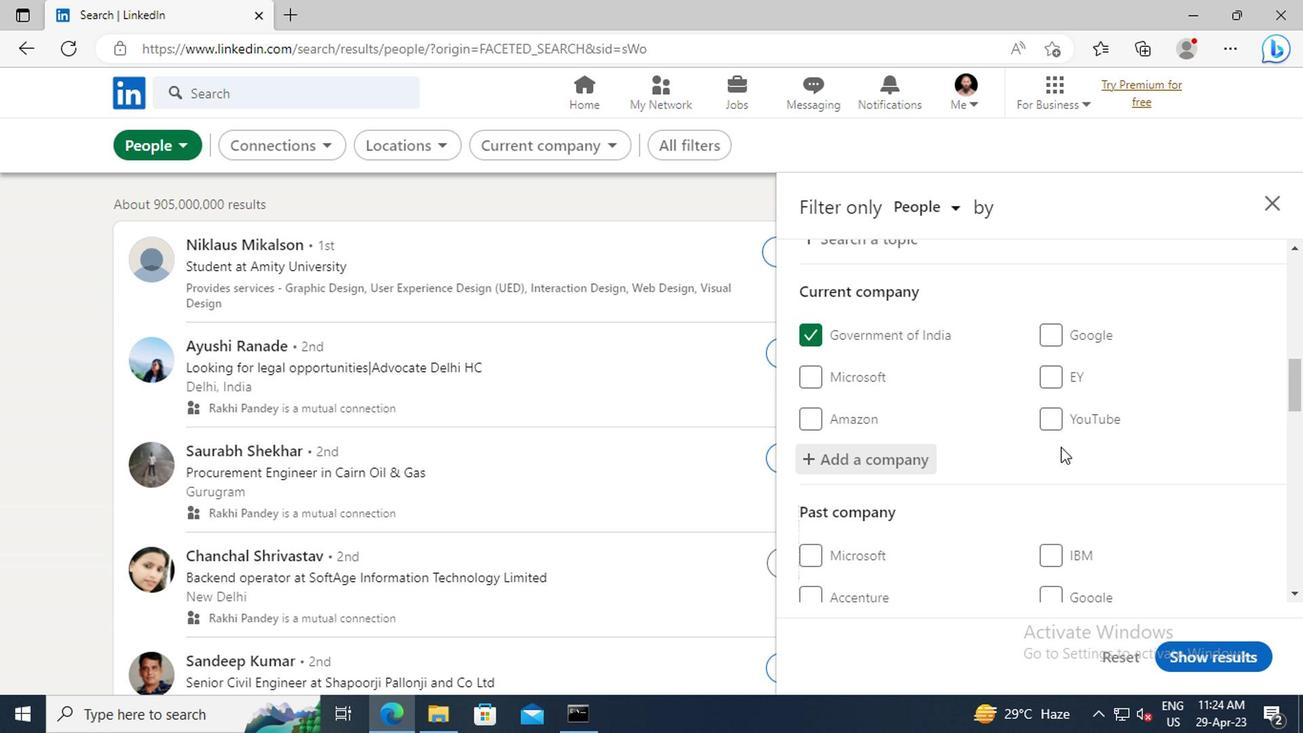 
Action: Mouse scrolled (1057, 431) with delta (0, -1)
Screenshot: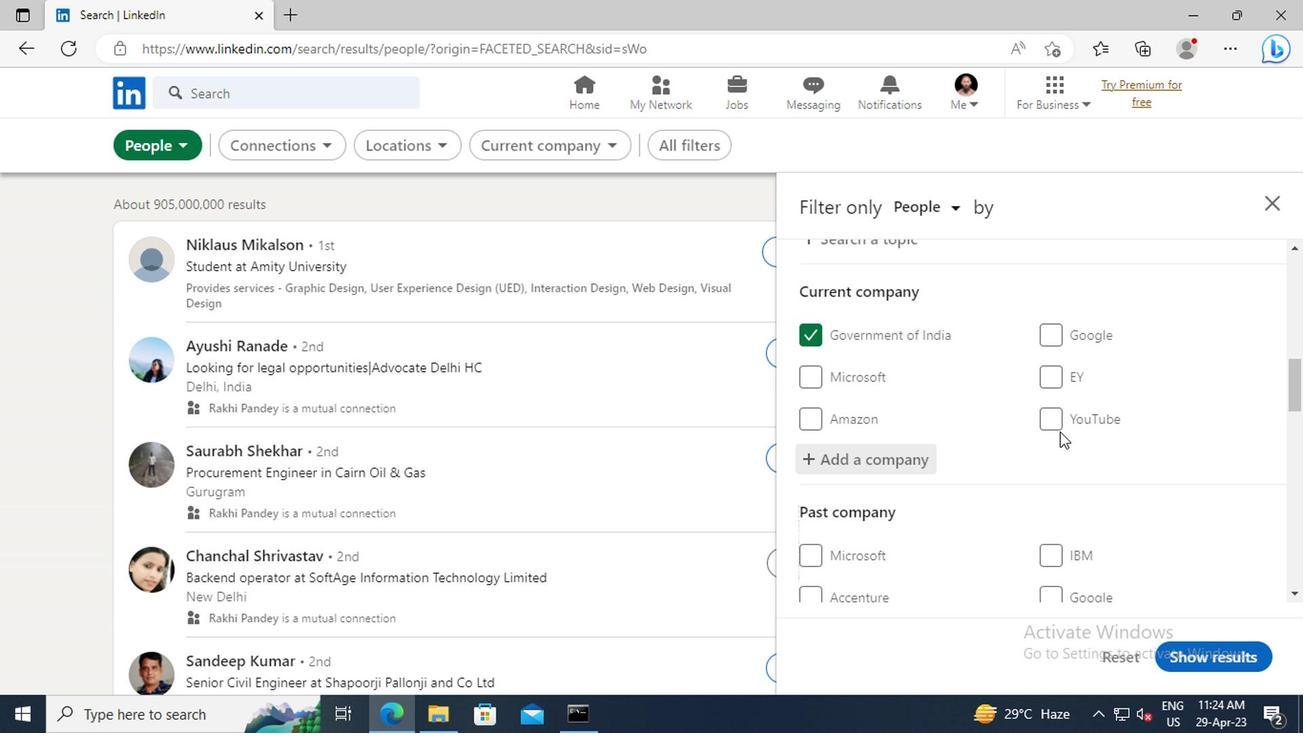 
Action: Mouse moved to (1057, 431)
Screenshot: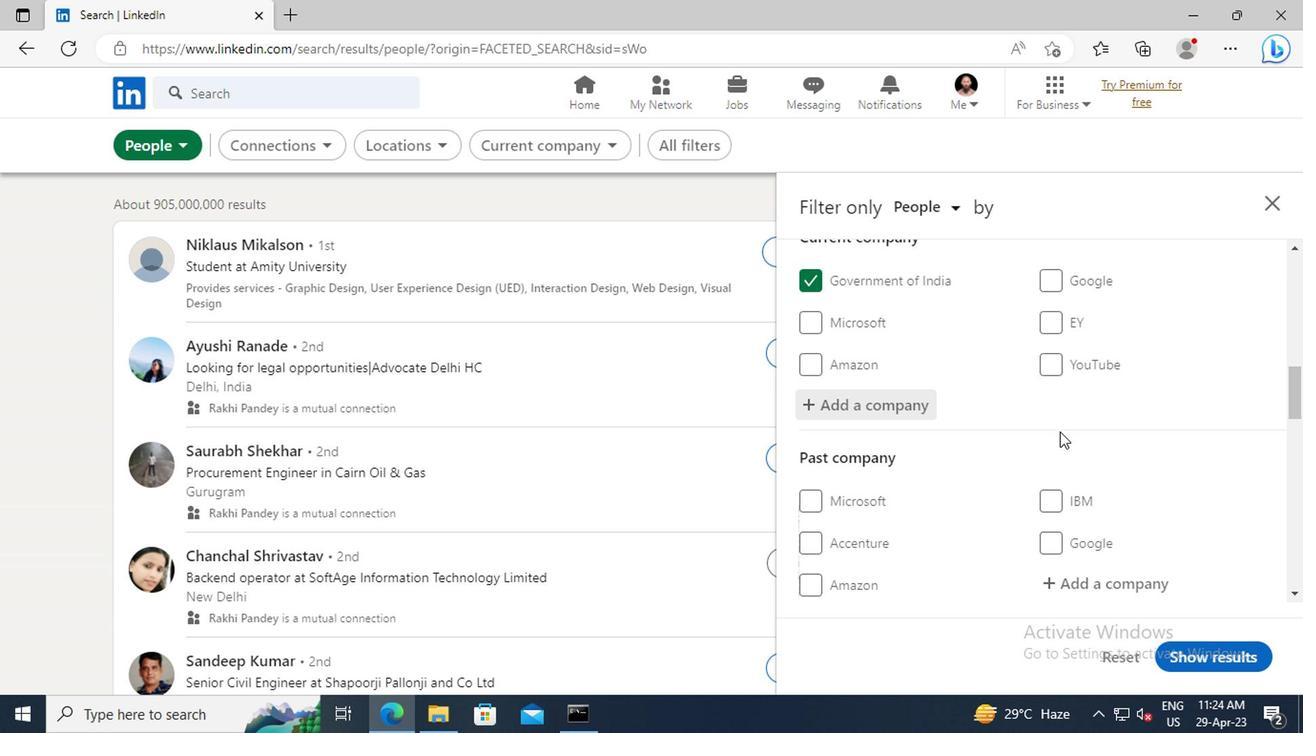 
Action: Mouse scrolled (1057, 429) with delta (0, -1)
Screenshot: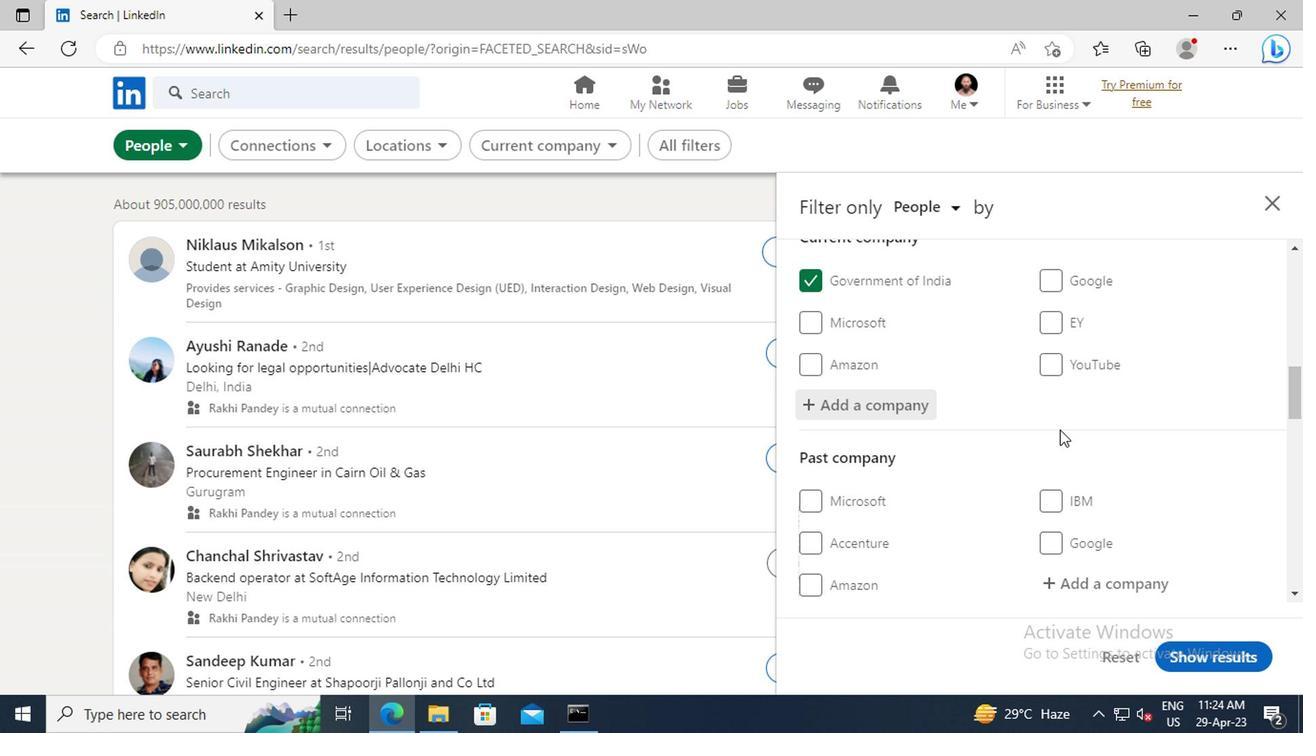
Action: Mouse scrolled (1057, 429) with delta (0, -1)
Screenshot: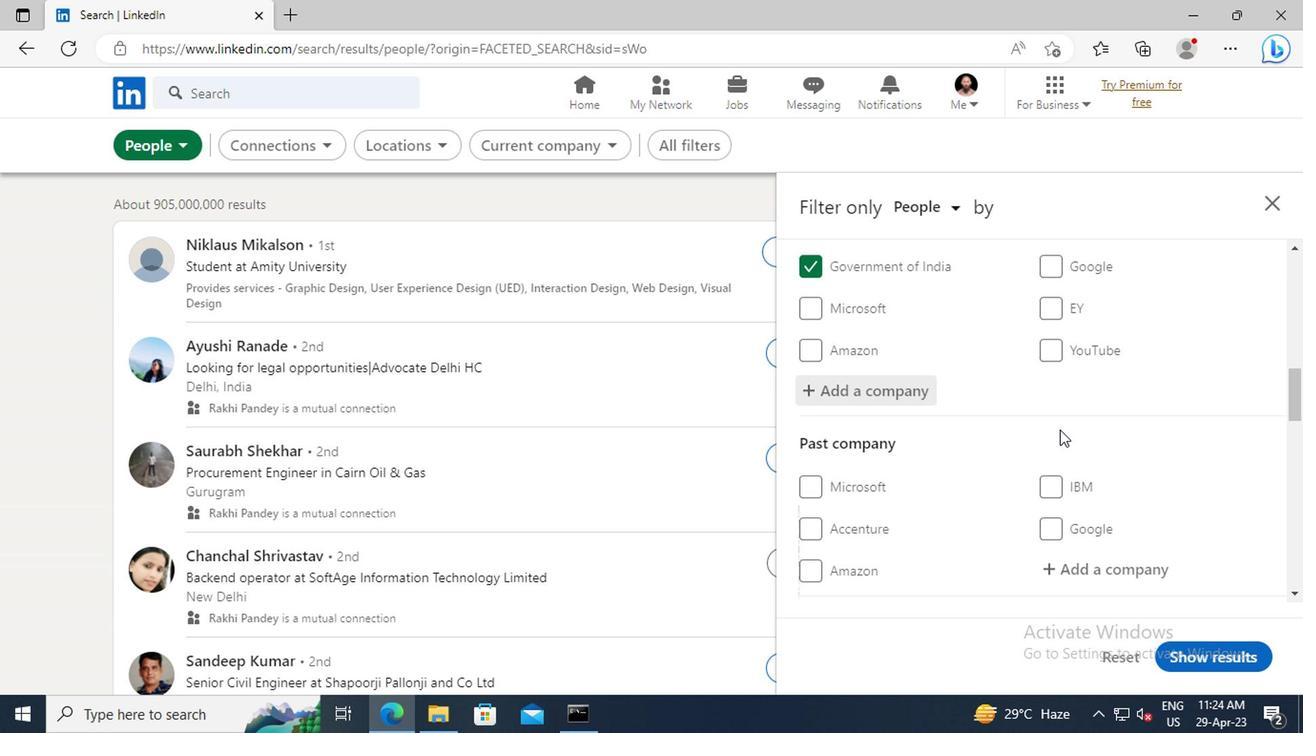
Action: Mouse moved to (1059, 426)
Screenshot: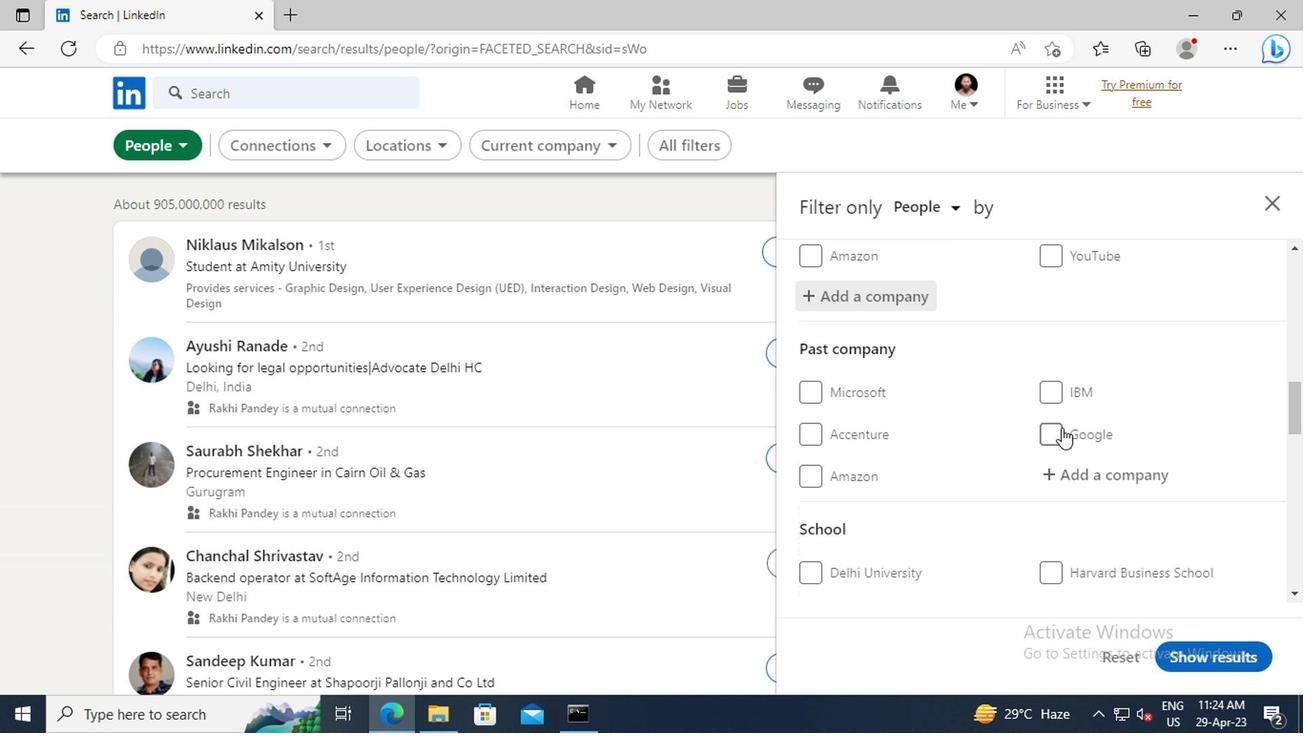 
Action: Mouse scrolled (1059, 425) with delta (0, -1)
Screenshot: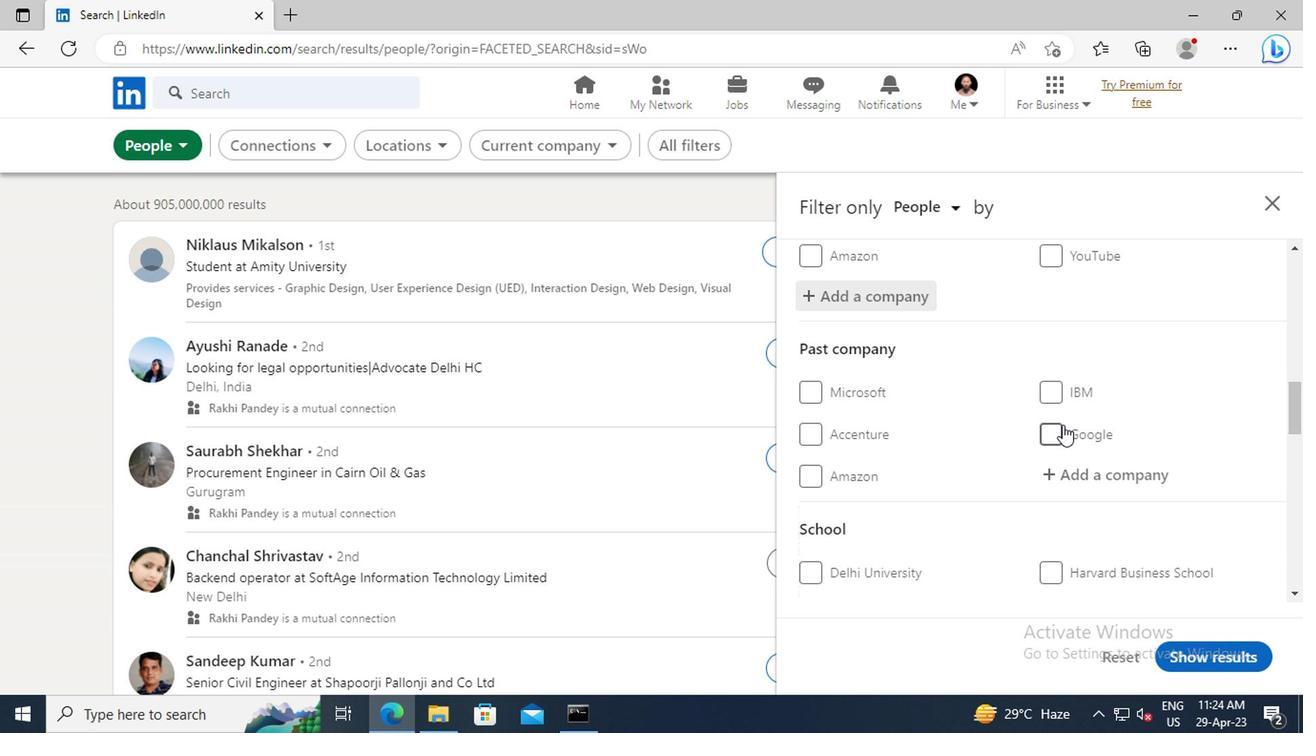 
Action: Mouse scrolled (1059, 425) with delta (0, -1)
Screenshot: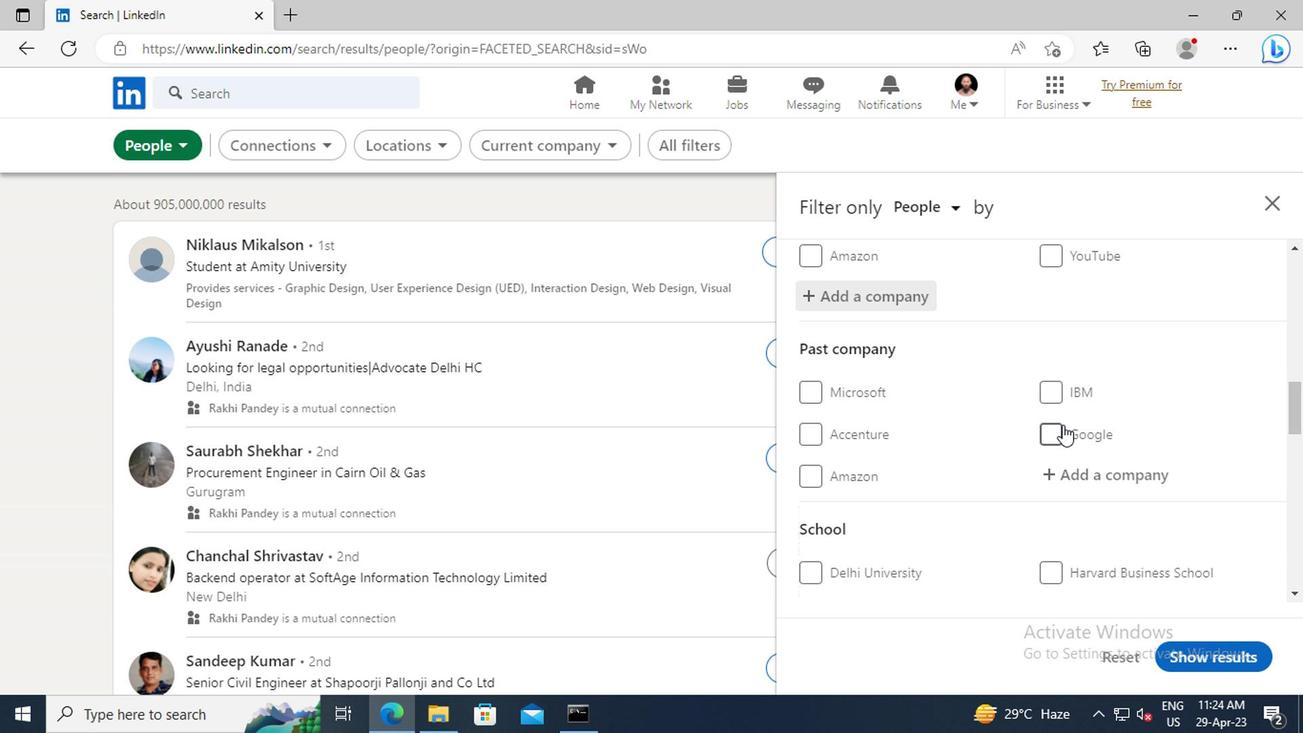 
Action: Mouse scrolled (1059, 425) with delta (0, -1)
Screenshot: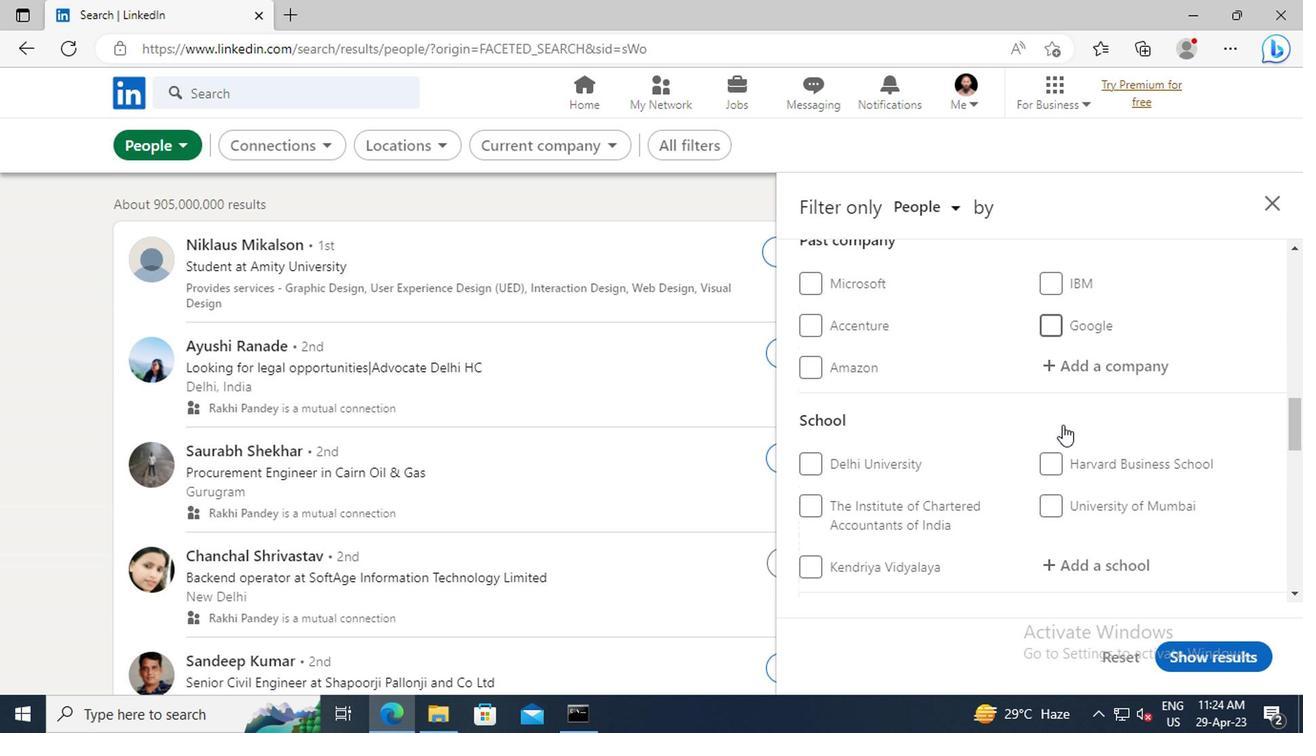 
Action: Mouse scrolled (1059, 425) with delta (0, -1)
Screenshot: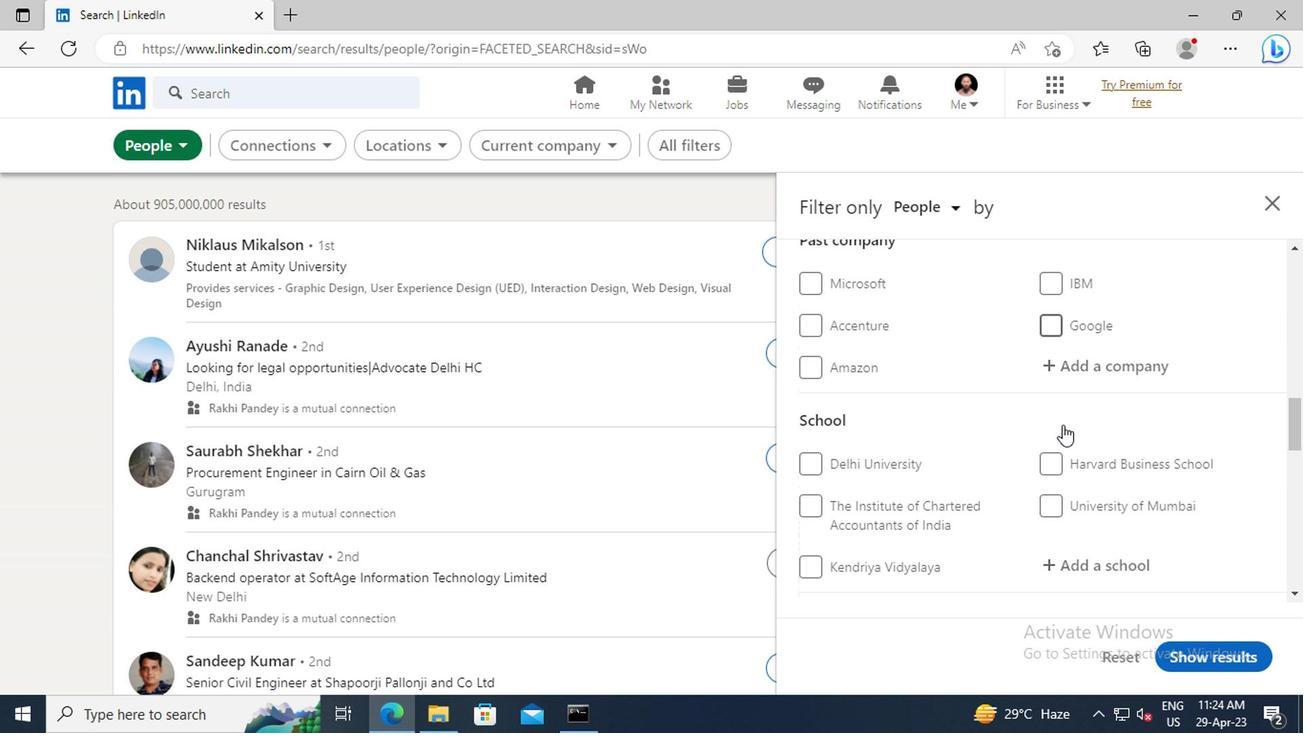 
Action: Mouse moved to (1066, 452)
Screenshot: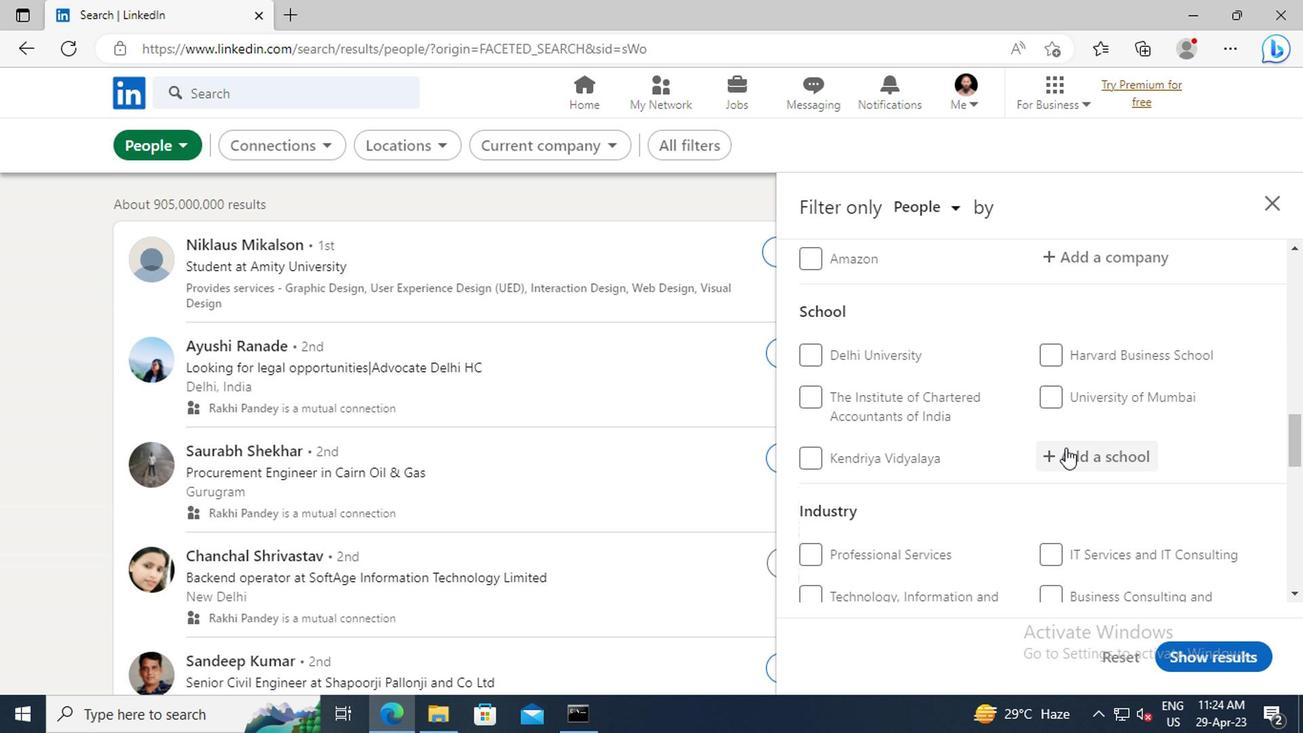 
Action: Mouse pressed left at (1066, 452)
Screenshot: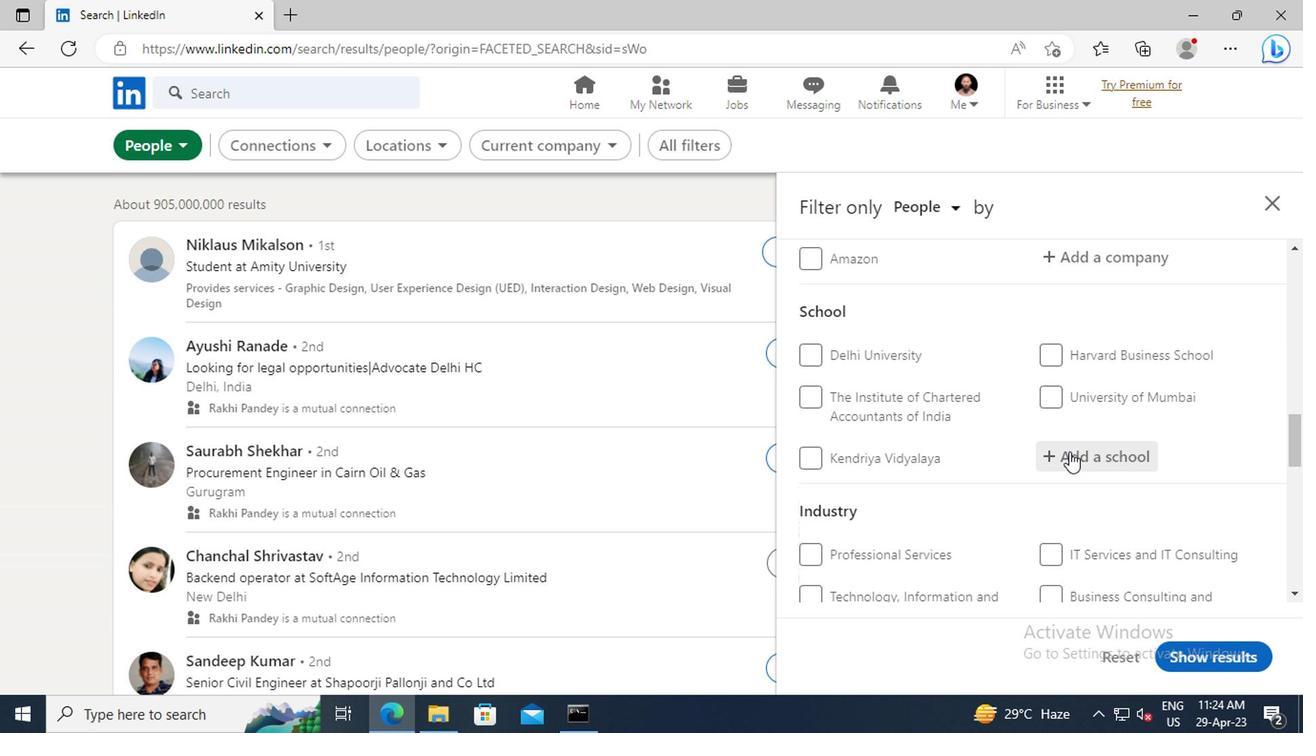 
Action: Key pressed <Key.shift>WEST<Key.space><Key.shift>BENGAL<Key.space><Key.shift>UNI
Screenshot: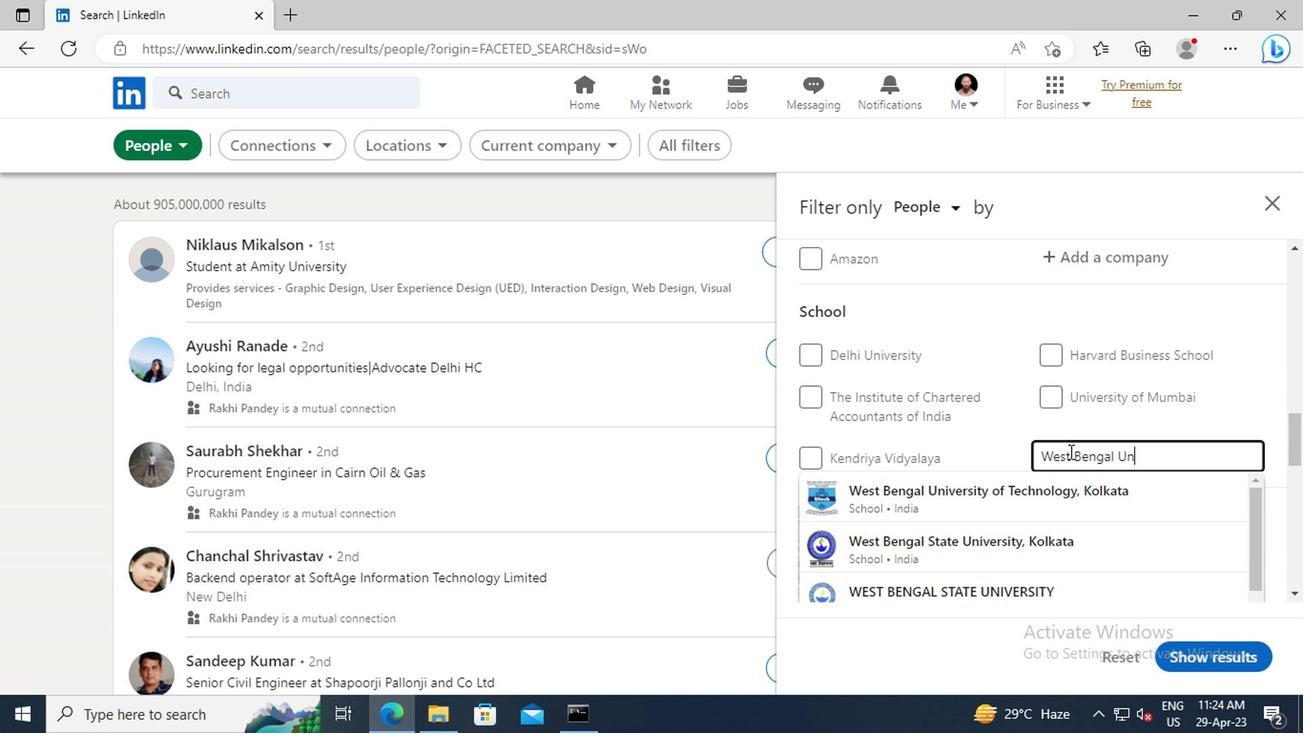 
Action: Mouse moved to (1078, 490)
Screenshot: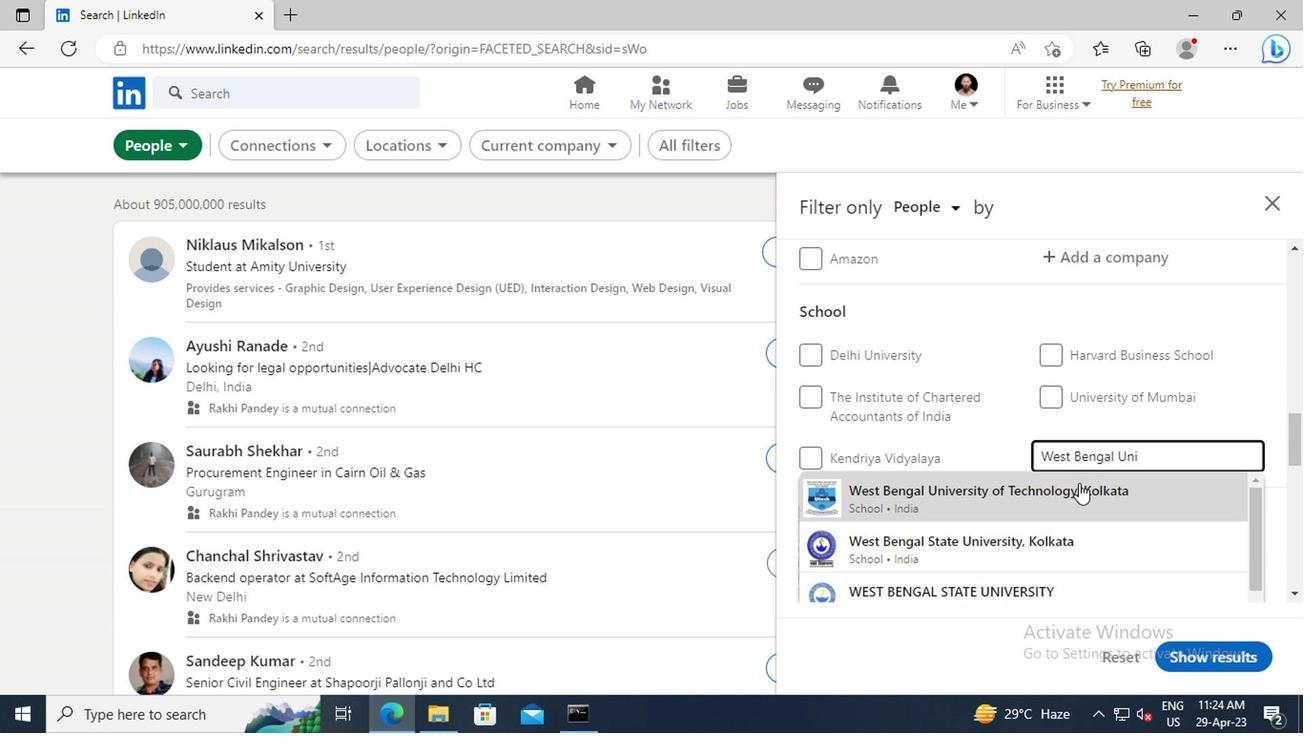 
Action: Mouse pressed left at (1078, 490)
Screenshot: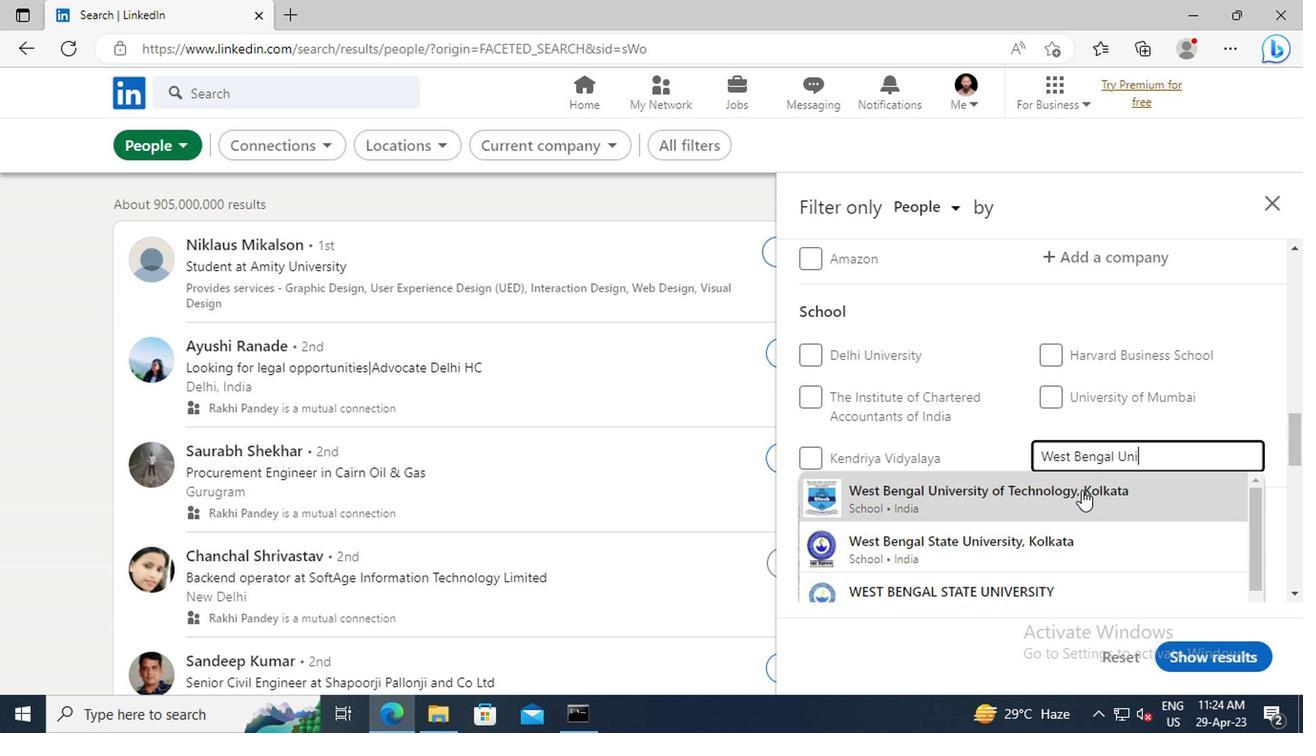 
Action: Mouse moved to (1078, 490)
Screenshot: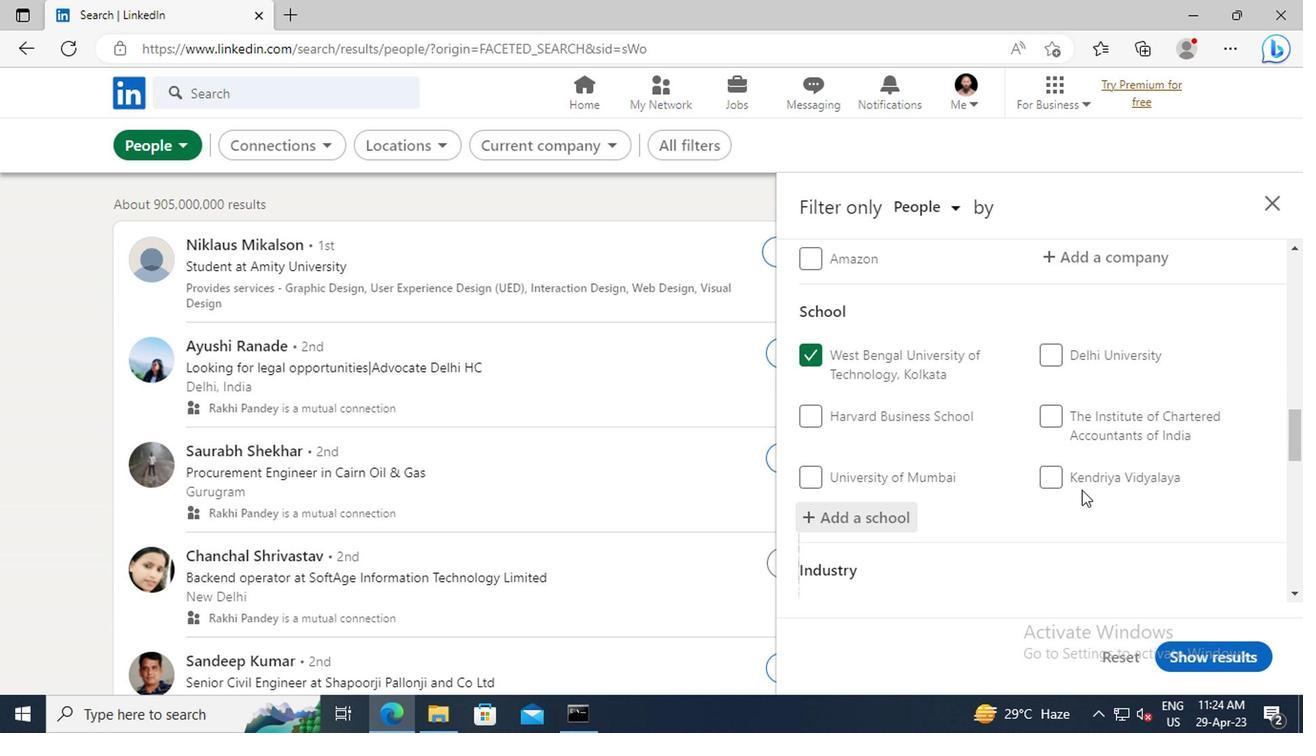 
Action: Mouse scrolled (1078, 490) with delta (0, 0)
Screenshot: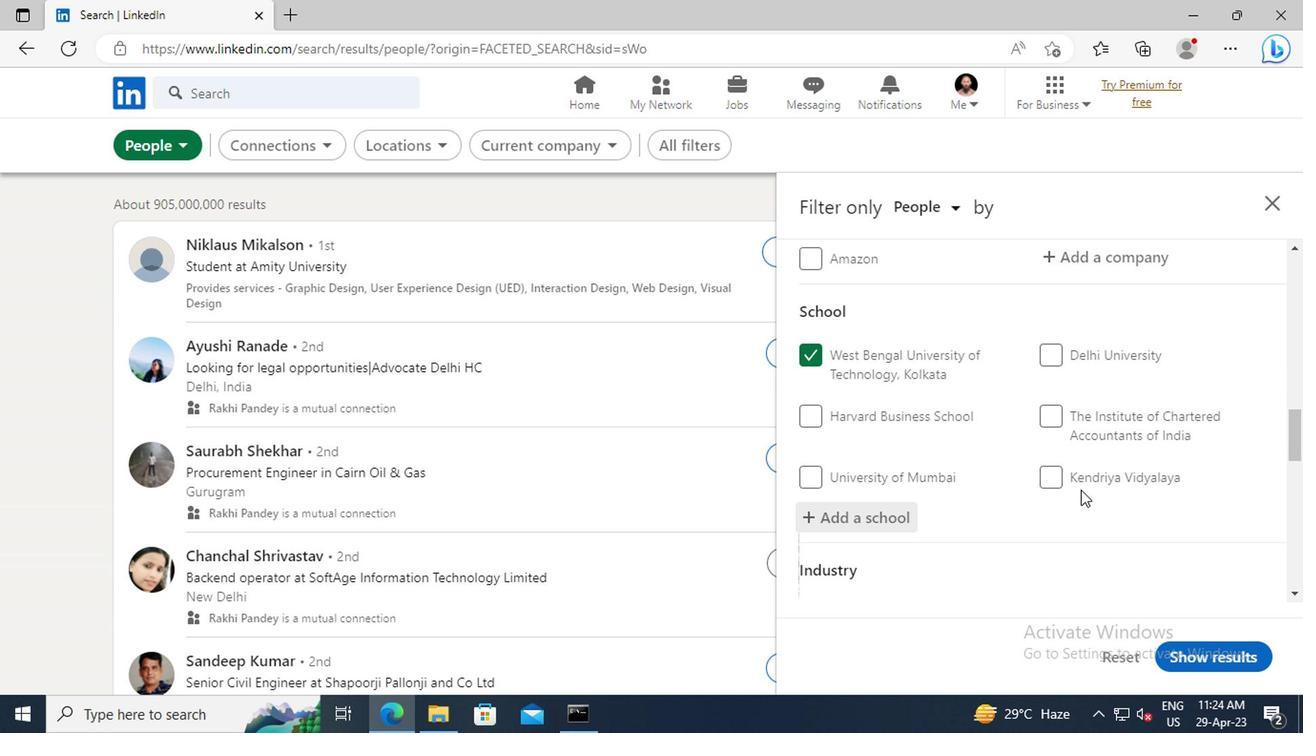 
Action: Mouse scrolled (1078, 490) with delta (0, 0)
Screenshot: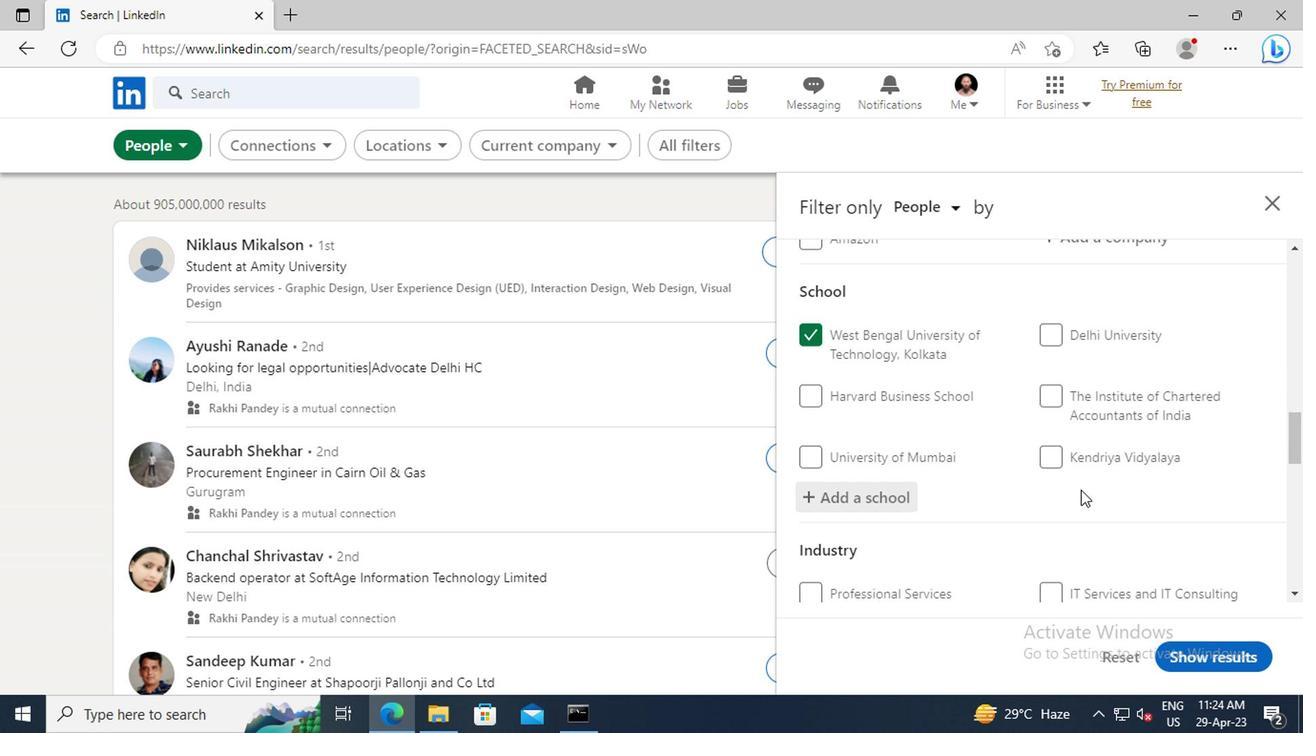 
Action: Mouse scrolled (1078, 490) with delta (0, 0)
Screenshot: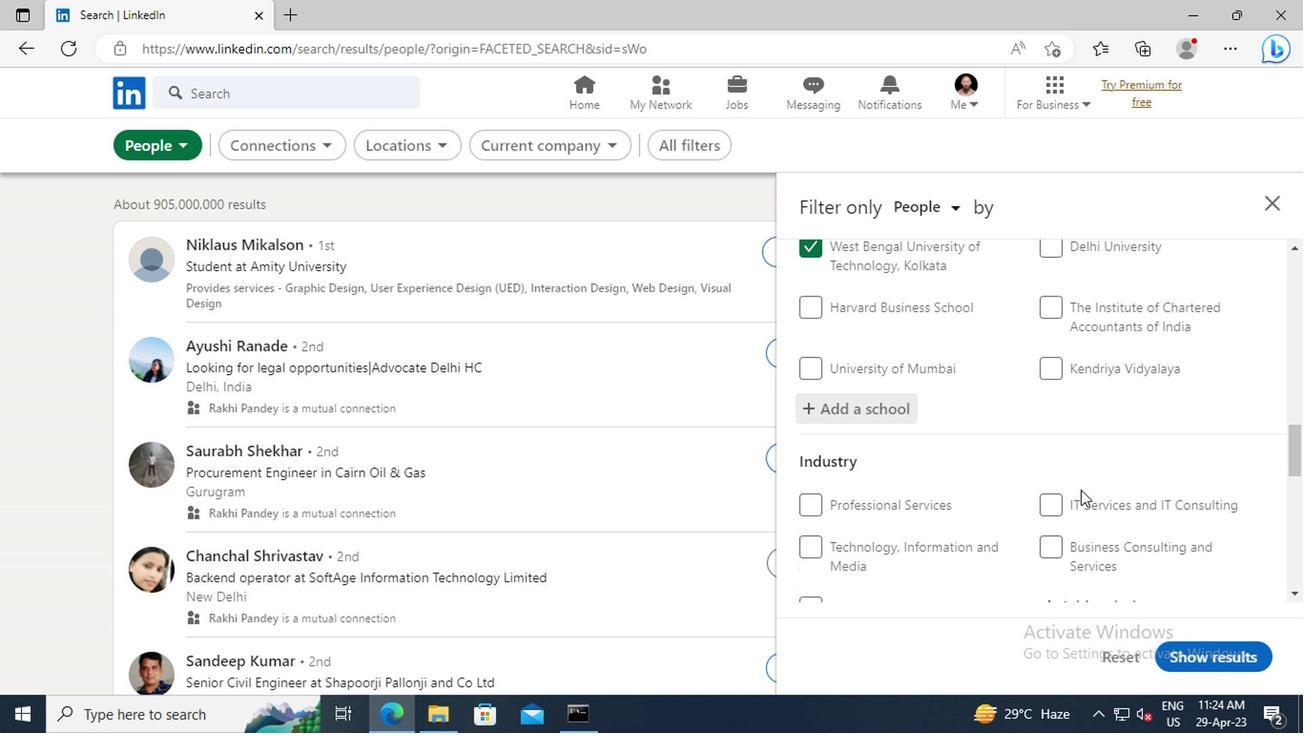 
Action: Mouse scrolled (1078, 490) with delta (0, 0)
Screenshot: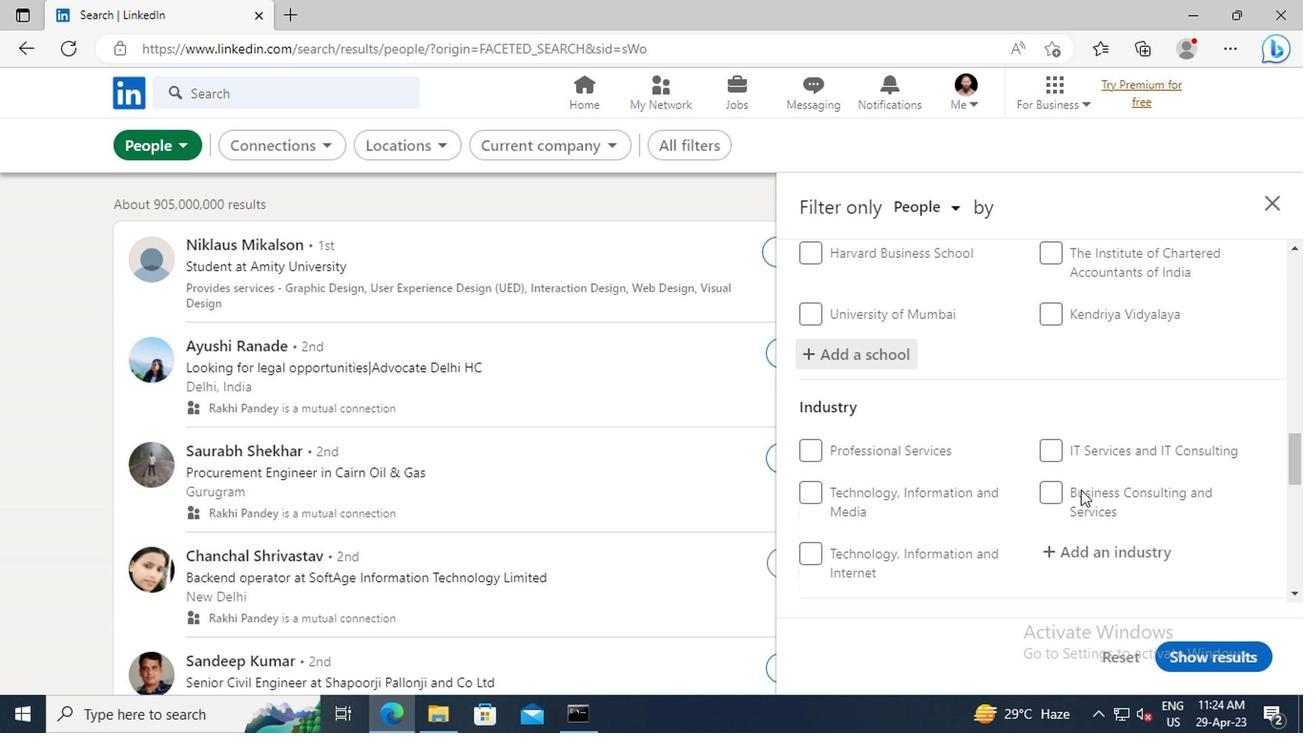 
Action: Mouse scrolled (1078, 490) with delta (0, 0)
Screenshot: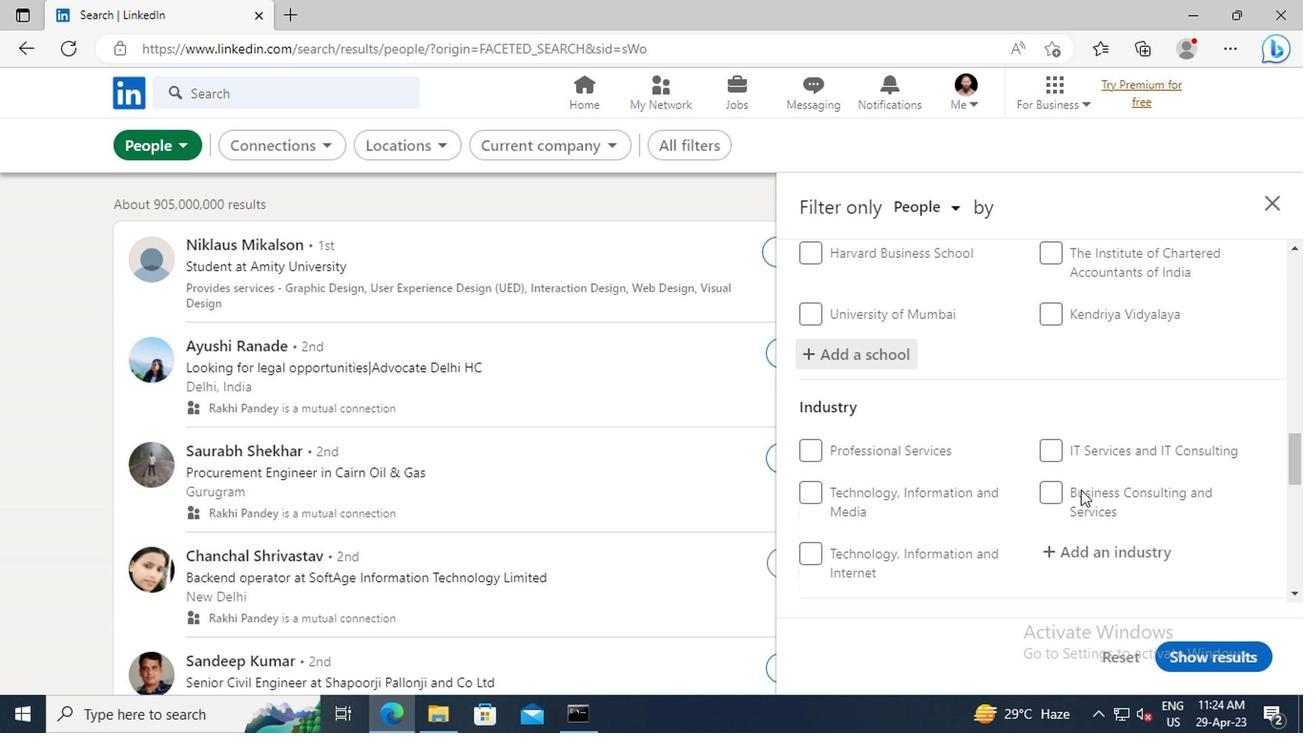 
Action: Mouse moved to (1064, 443)
Screenshot: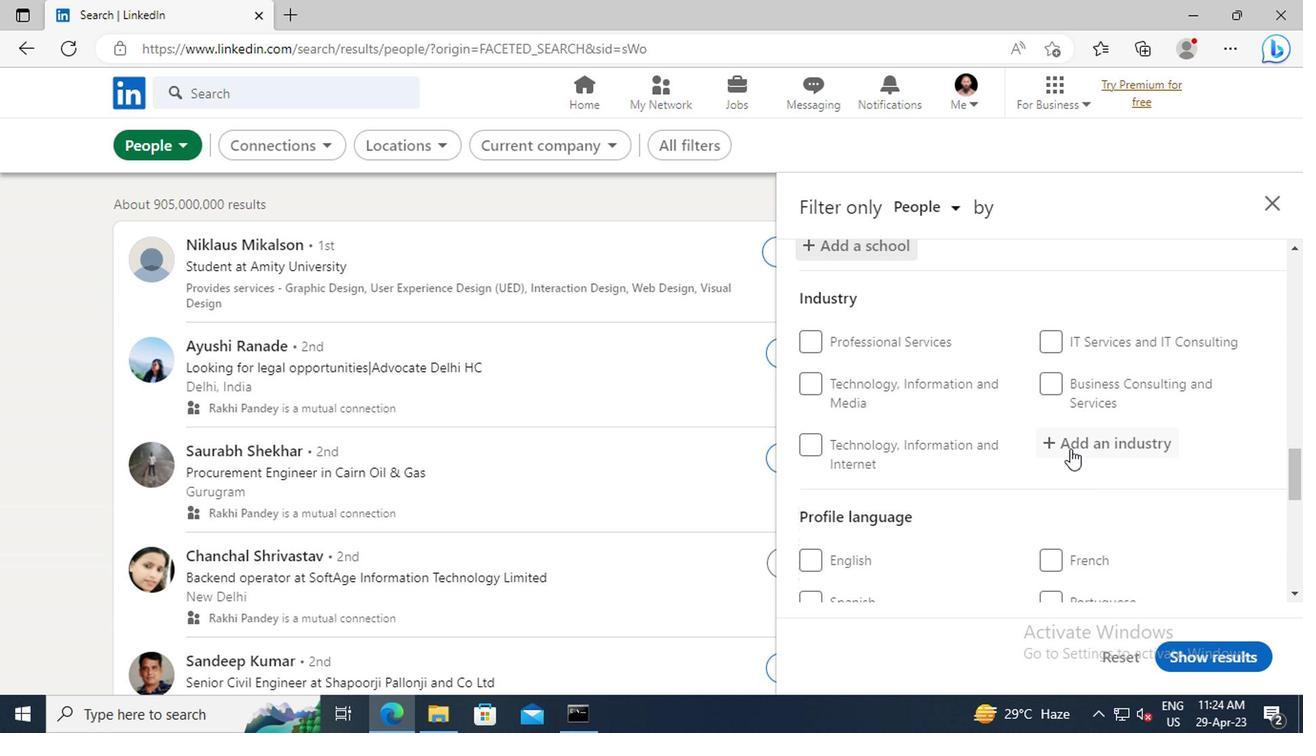 
Action: Mouse pressed left at (1064, 443)
Screenshot: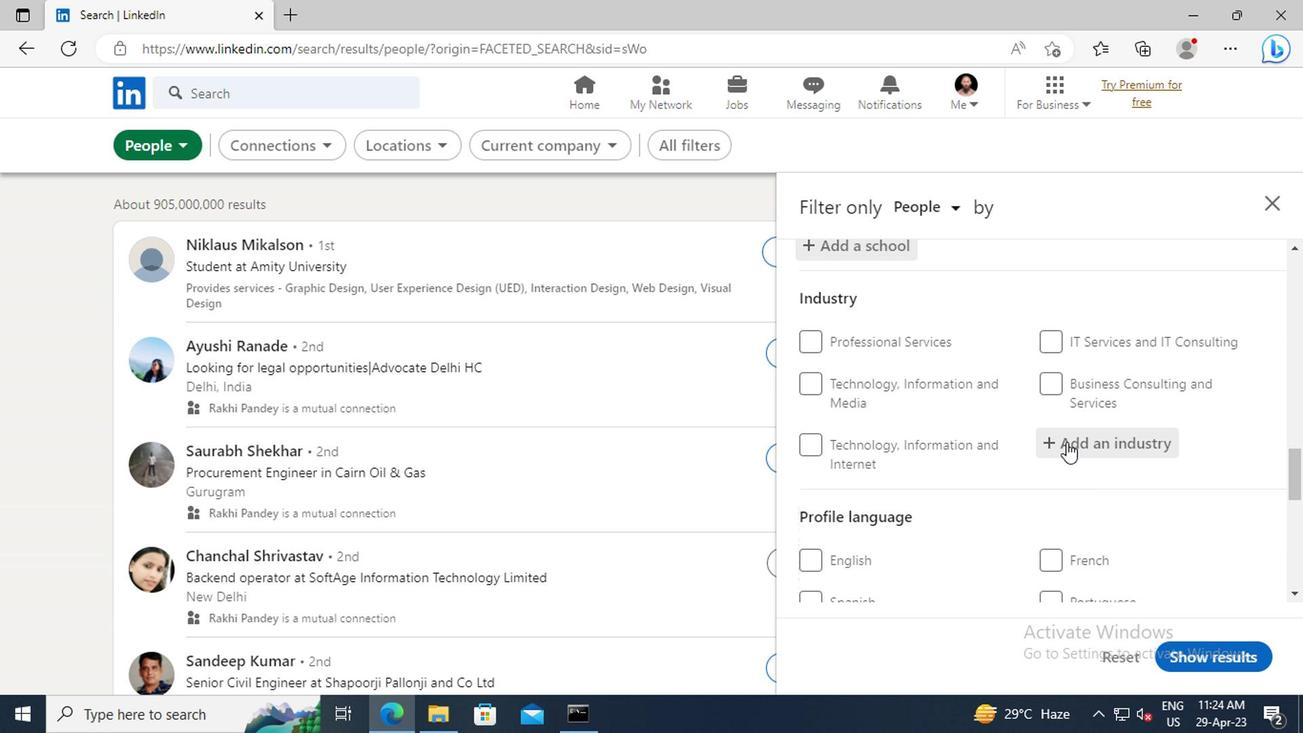 
Action: Key pressed <Key.shift>COMPUTERS<Key.space>
Screenshot: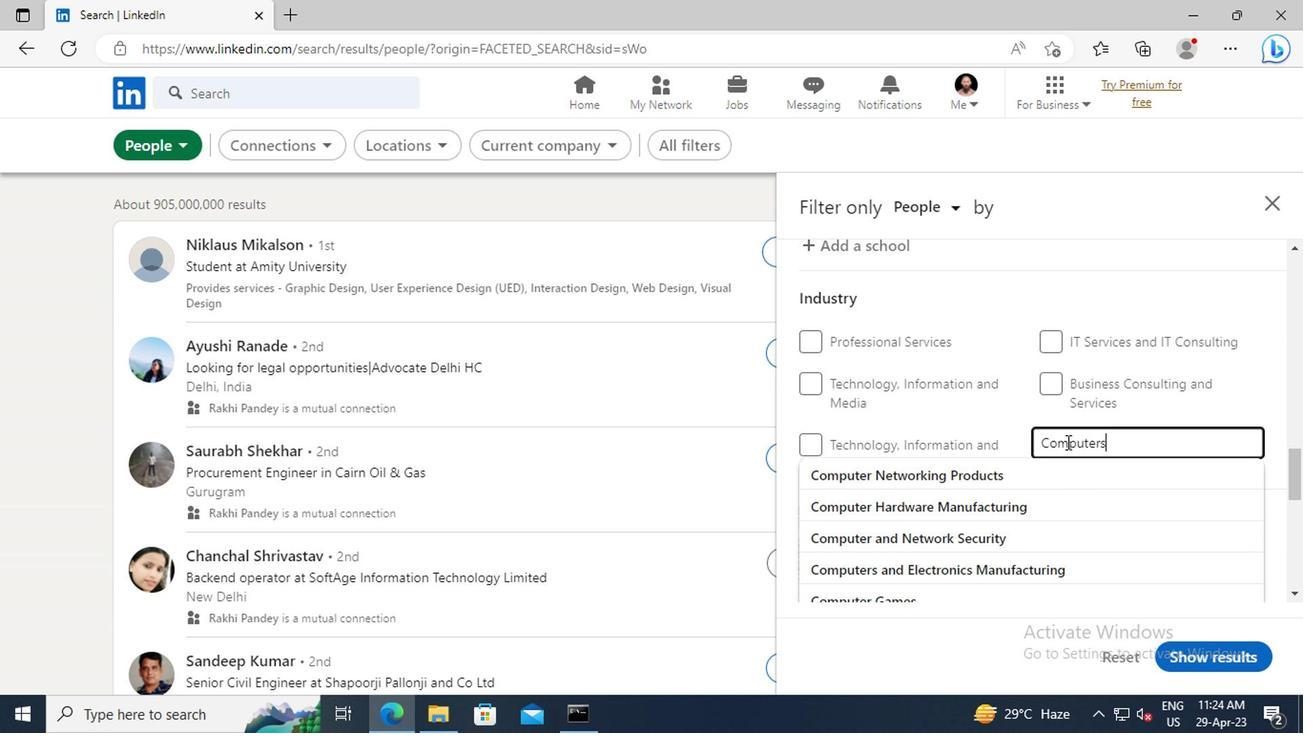 
Action: Mouse moved to (1064, 469)
Screenshot: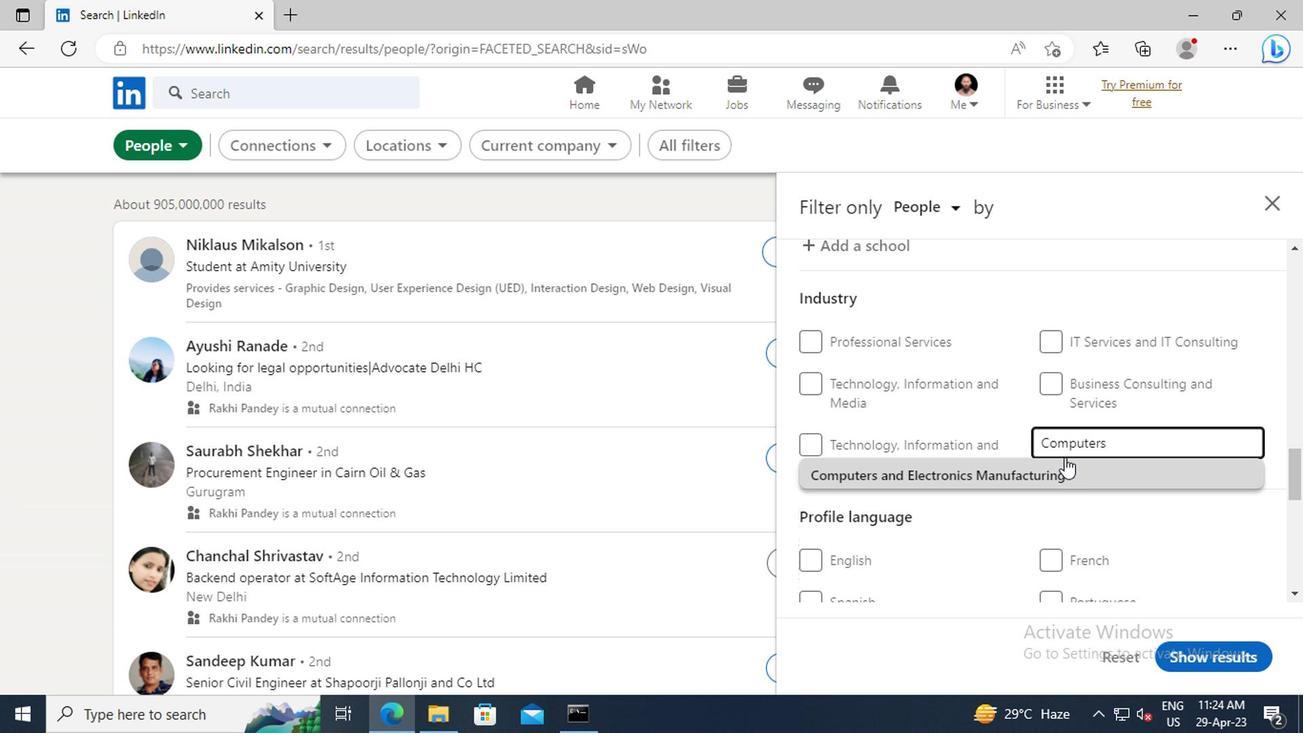 
Action: Mouse pressed left at (1064, 469)
Screenshot: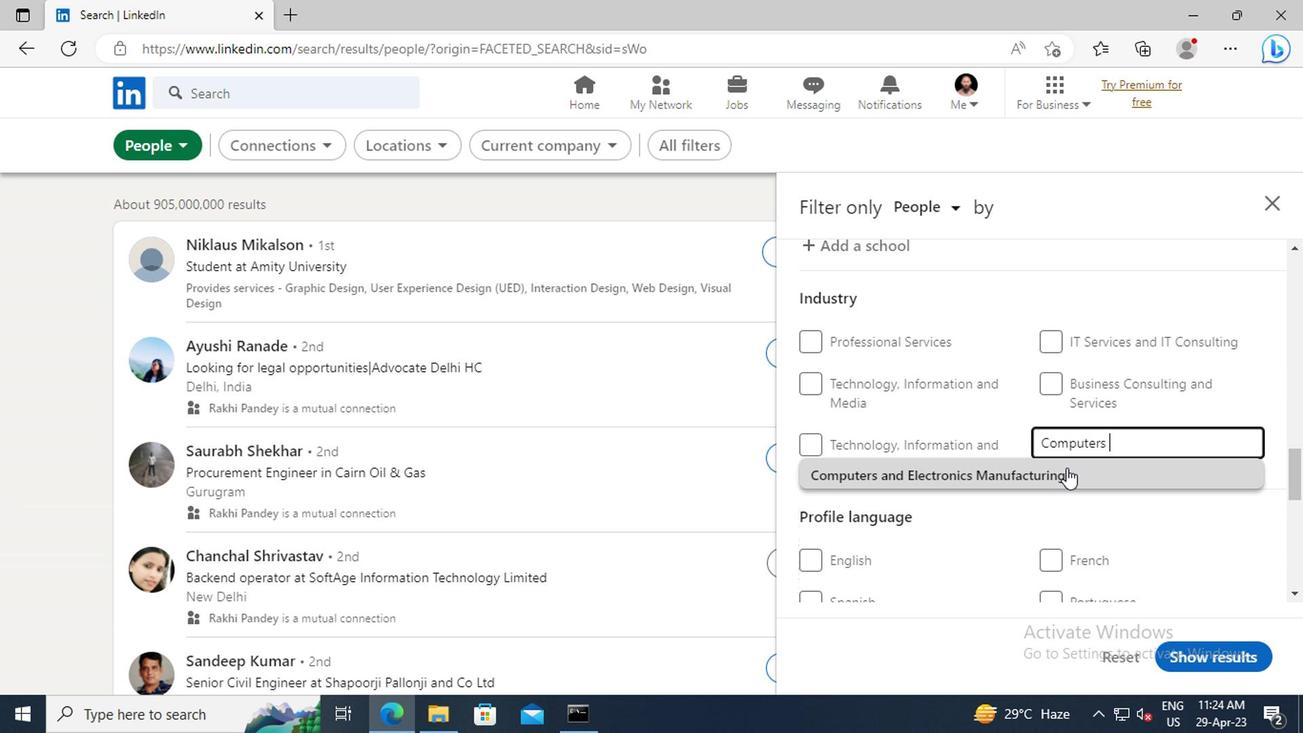 
Action: Mouse moved to (1064, 469)
Screenshot: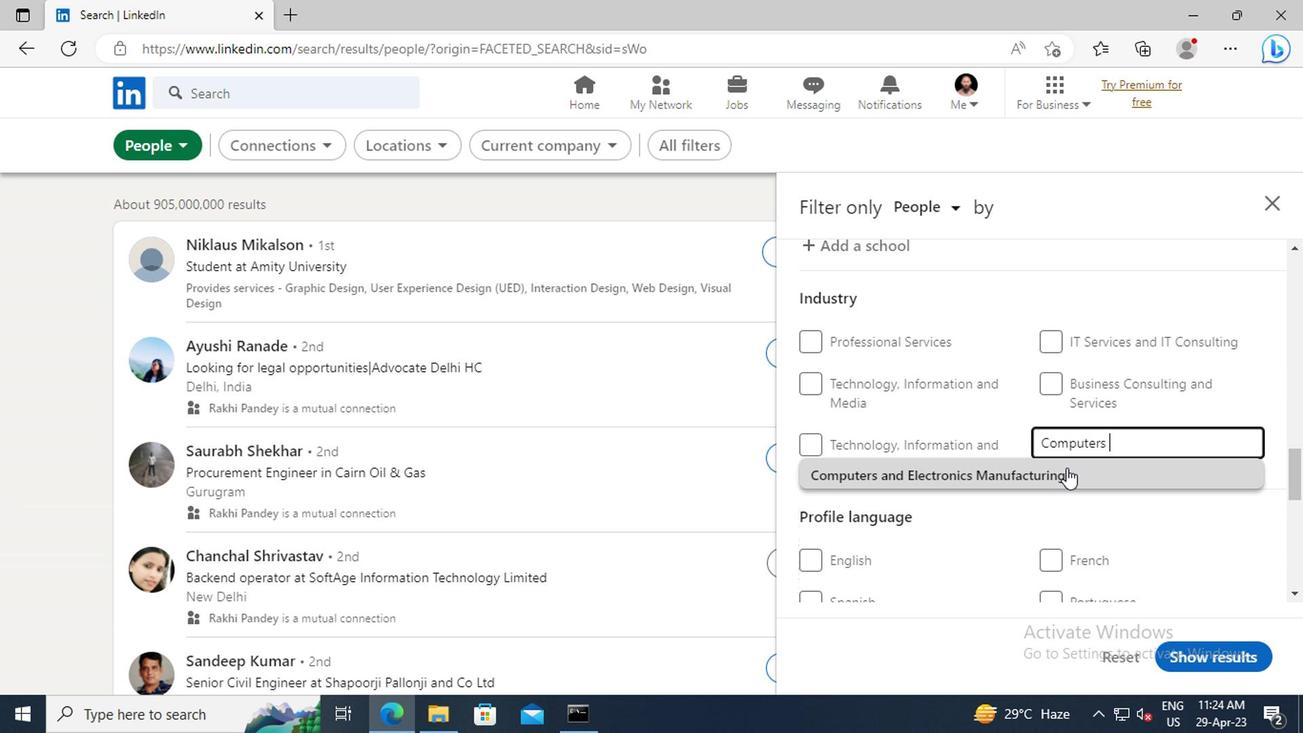 
Action: Mouse scrolled (1064, 468) with delta (0, 0)
Screenshot: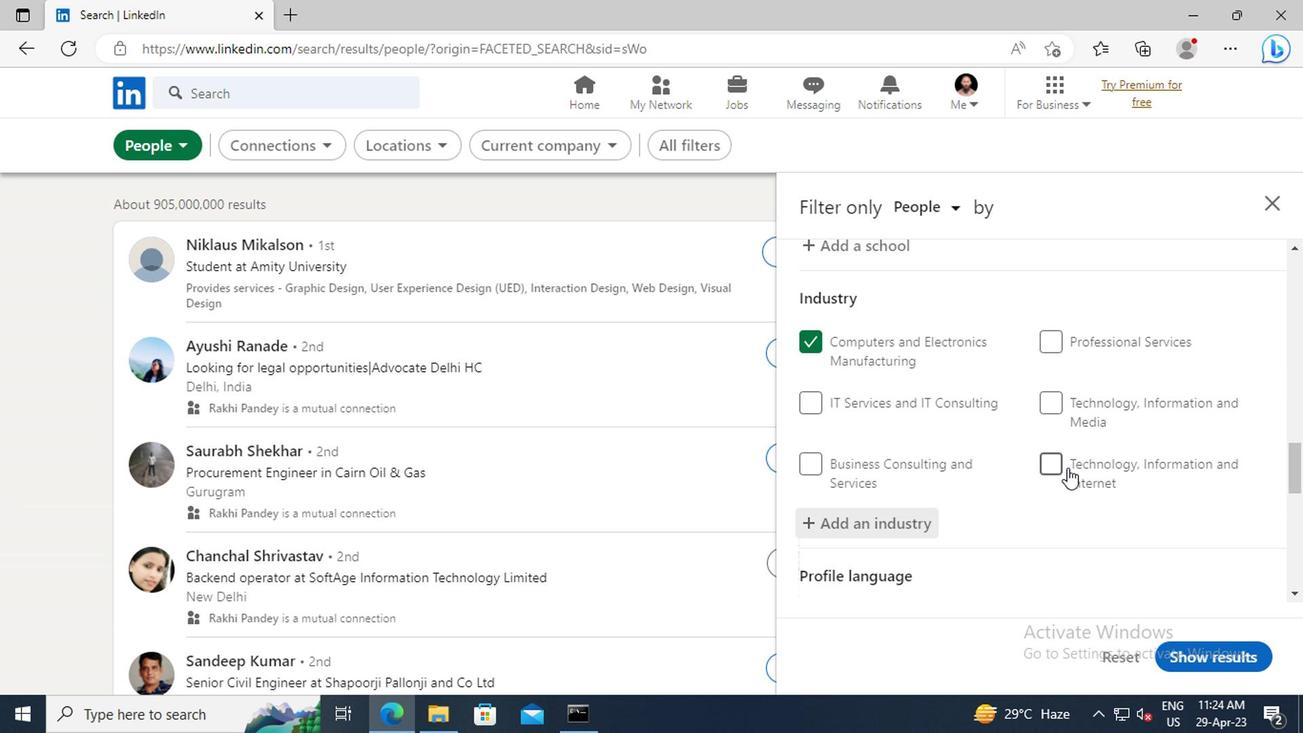 
Action: Mouse scrolled (1064, 468) with delta (0, 0)
Screenshot: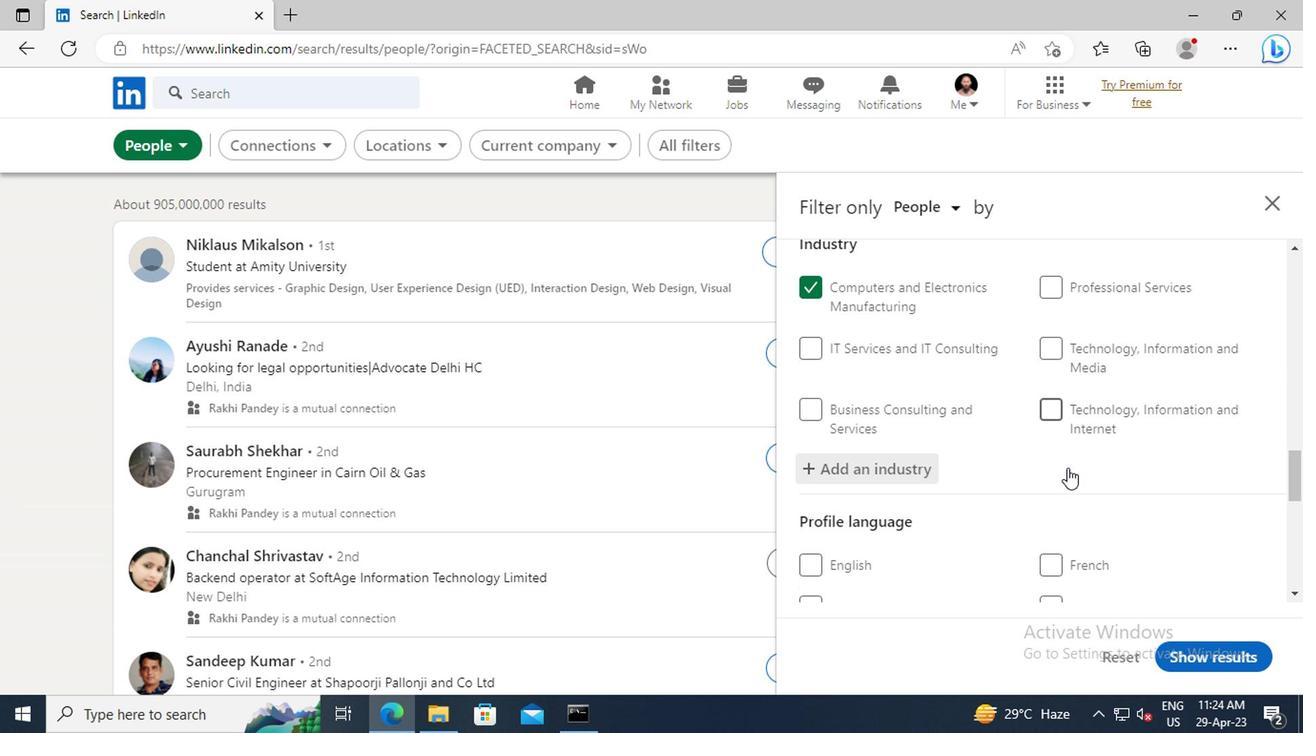 
Action: Mouse scrolled (1064, 468) with delta (0, 0)
Screenshot: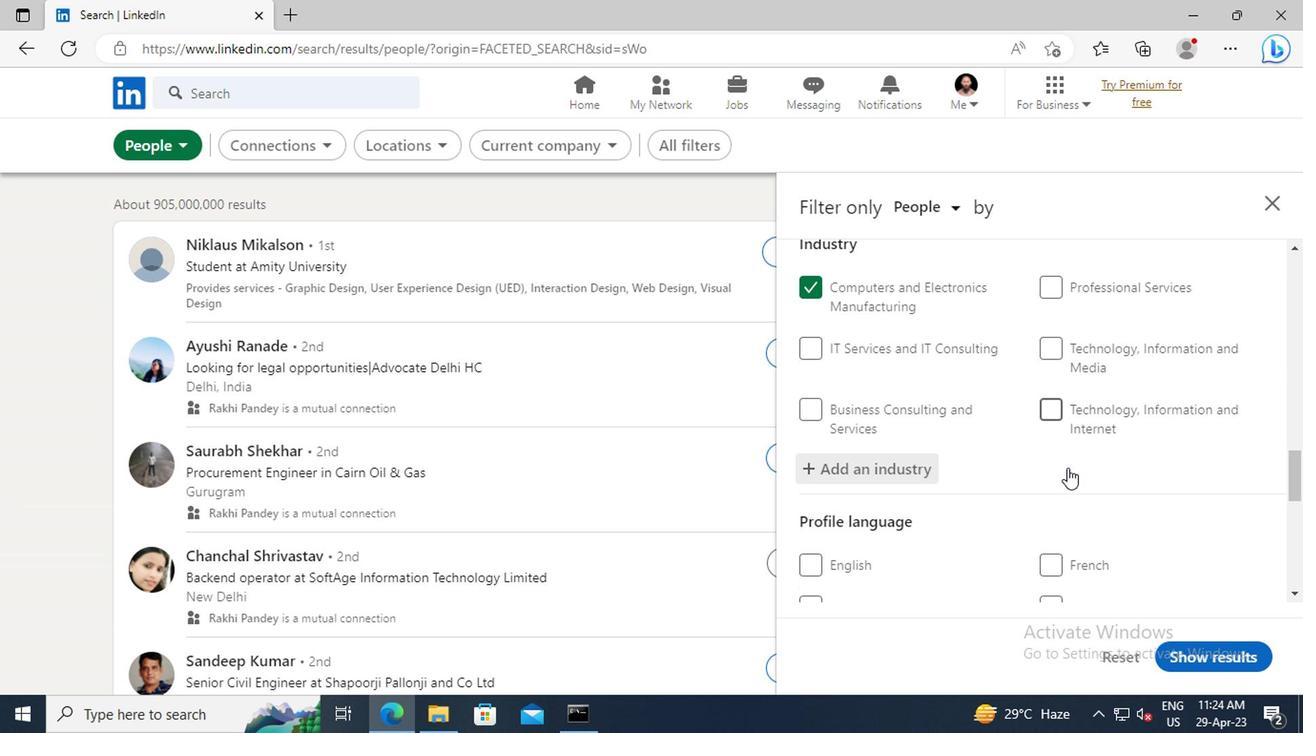 
Action: Mouse scrolled (1064, 468) with delta (0, 0)
Screenshot: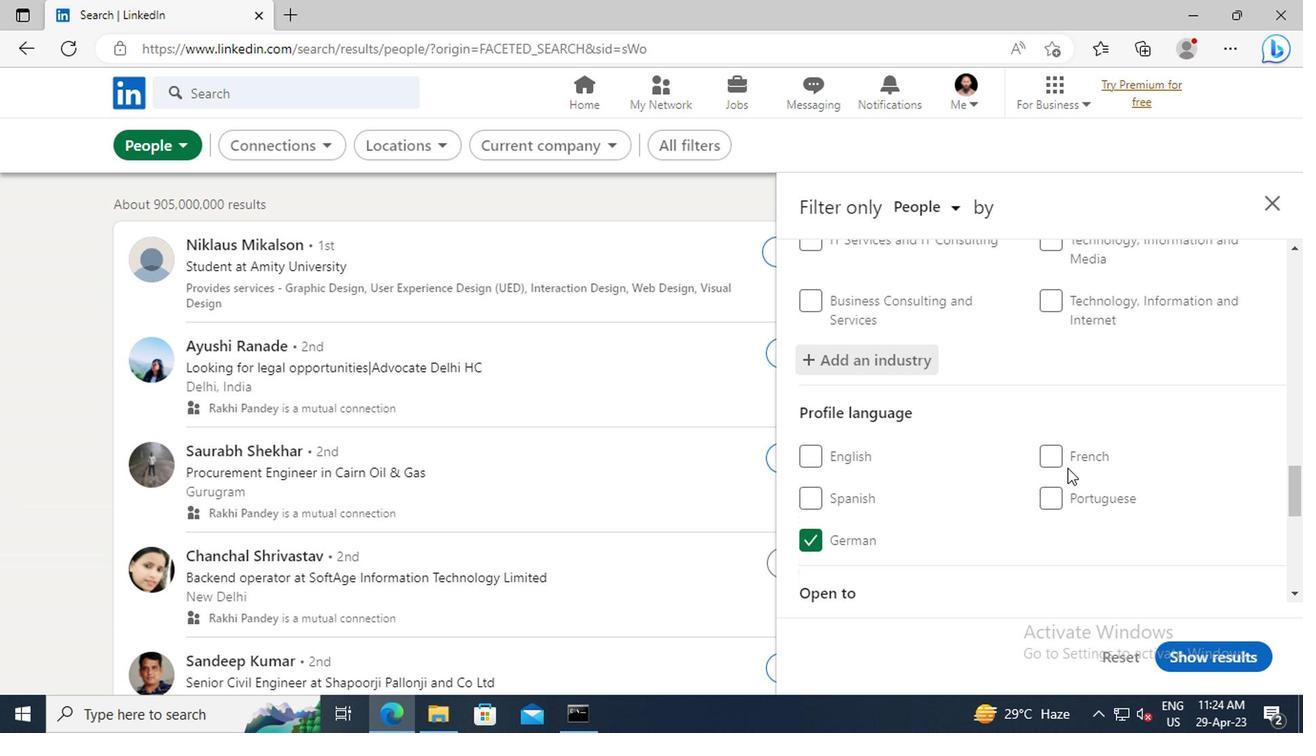 
Action: Mouse scrolled (1064, 468) with delta (0, 0)
Screenshot: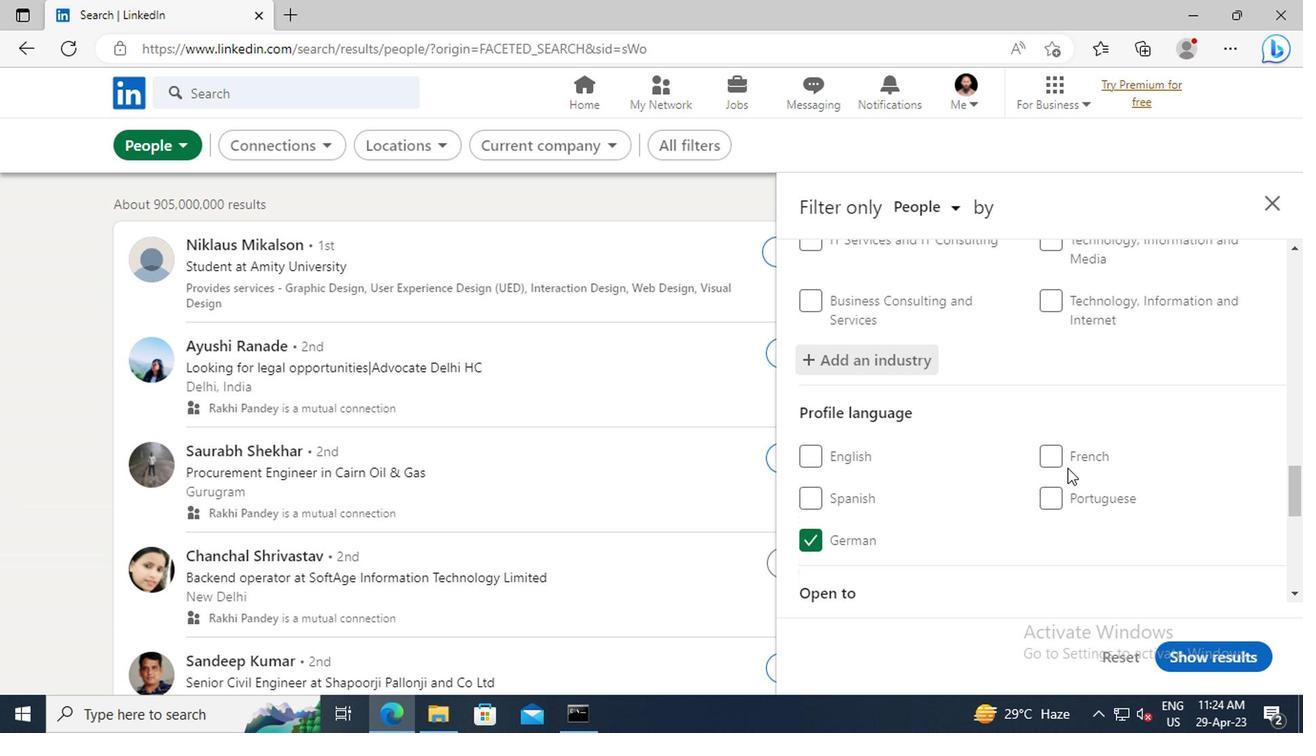 
Action: Mouse scrolled (1064, 468) with delta (0, 0)
Screenshot: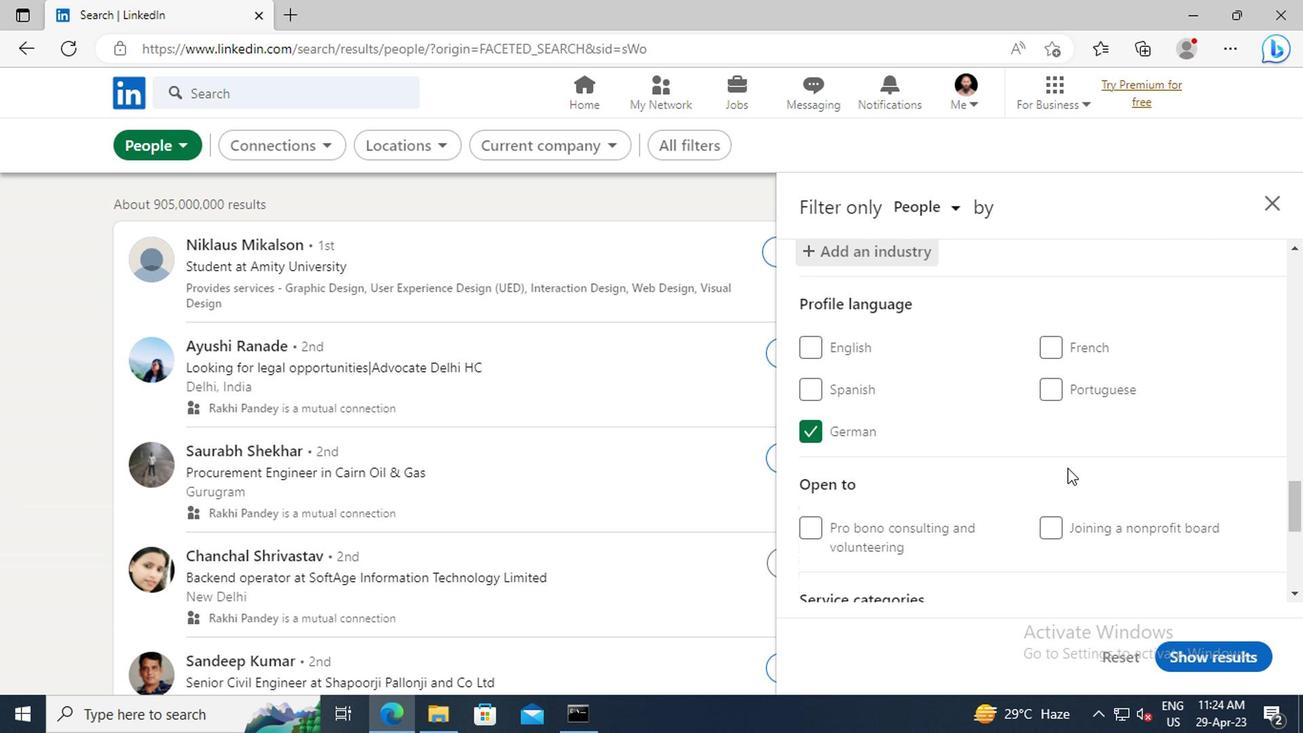 
Action: Mouse scrolled (1064, 468) with delta (0, 0)
Screenshot: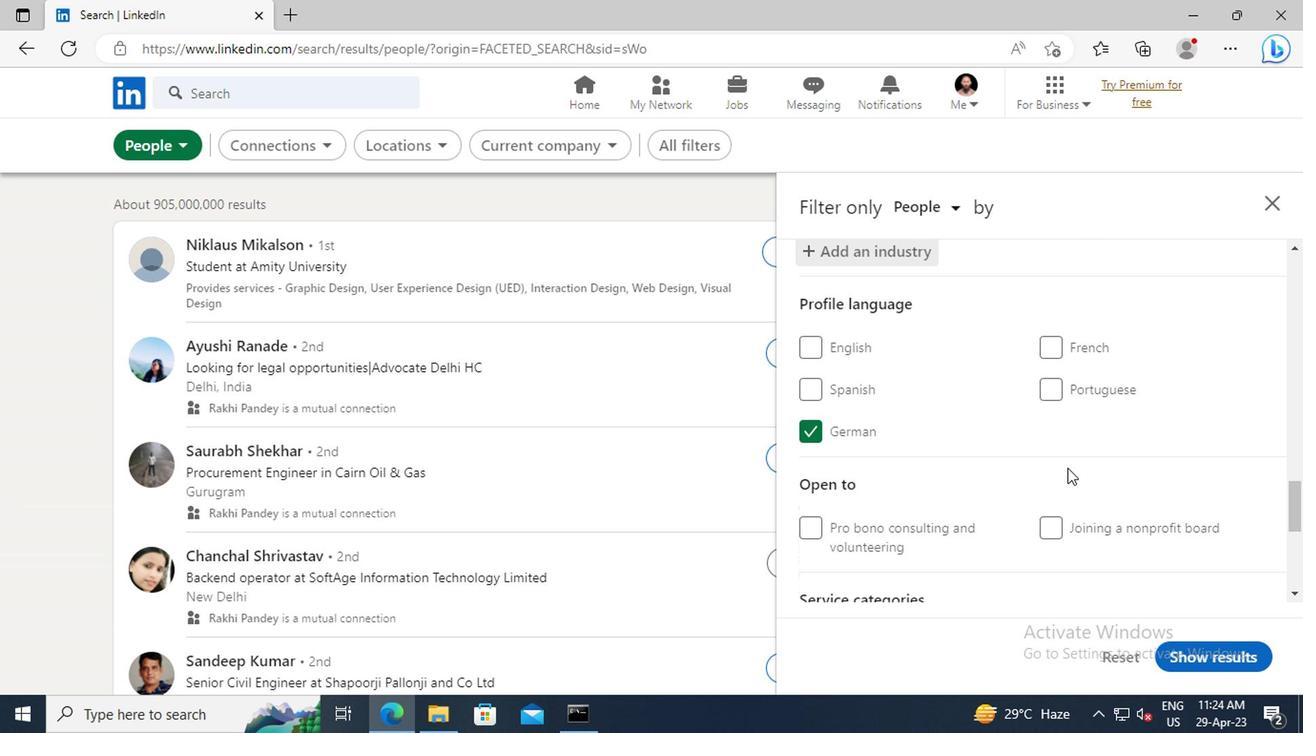 
Action: Mouse scrolled (1064, 468) with delta (0, 0)
Screenshot: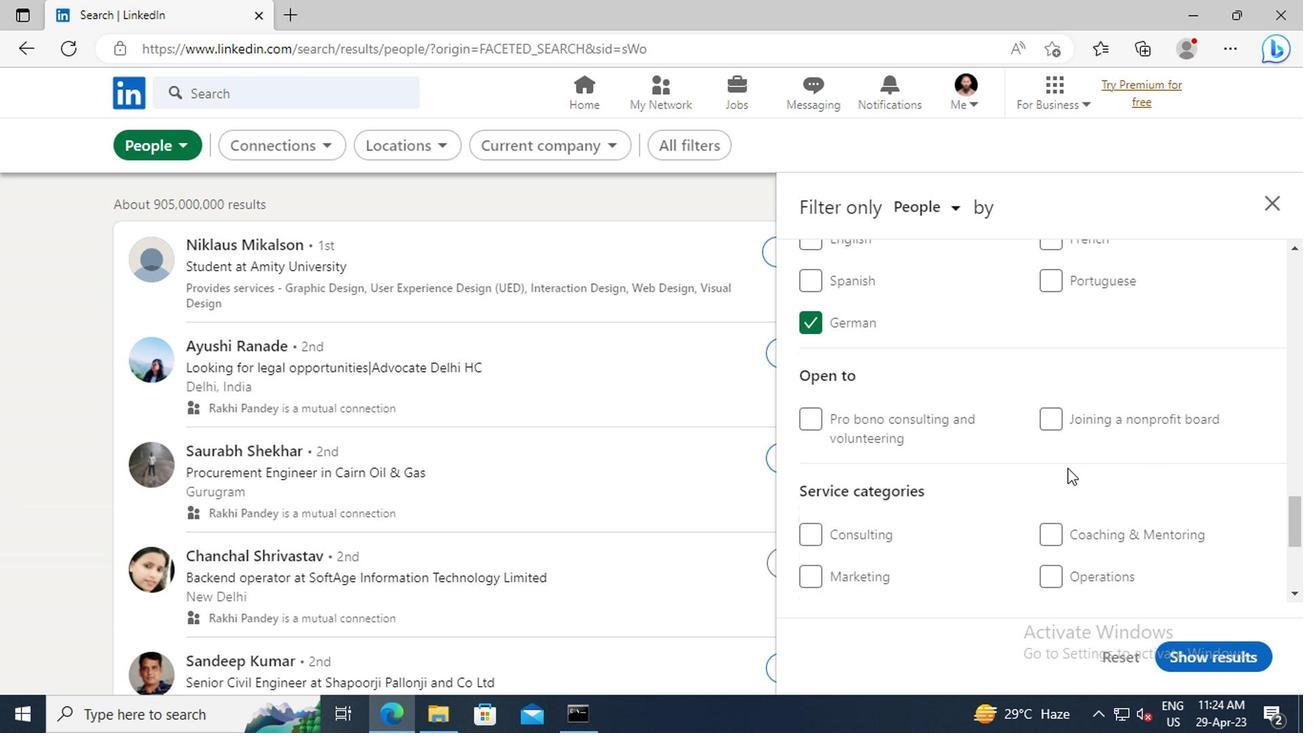 
Action: Mouse scrolled (1064, 468) with delta (0, 0)
Screenshot: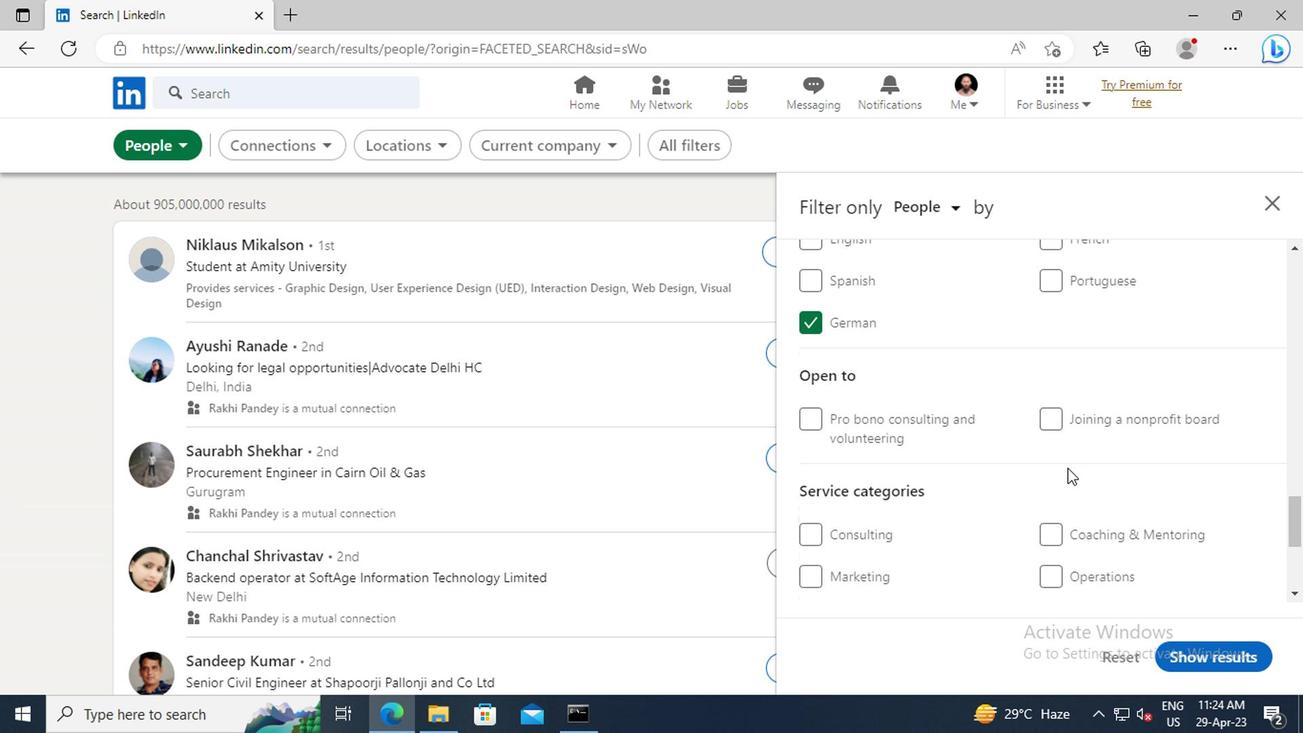 
Action: Mouse scrolled (1064, 468) with delta (0, 0)
Screenshot: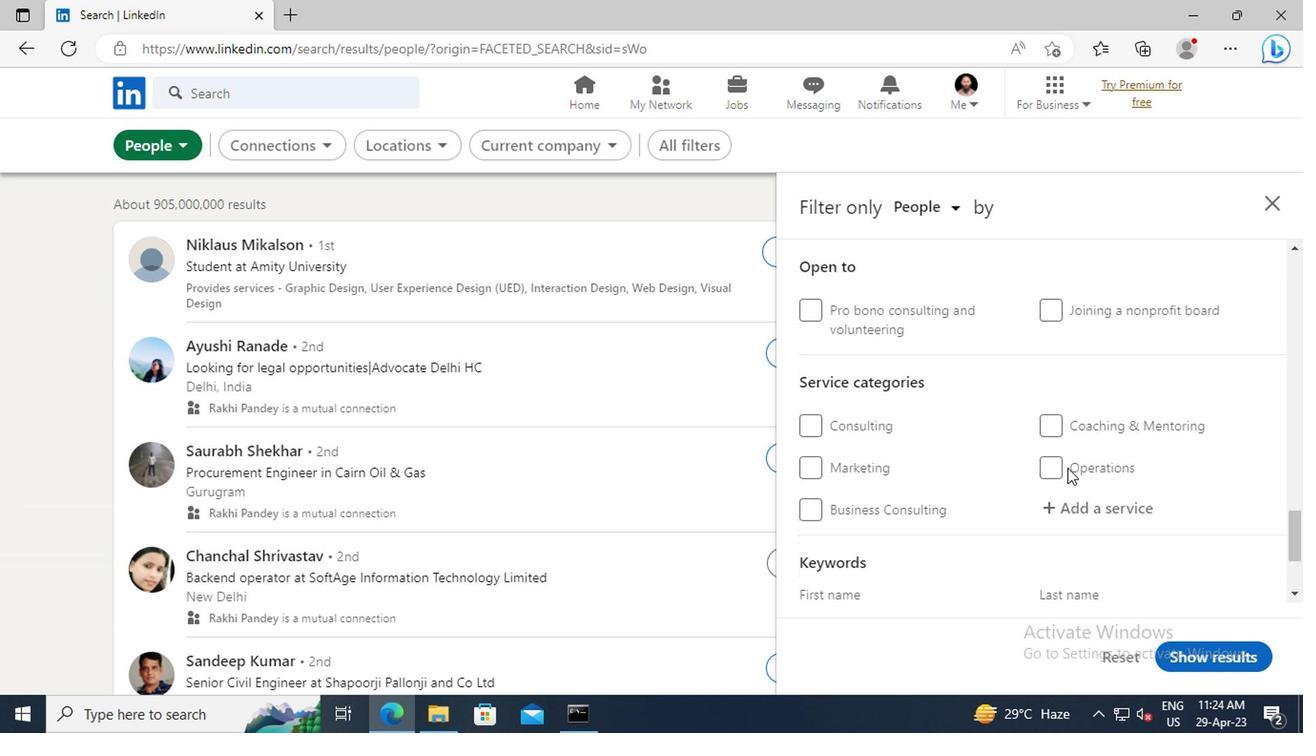 
Action: Mouse moved to (1062, 459)
Screenshot: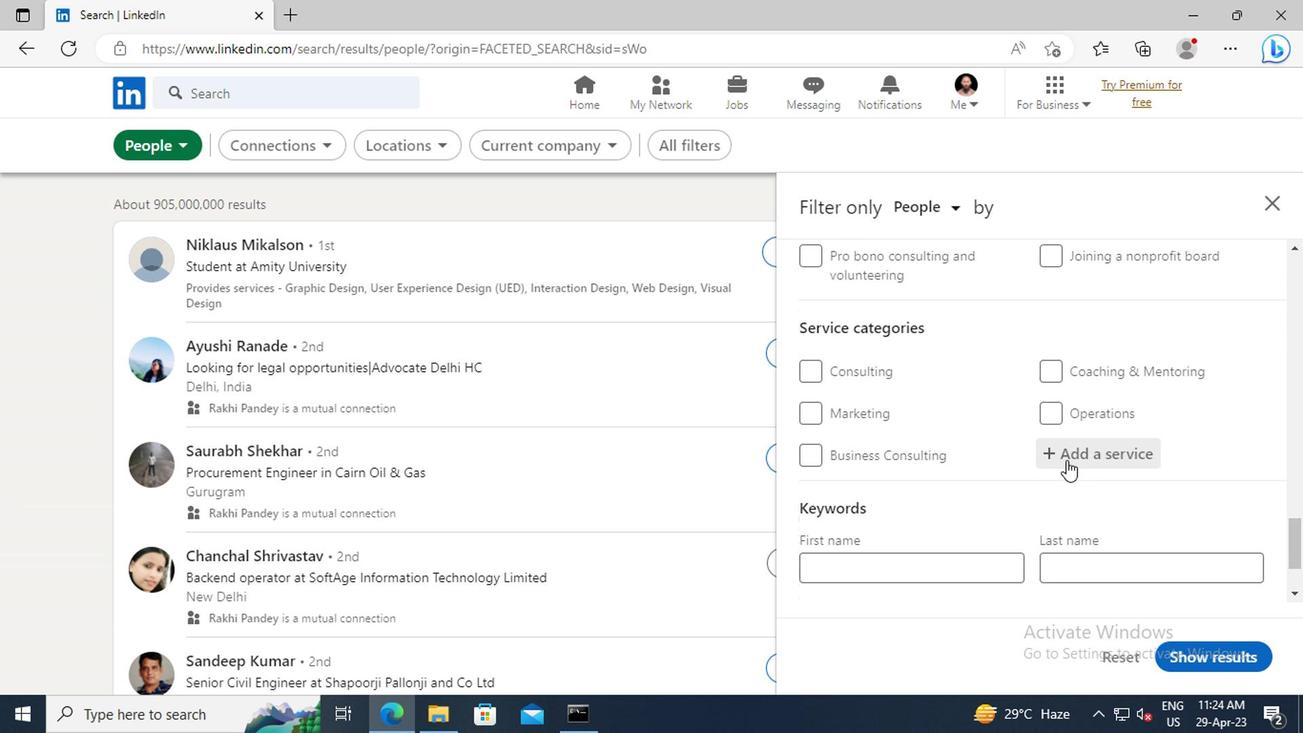 
Action: Mouse pressed left at (1062, 459)
Screenshot: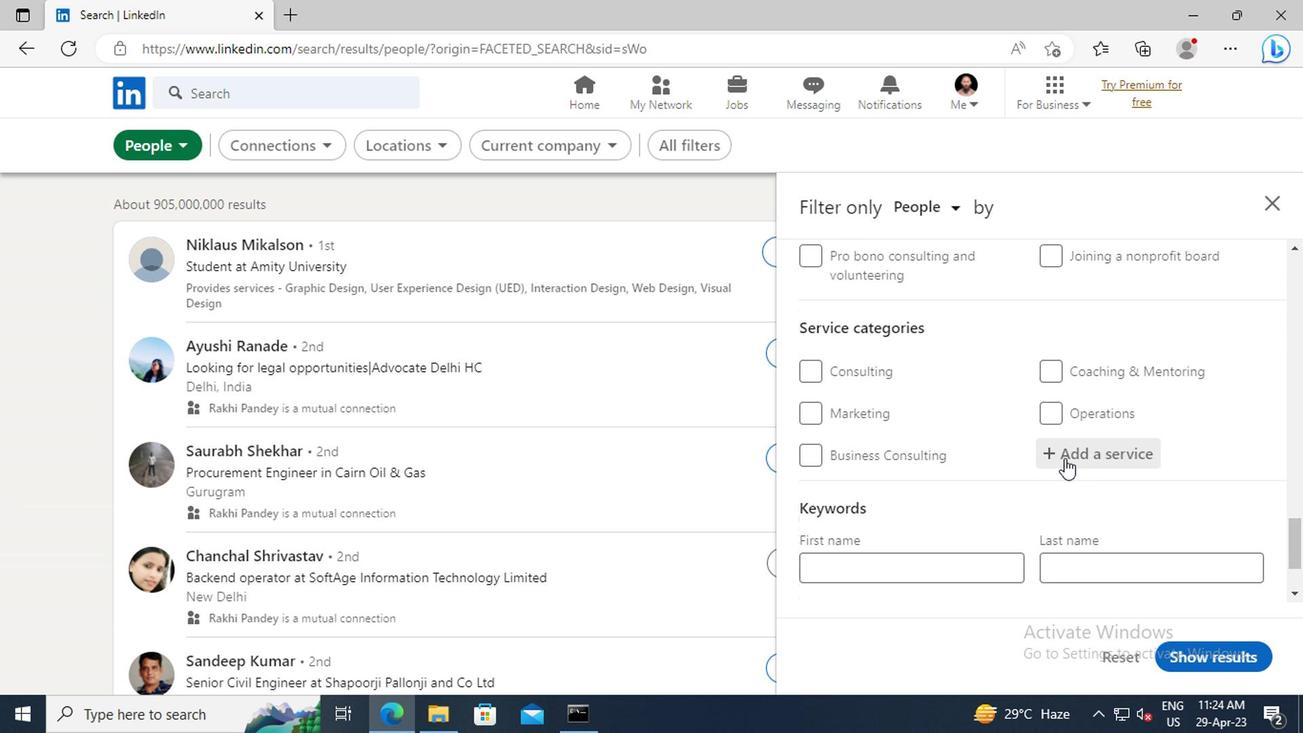 
Action: Key pressed <Key.shift>ASSISTANCE<Key.space><Key.shift>ADVERTISING<Key.enter>
Screenshot: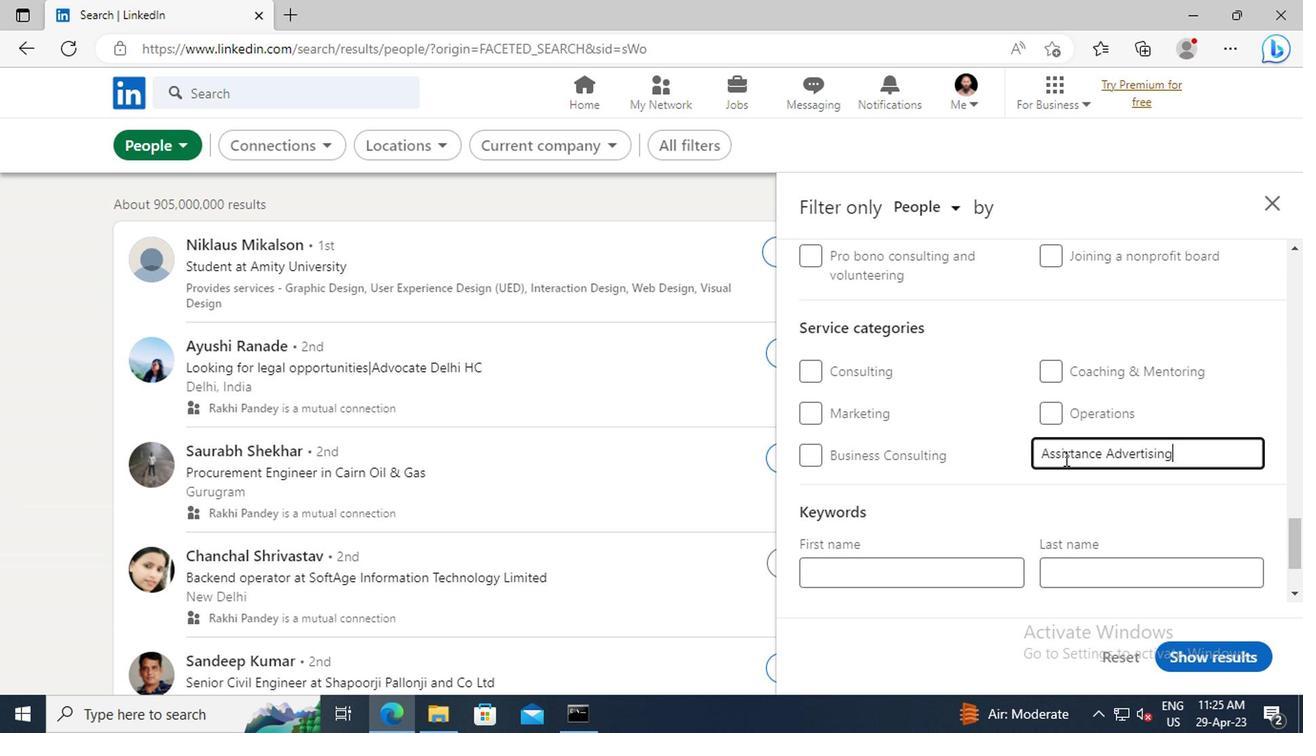 
Action: Mouse scrolled (1062, 459) with delta (0, 0)
Screenshot: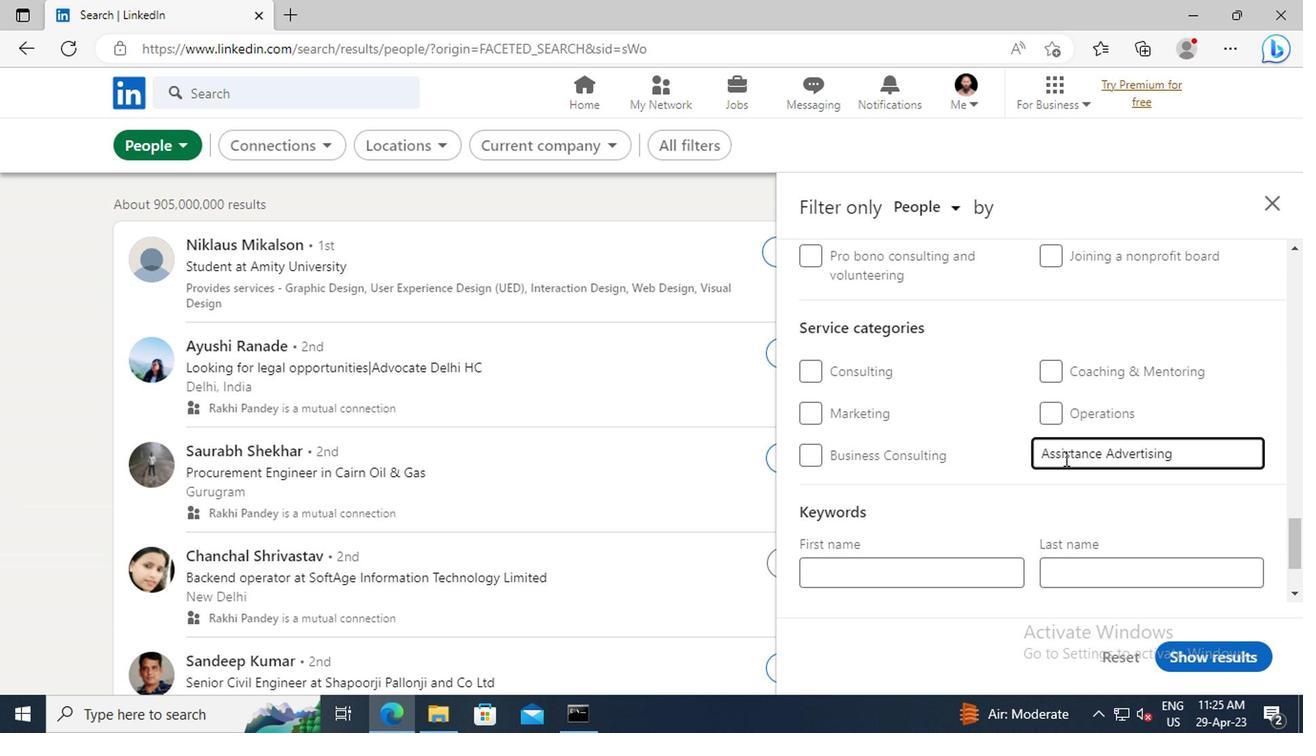 
Action: Mouse scrolled (1062, 459) with delta (0, 0)
Screenshot: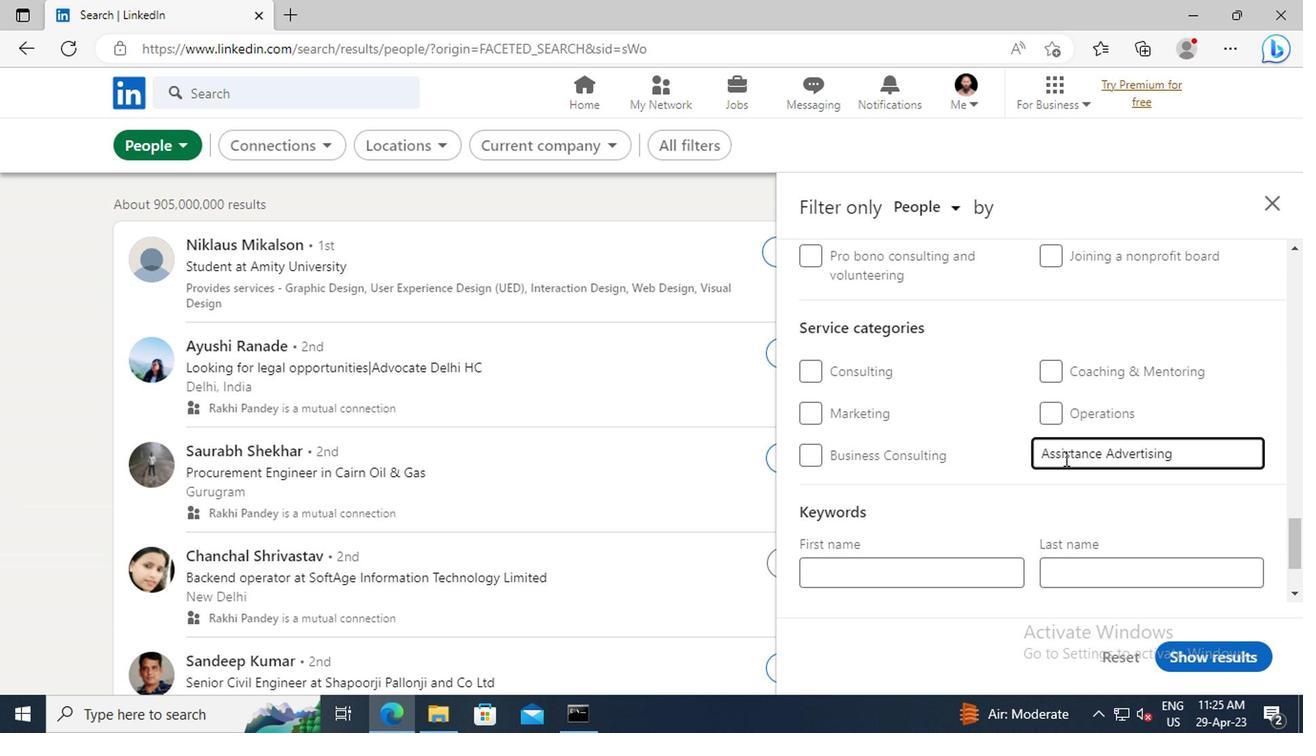 
Action: Mouse scrolled (1062, 459) with delta (0, 0)
Screenshot: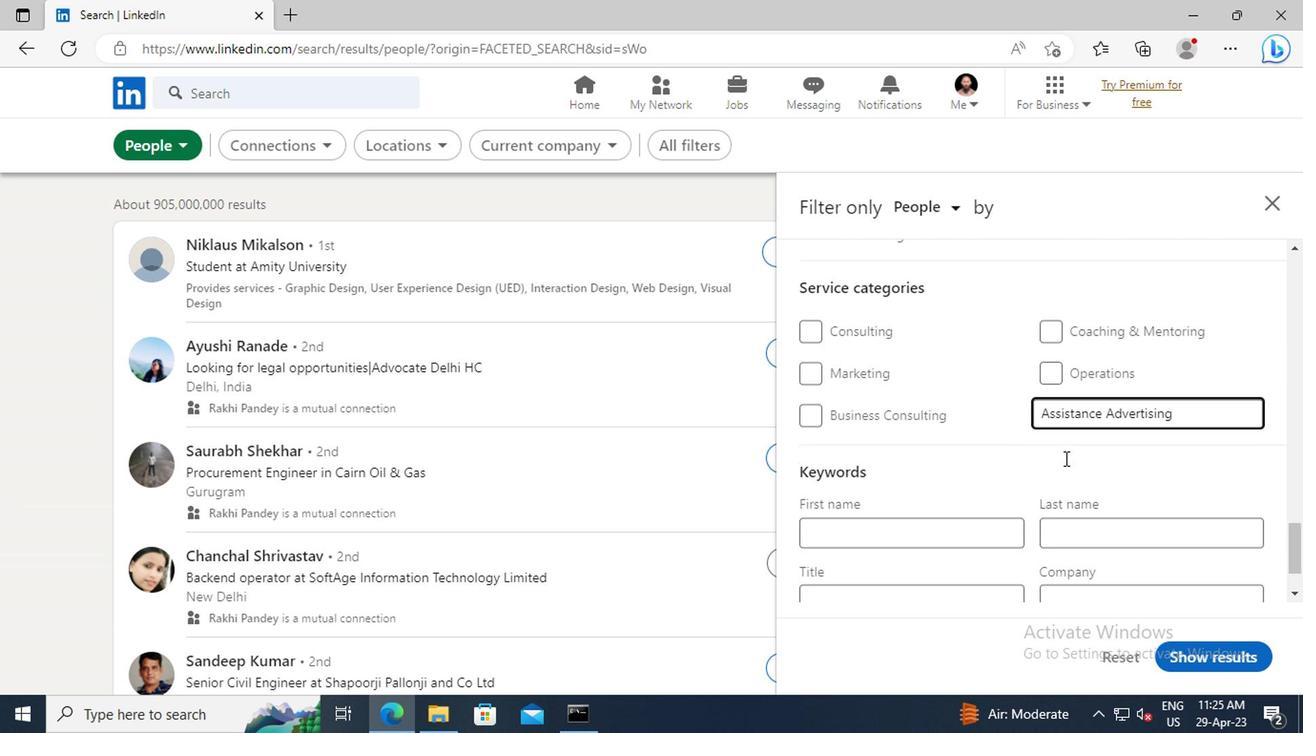 
Action: Mouse moved to (888, 516)
Screenshot: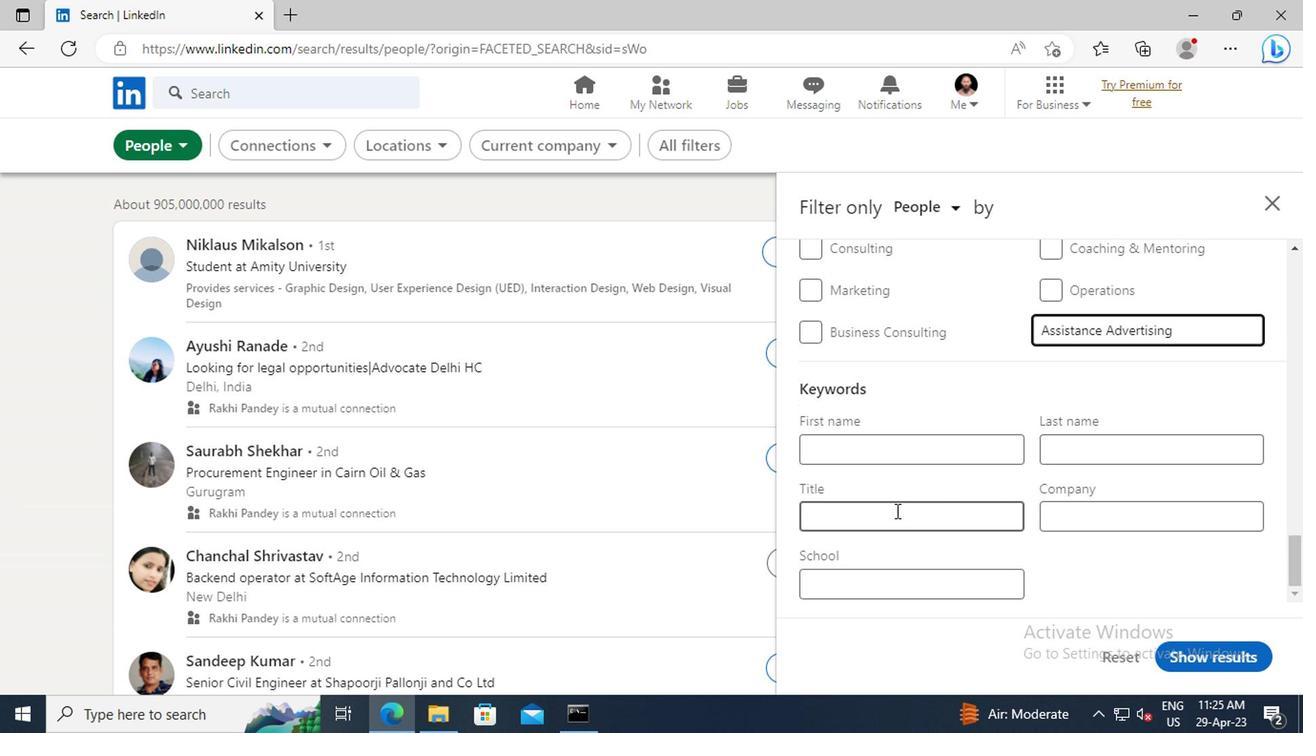 
Action: Mouse pressed left at (888, 516)
Screenshot: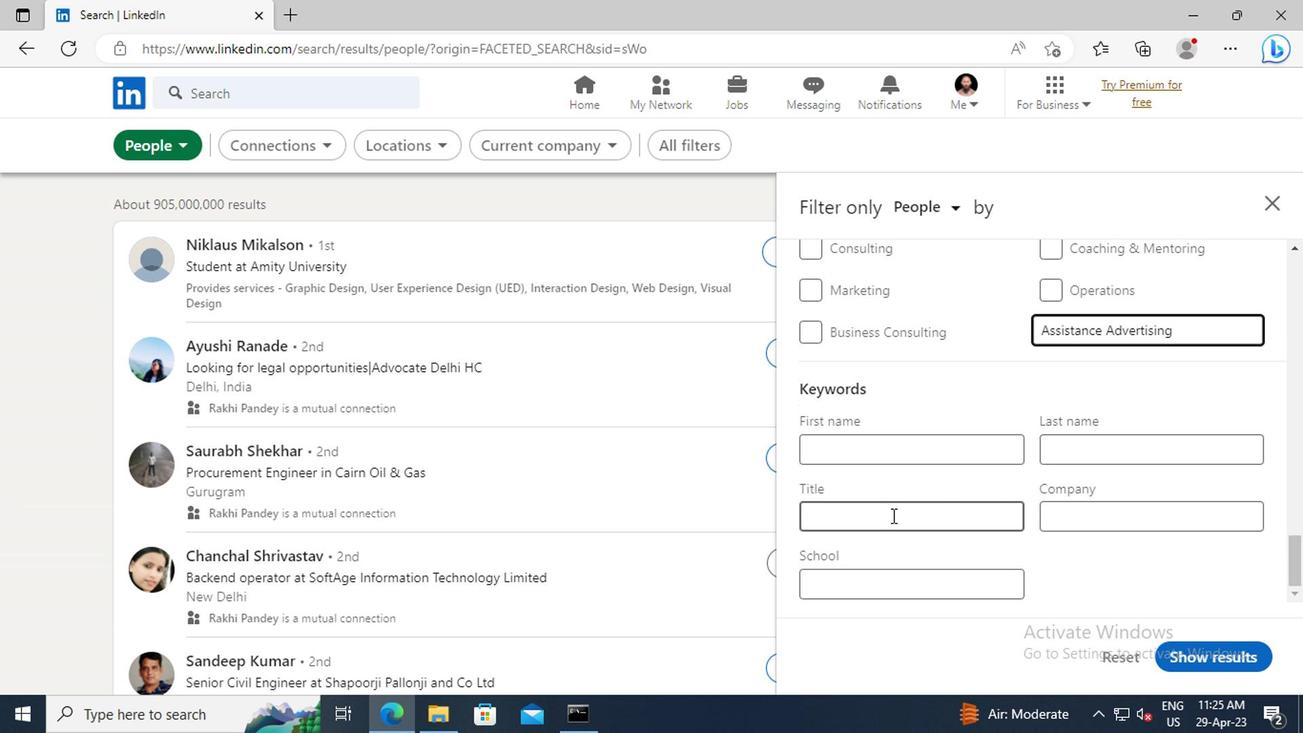 
Action: Key pressed <Key.shift>FILE<Key.space><Key.shift>CLERK<Key.enter>
Screenshot: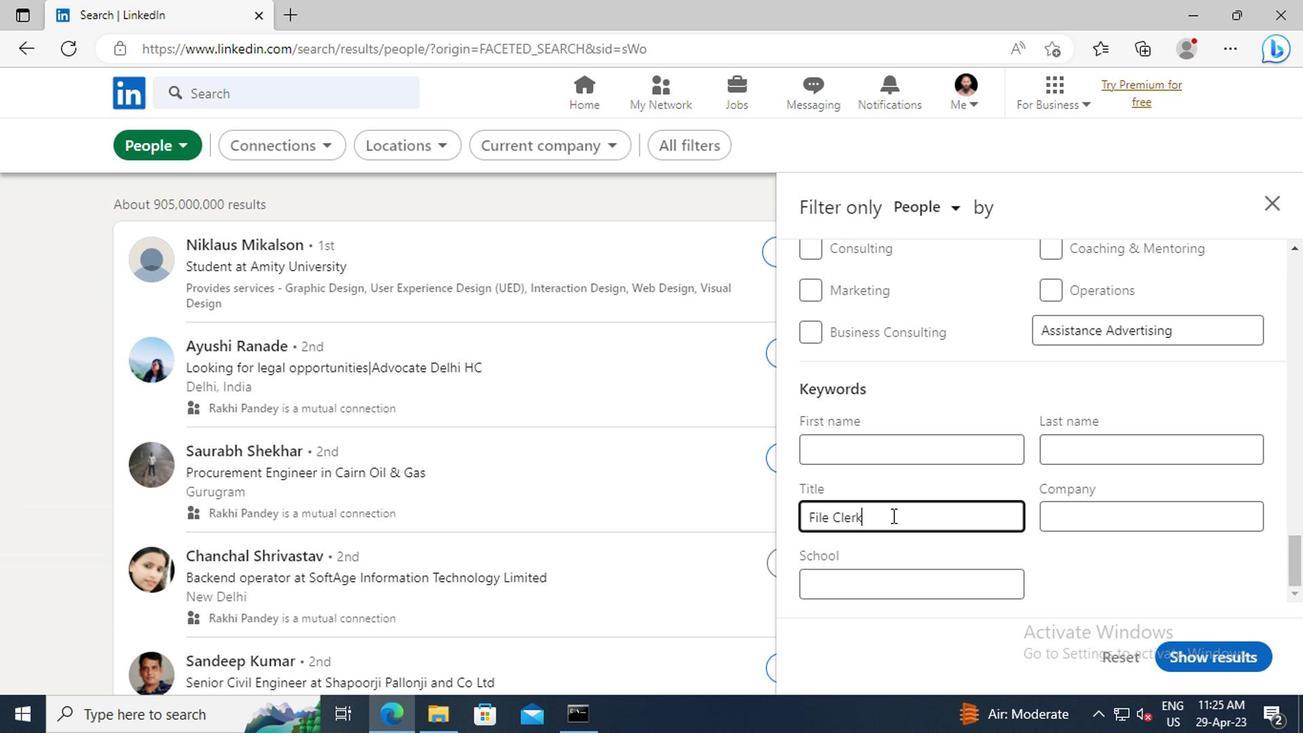 
Action: Mouse moved to (1196, 655)
Screenshot: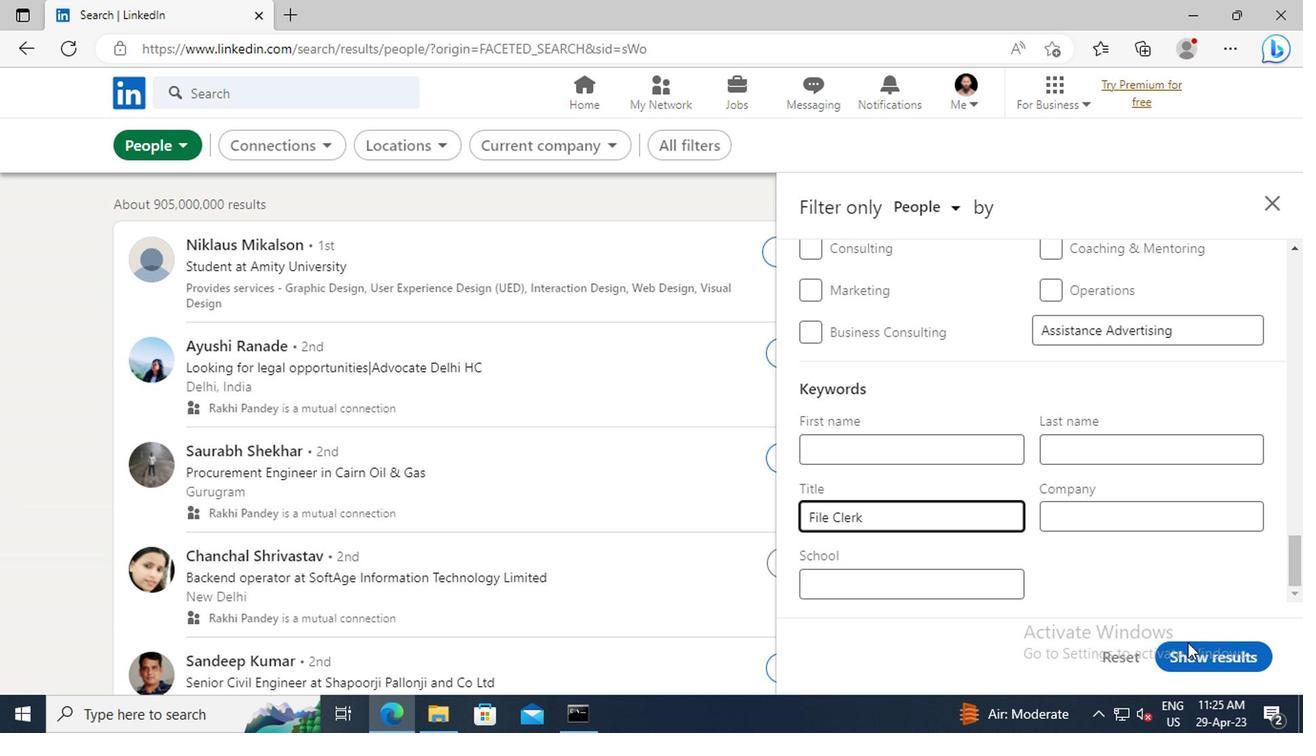 
Action: Mouse pressed left at (1196, 655)
Screenshot: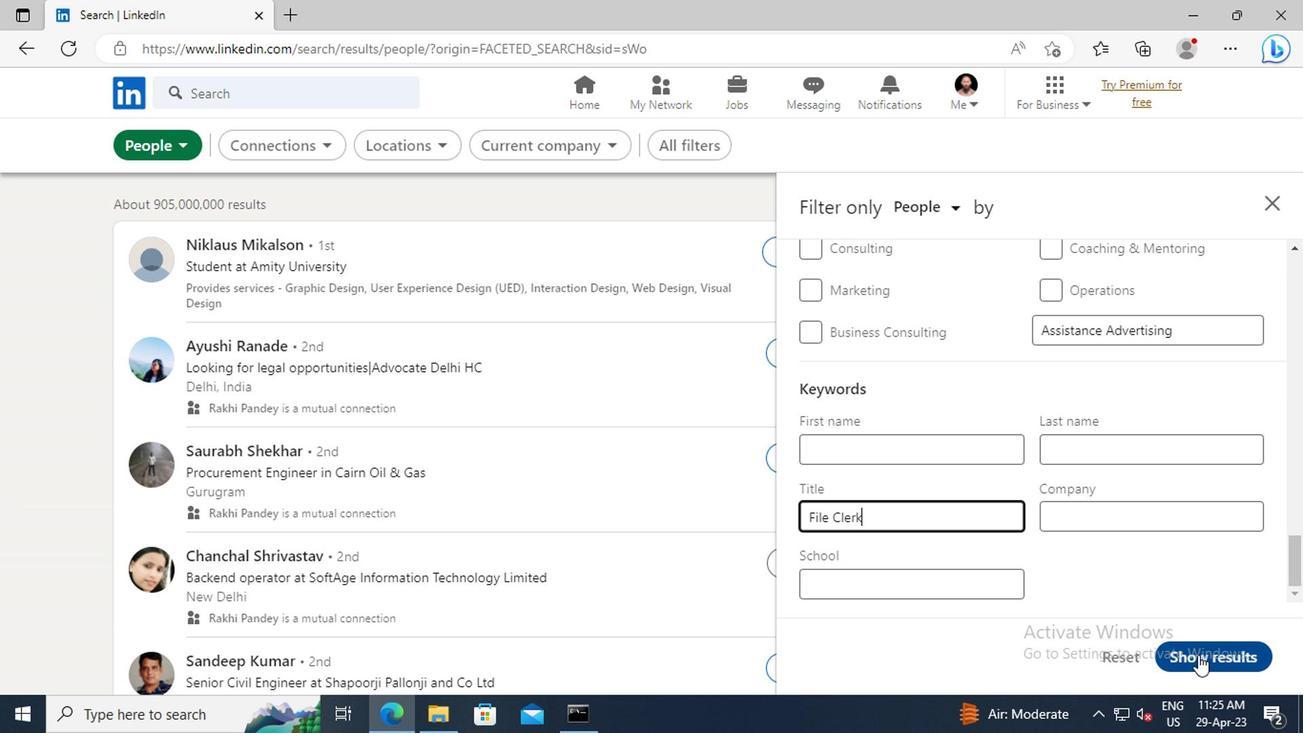 
